 Task: Research Airbnb accommodation in Maribor, Slovenia from 8th December, 2023 to 15th December, 2023 for 9 adults. Place can be shared room with 5 bedrooms having 9 beds and 5 bathrooms. Property type can be flat. Amenities needed are: wifi, TV, free parkinig on premises, gym, breakfast. Booking option can be shelf check-in. Look for 5 properties as per requirement.
Action: Mouse moved to (494, 110)
Screenshot: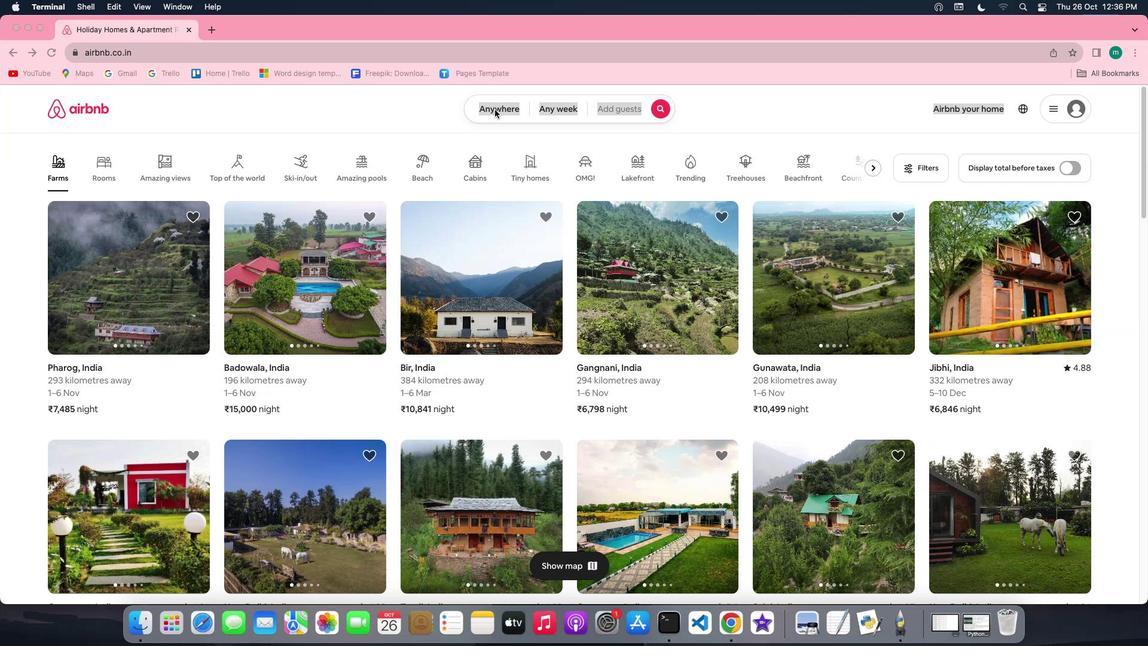 
Action: Mouse pressed left at (494, 110)
Screenshot: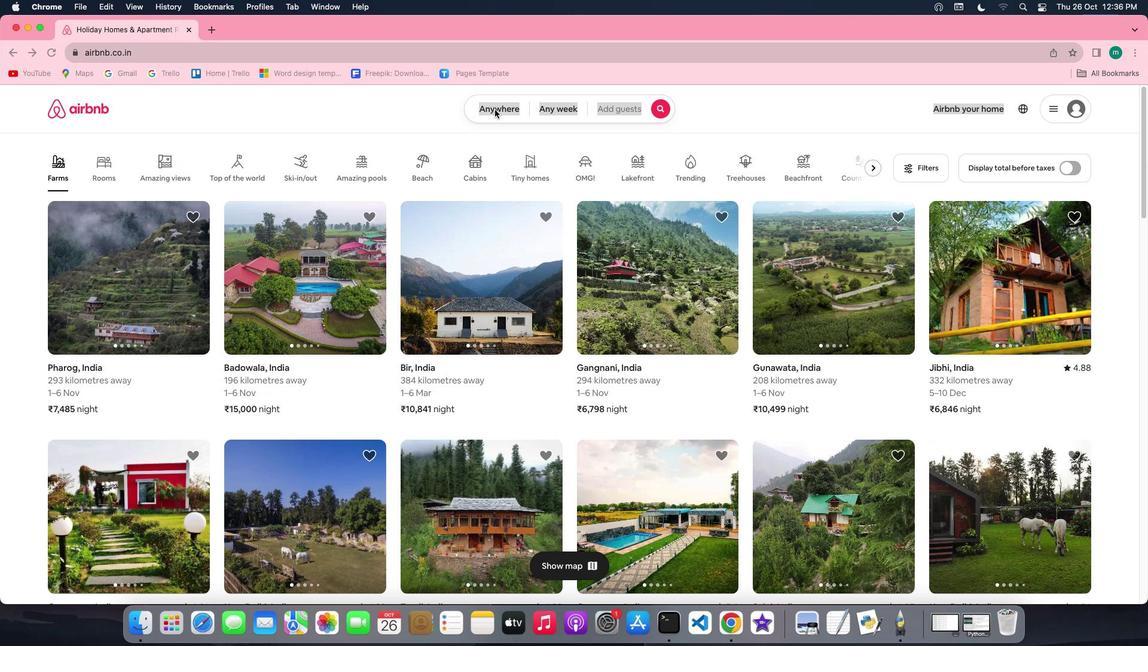
Action: Mouse pressed left at (494, 110)
Screenshot: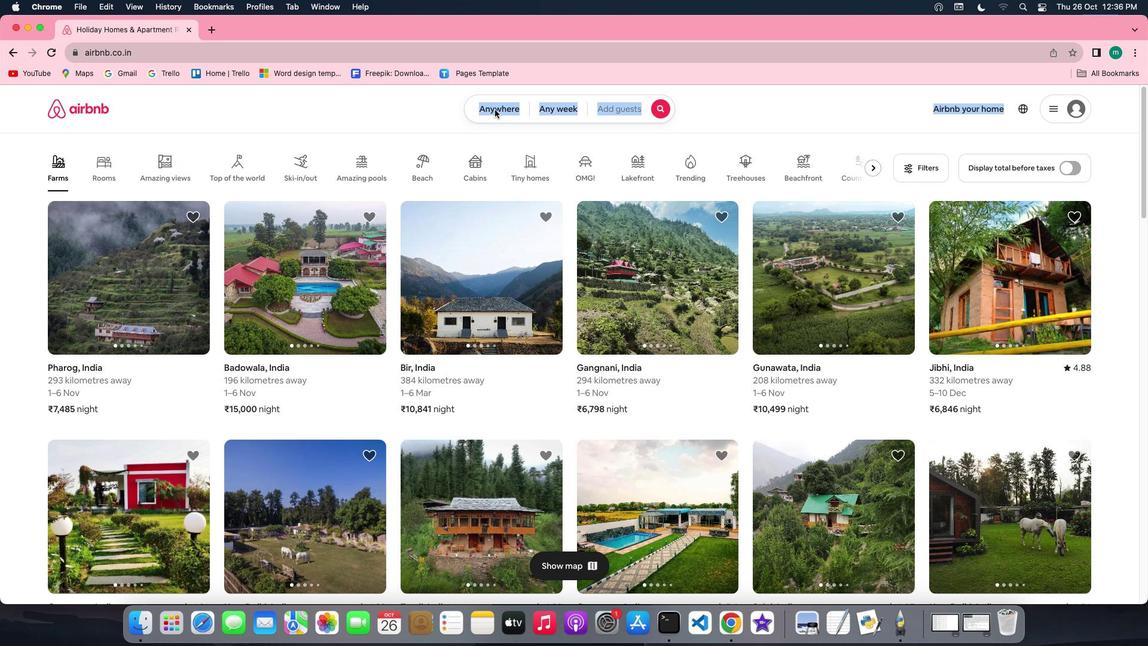
Action: Mouse moved to (448, 148)
Screenshot: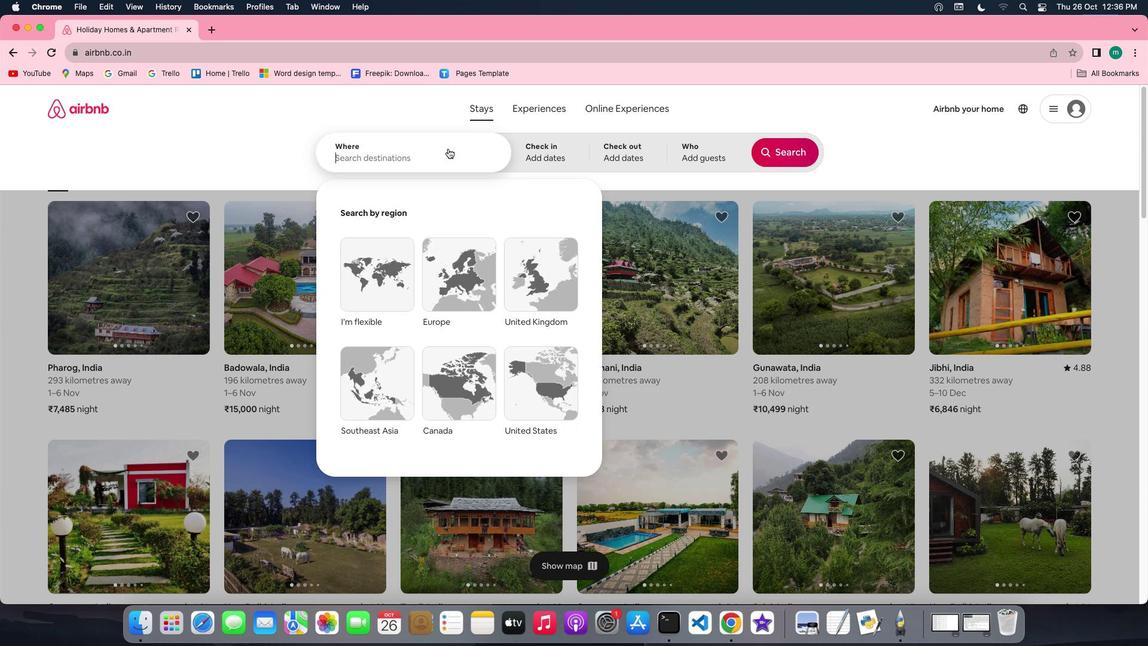 
Action: Mouse pressed left at (448, 148)
Screenshot: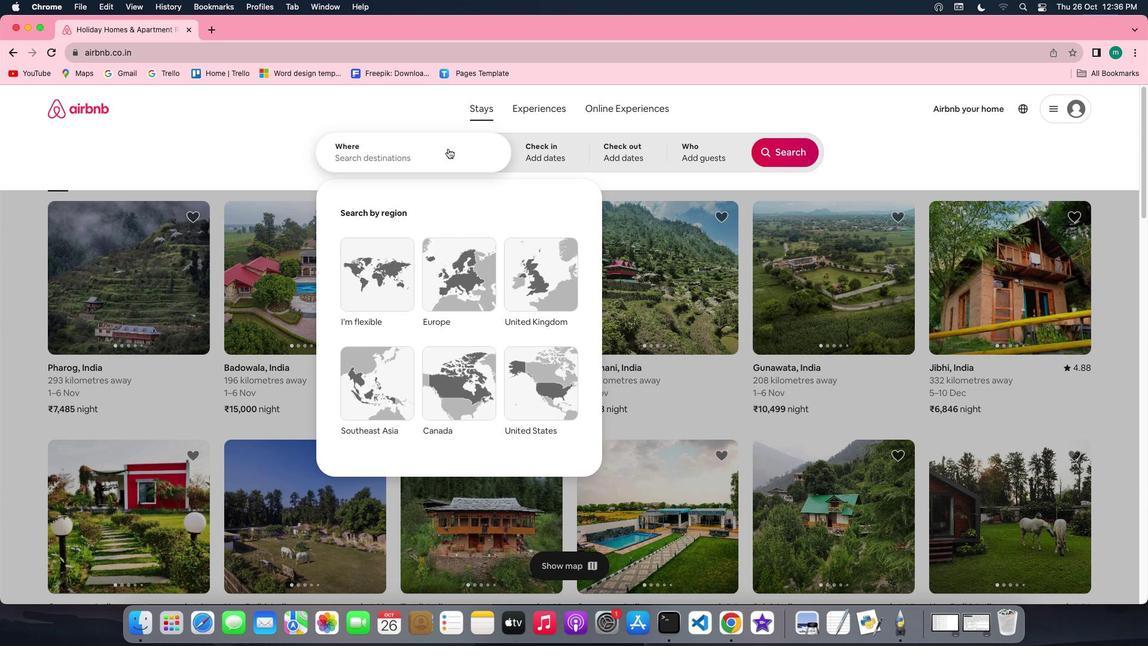 
Action: Key pressed Key.shift'M''a''r''i''b''o''r'','Key.spaceKey.shift'S''l''o''v''e''n''i''a'
Screenshot: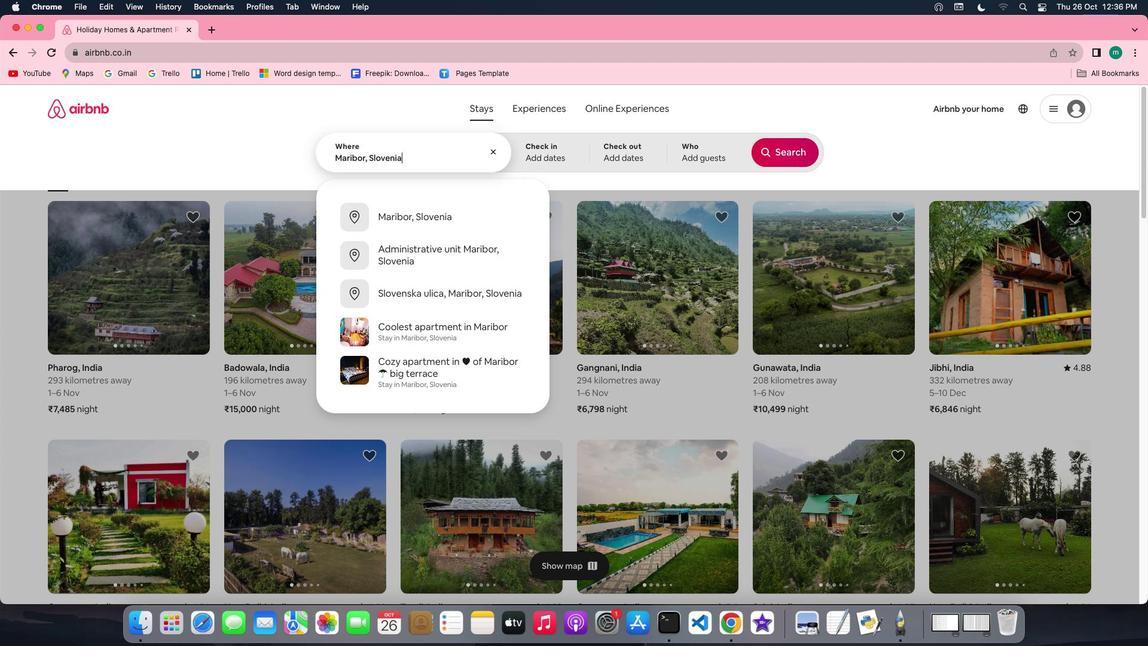 
Action: Mouse moved to (544, 151)
Screenshot: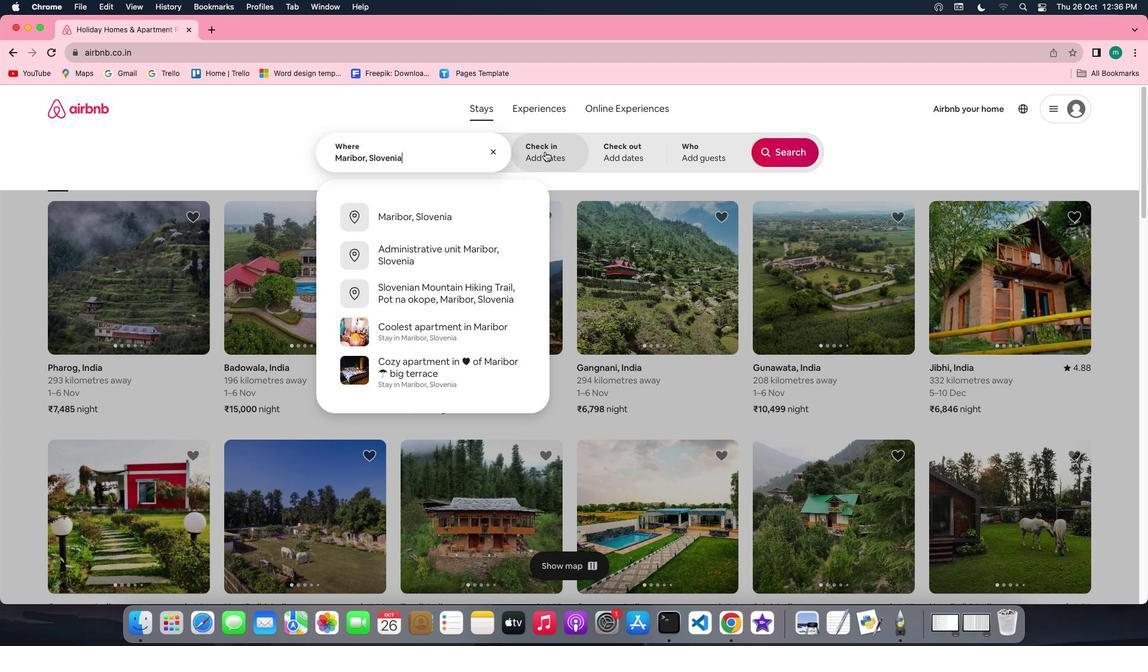 
Action: Mouse pressed left at (544, 151)
Screenshot: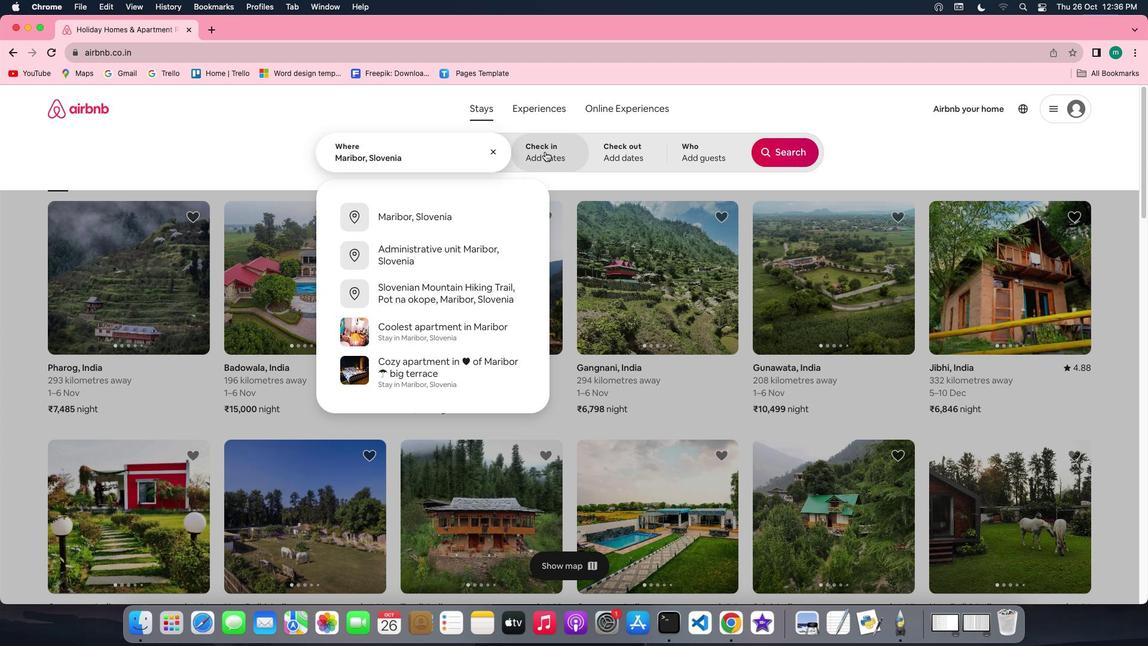 
Action: Mouse moved to (781, 247)
Screenshot: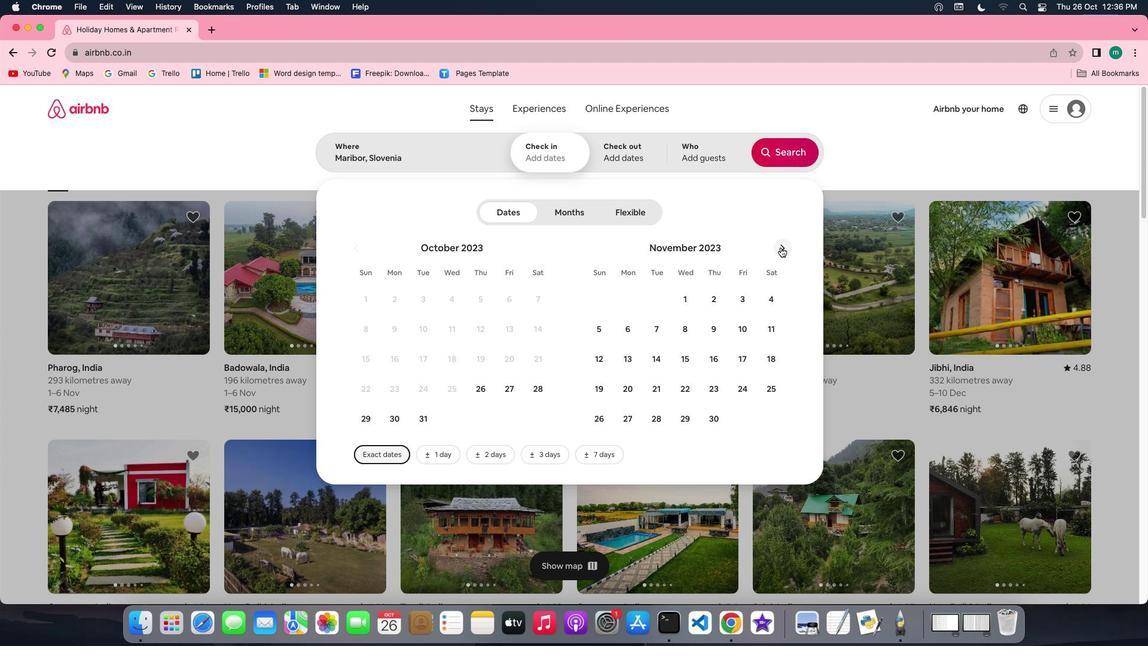 
Action: Mouse pressed left at (781, 247)
Screenshot: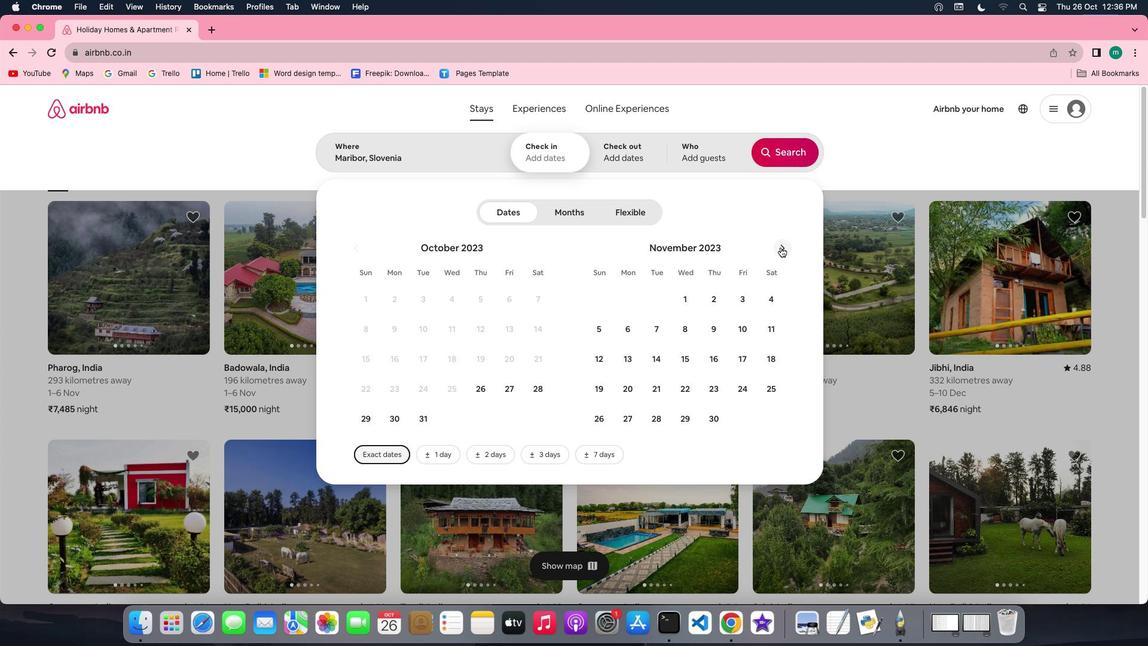 
Action: Mouse moved to (748, 323)
Screenshot: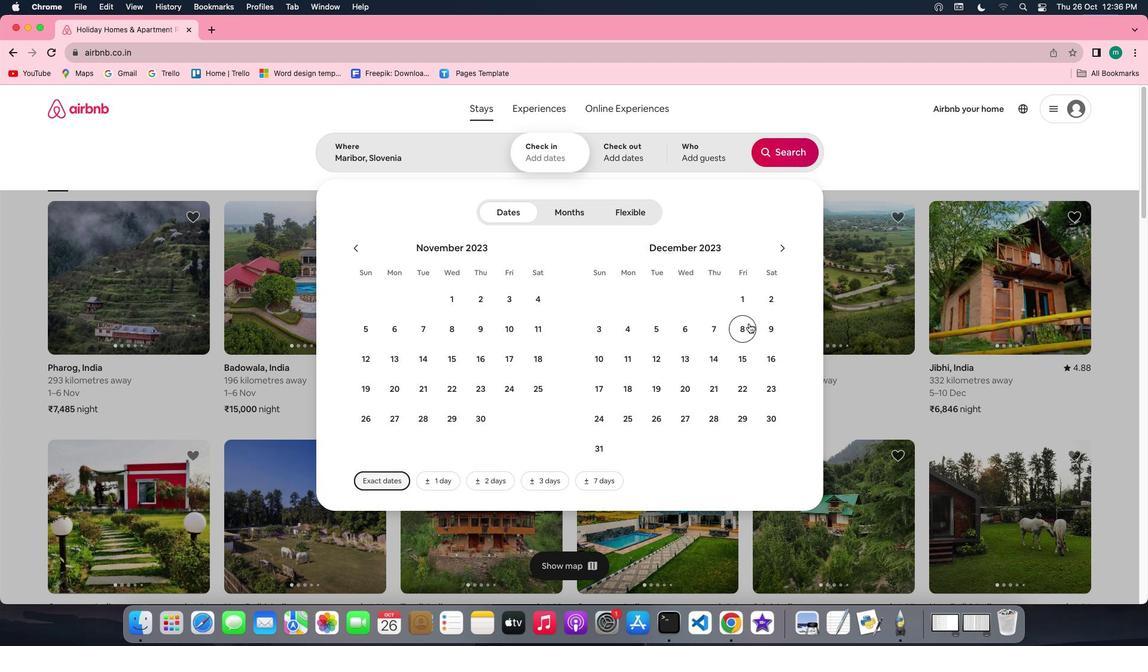
Action: Mouse pressed left at (748, 323)
Screenshot: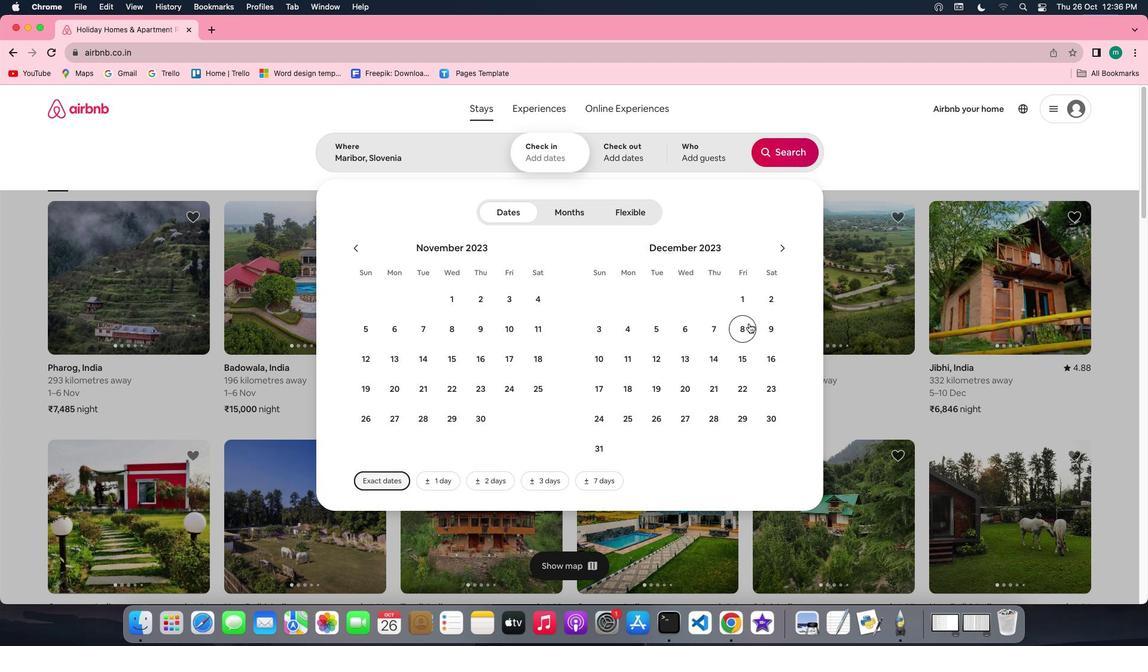 
Action: Mouse moved to (738, 351)
Screenshot: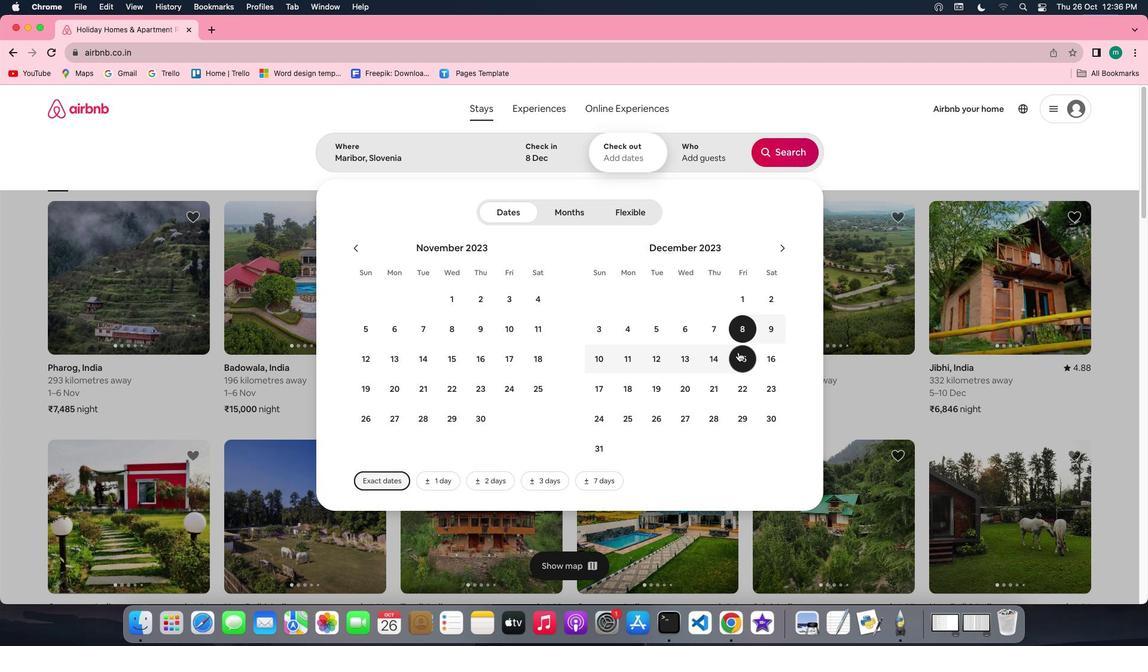 
Action: Mouse pressed left at (738, 351)
Screenshot: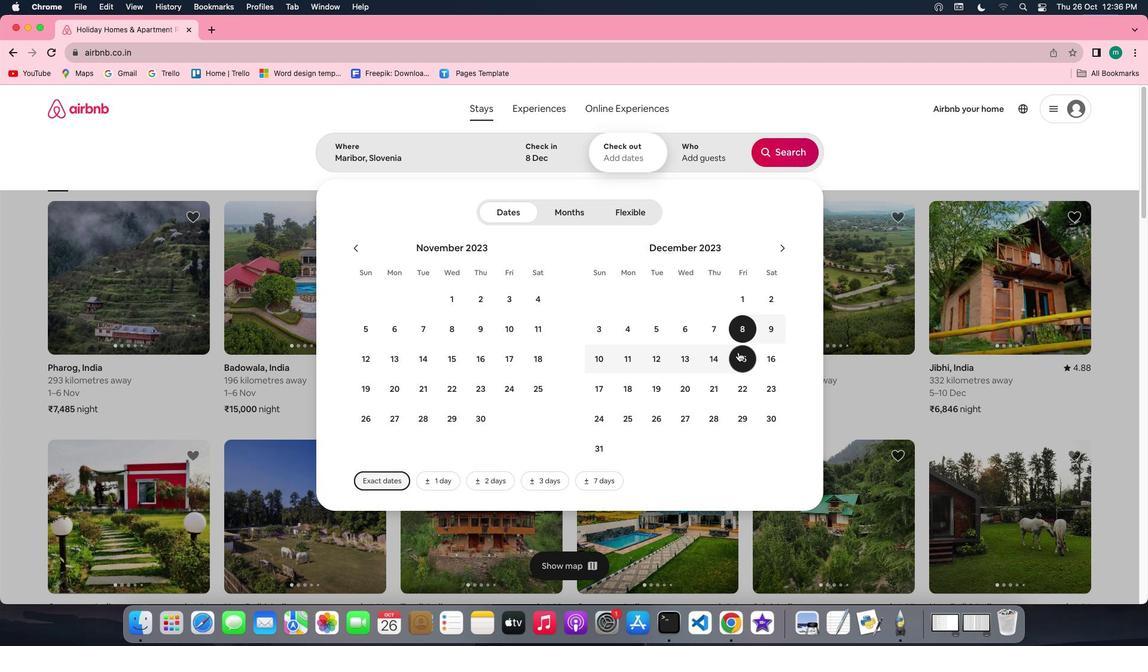 
Action: Mouse moved to (696, 147)
Screenshot: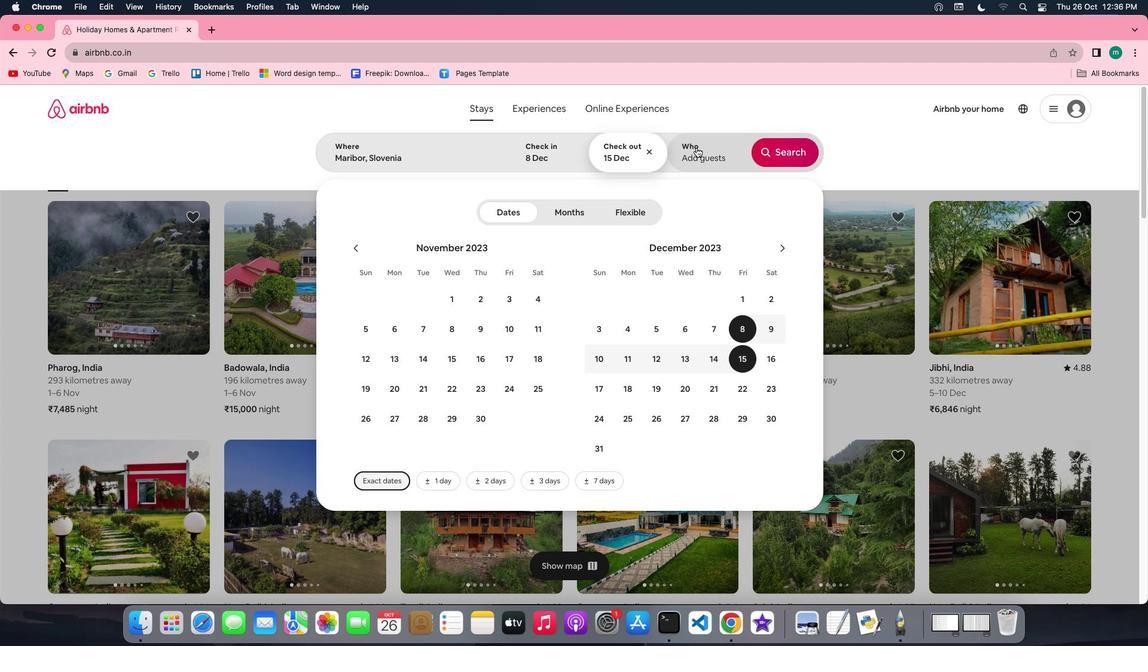 
Action: Mouse pressed left at (696, 147)
Screenshot: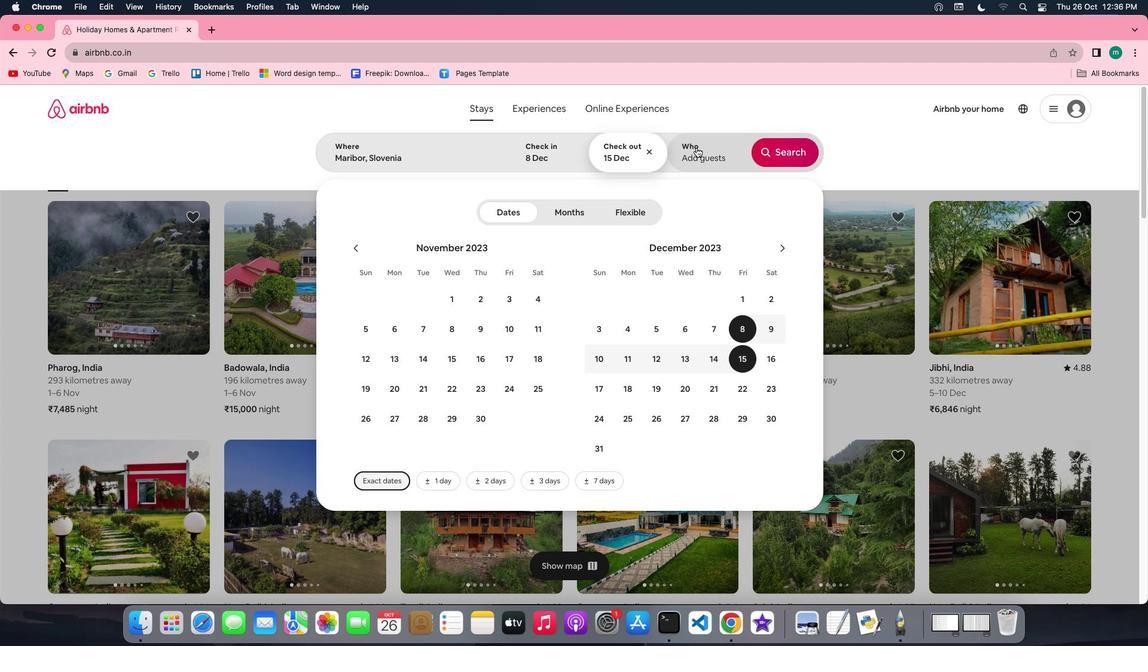 
Action: Mouse moved to (785, 211)
Screenshot: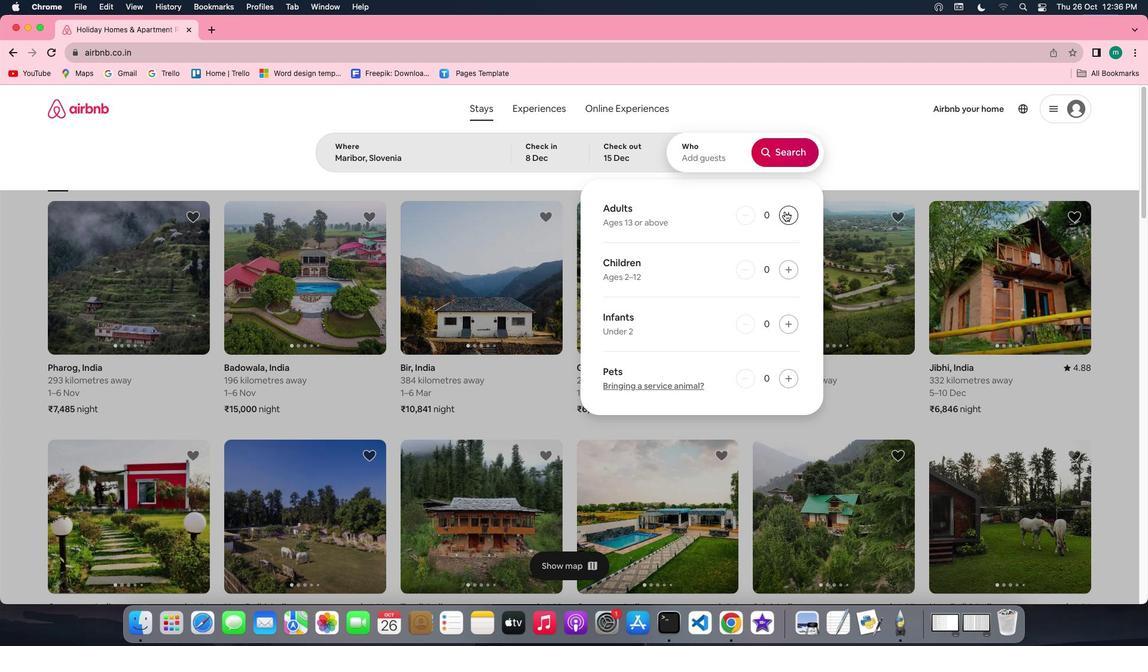 
Action: Mouse pressed left at (785, 211)
Screenshot: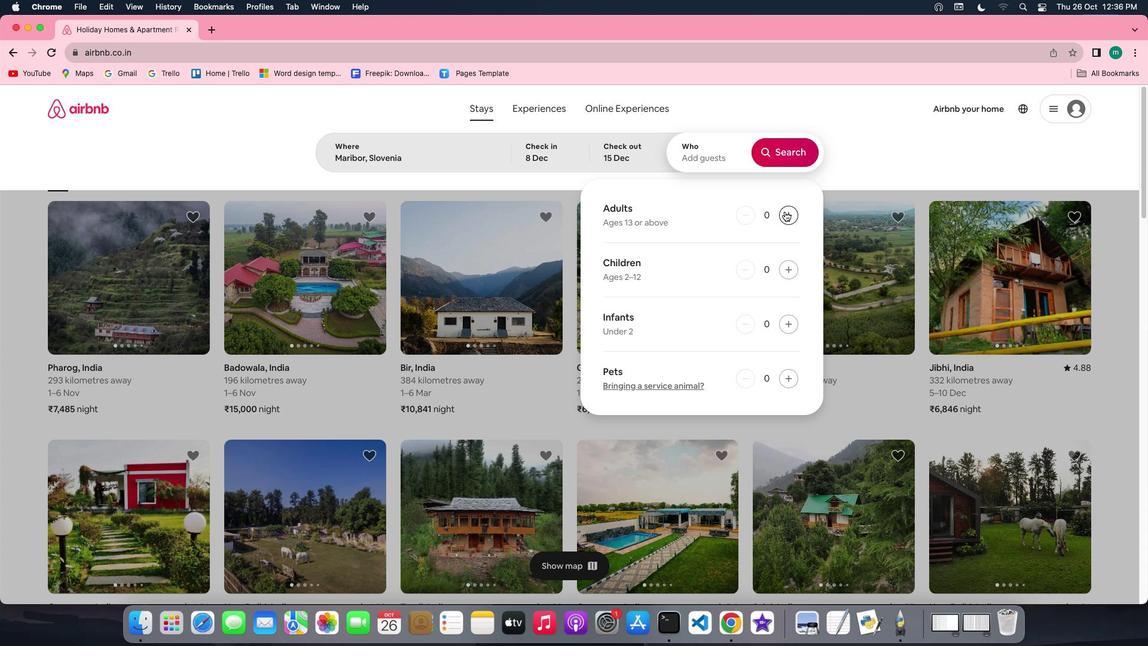 
Action: Mouse pressed left at (785, 211)
Screenshot: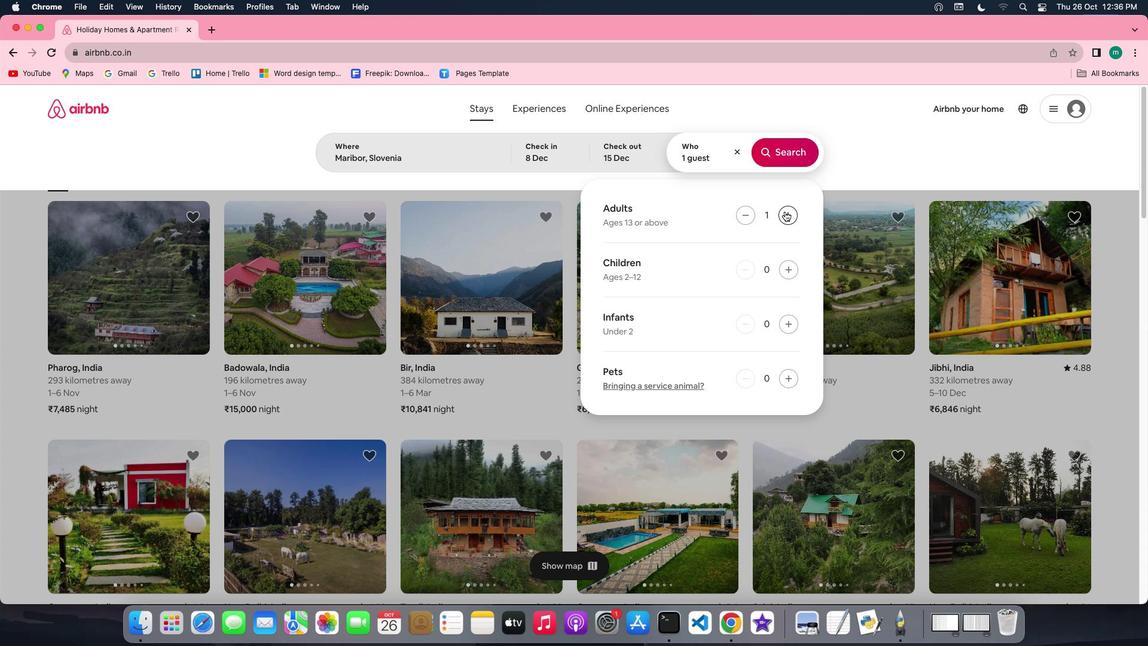
Action: Mouse pressed left at (785, 211)
Screenshot: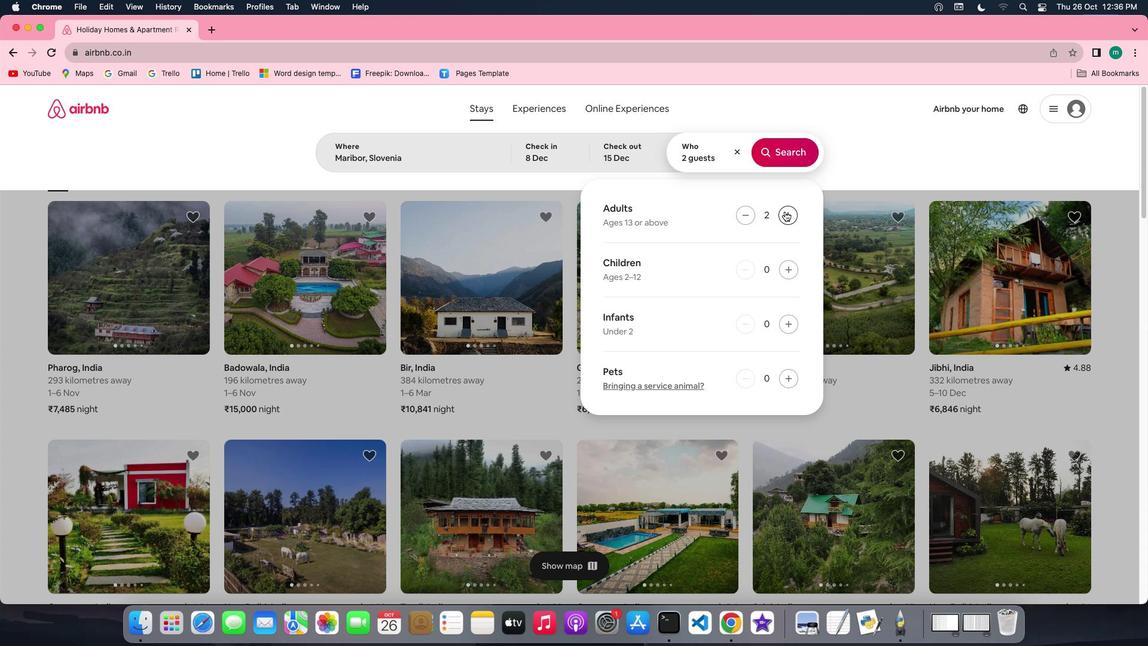 
Action: Mouse pressed left at (785, 211)
Screenshot: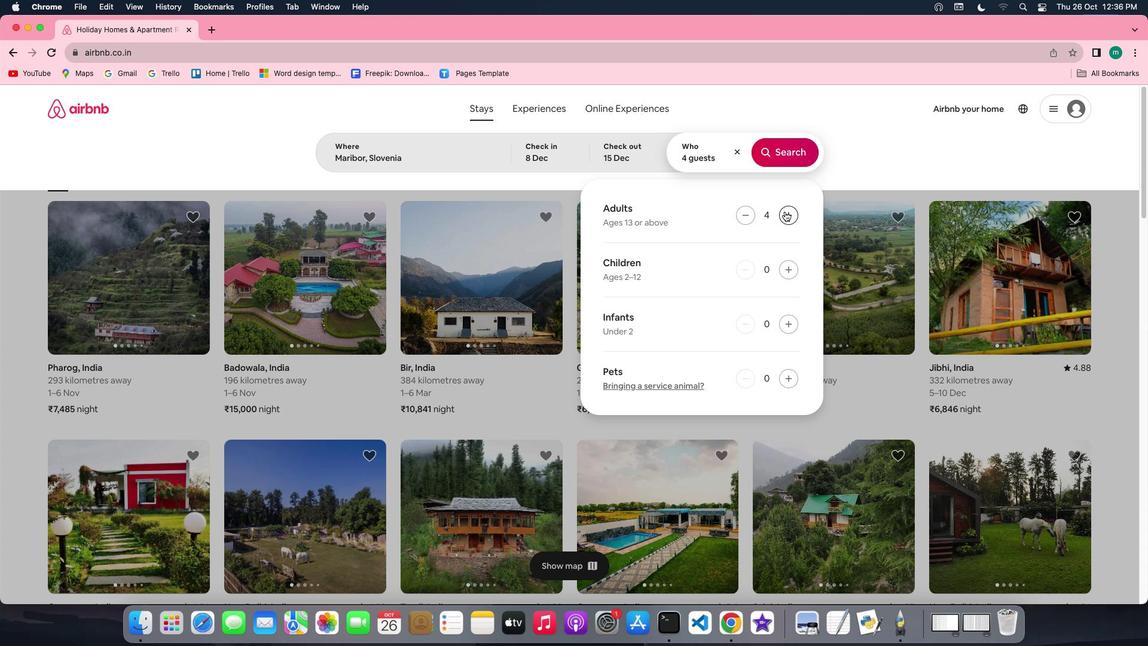 
Action: Mouse pressed left at (785, 211)
Screenshot: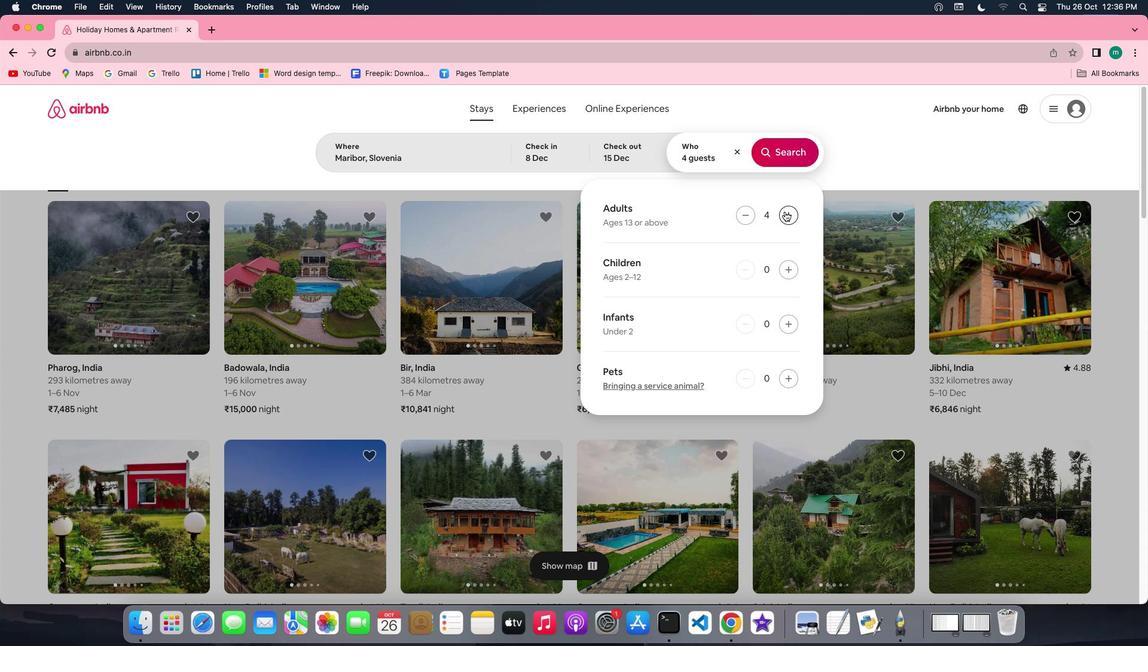 
Action: Mouse pressed left at (785, 211)
Screenshot: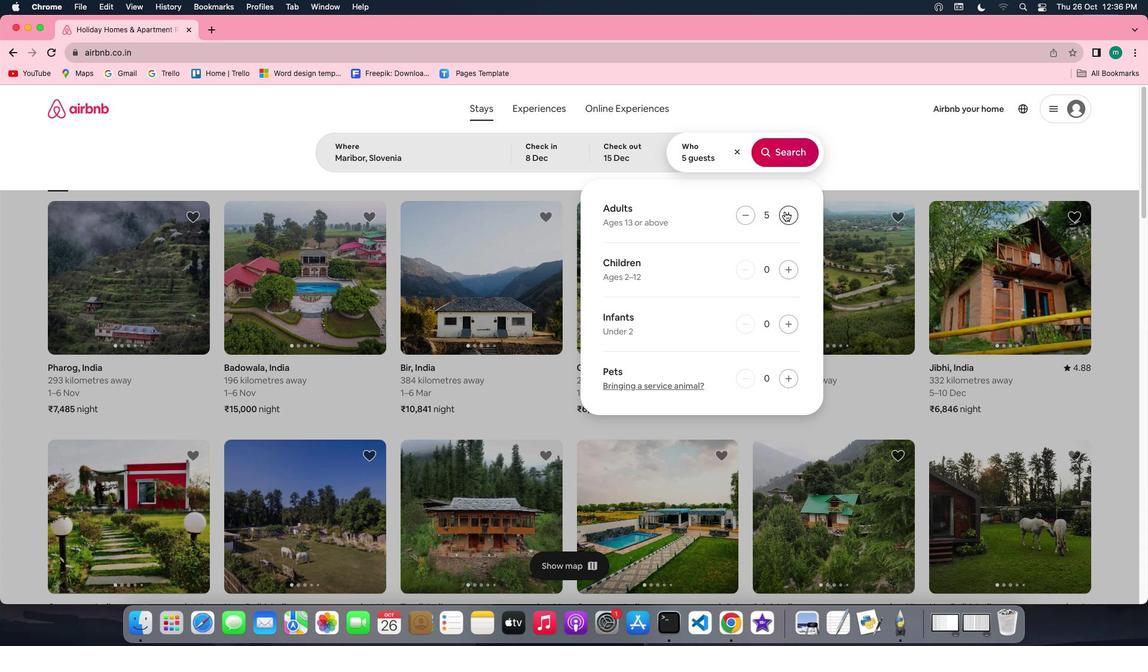 
Action: Mouse pressed left at (785, 211)
Screenshot: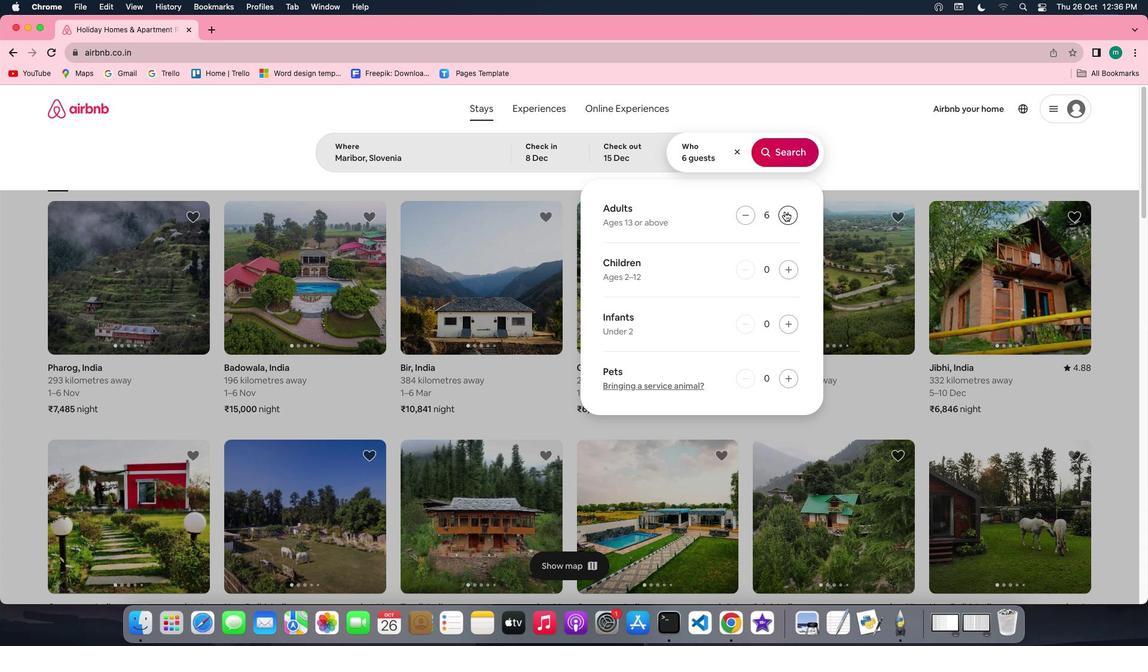 
Action: Mouse pressed left at (785, 211)
Screenshot: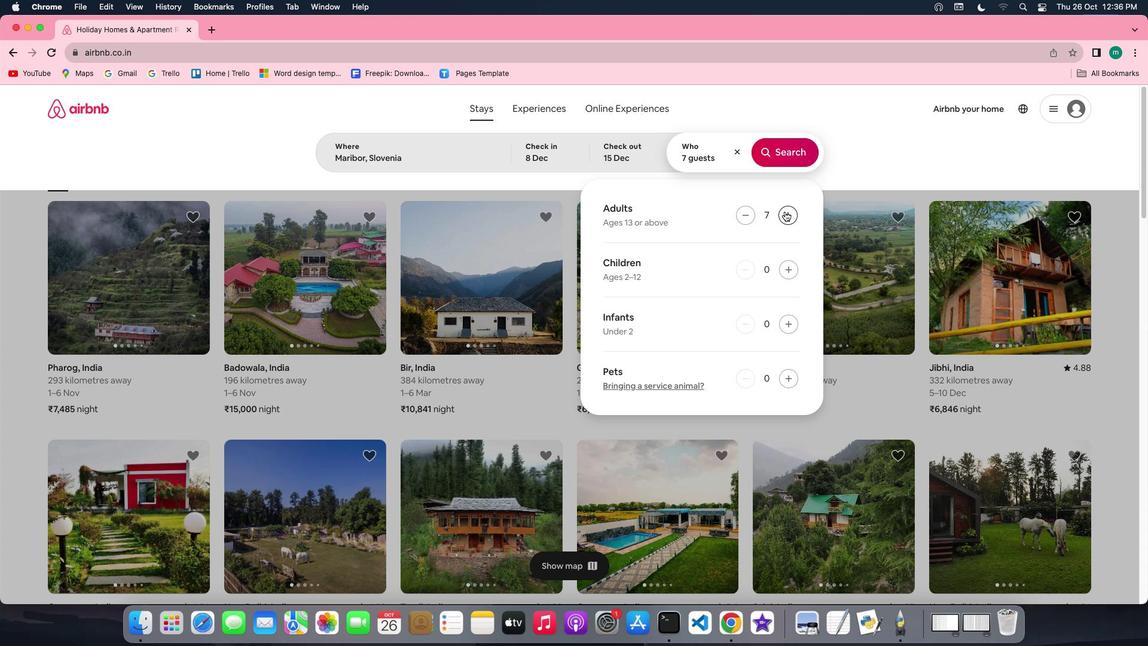 
Action: Mouse pressed left at (785, 211)
Screenshot: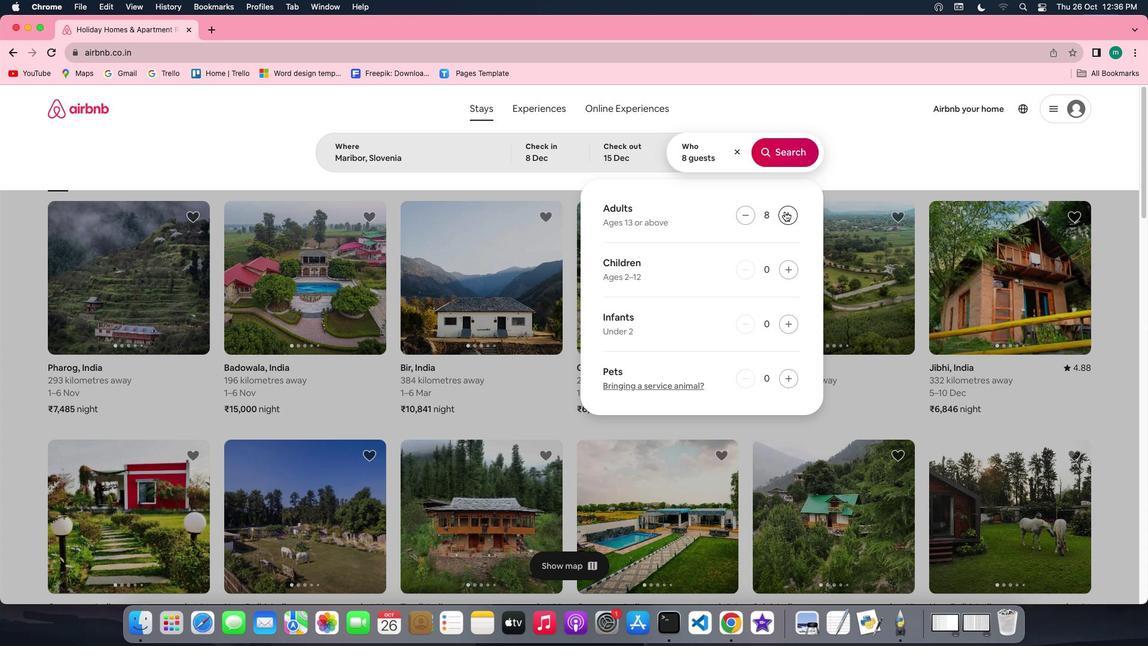 
Action: Mouse pressed left at (785, 211)
Screenshot: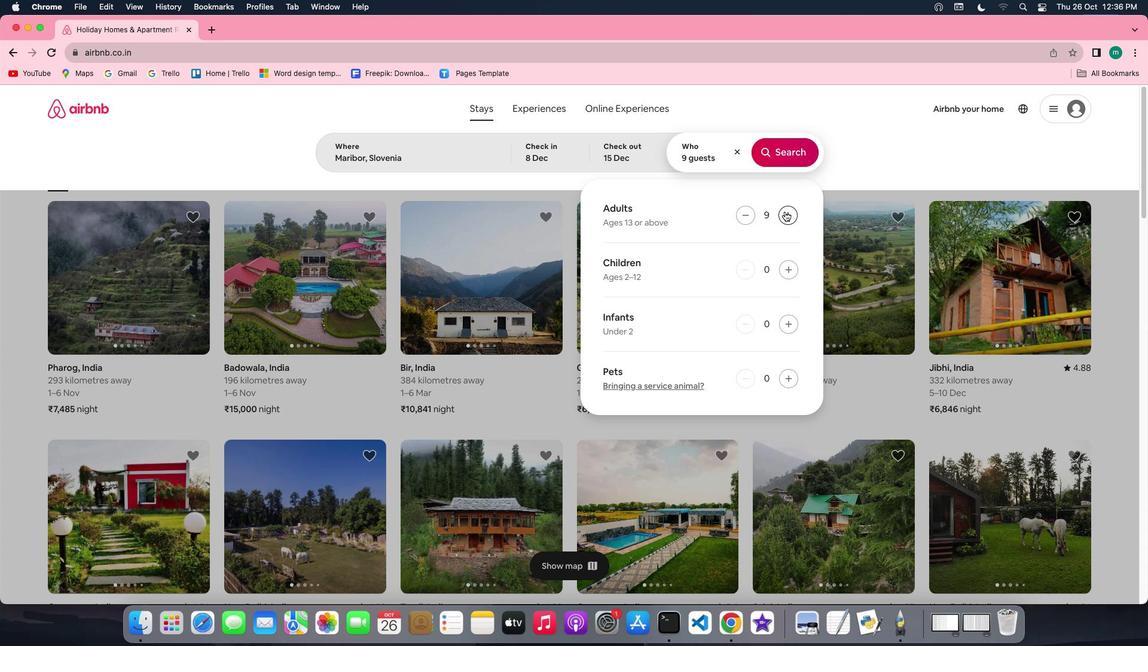 
Action: Mouse moved to (748, 209)
Screenshot: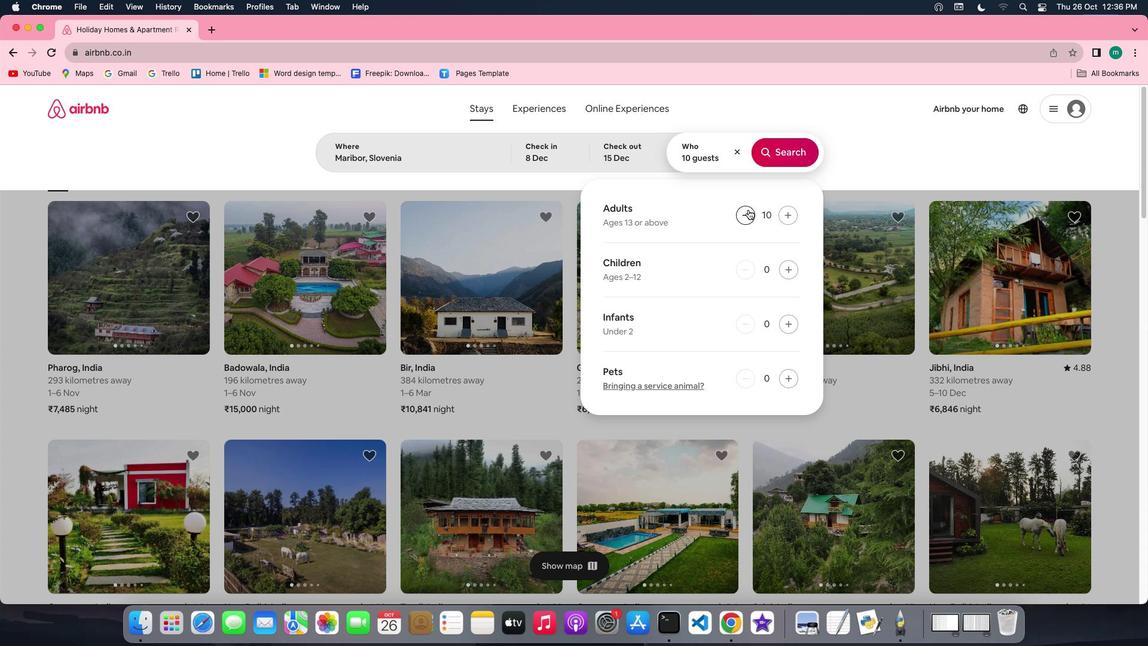 
Action: Mouse pressed left at (748, 209)
Screenshot: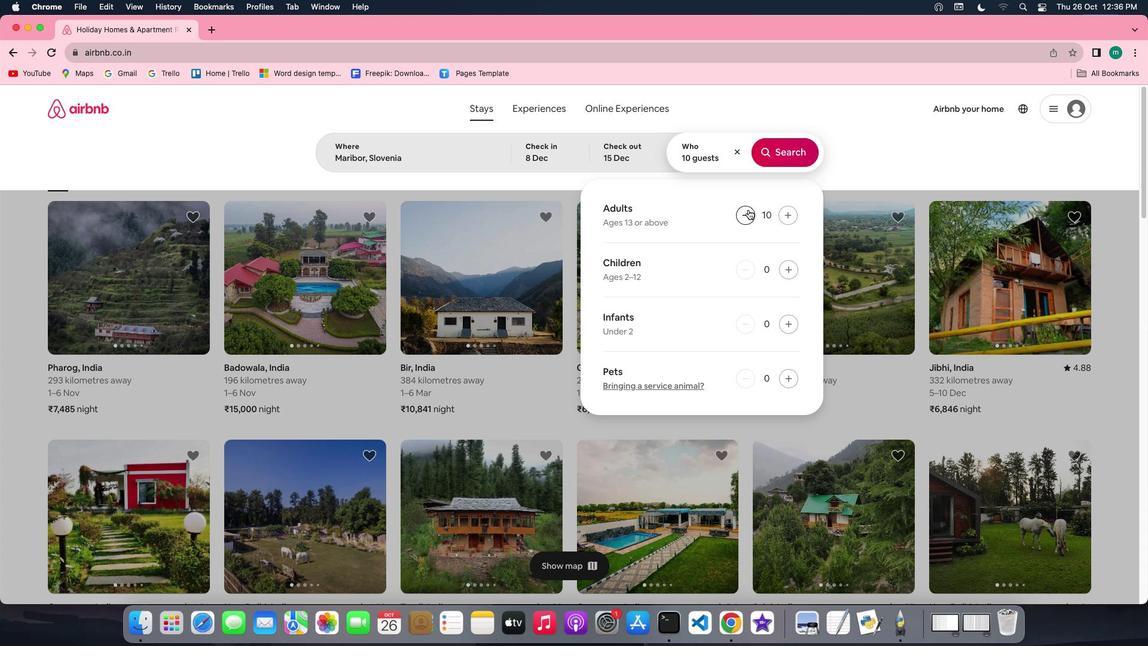 
Action: Mouse moved to (792, 159)
Screenshot: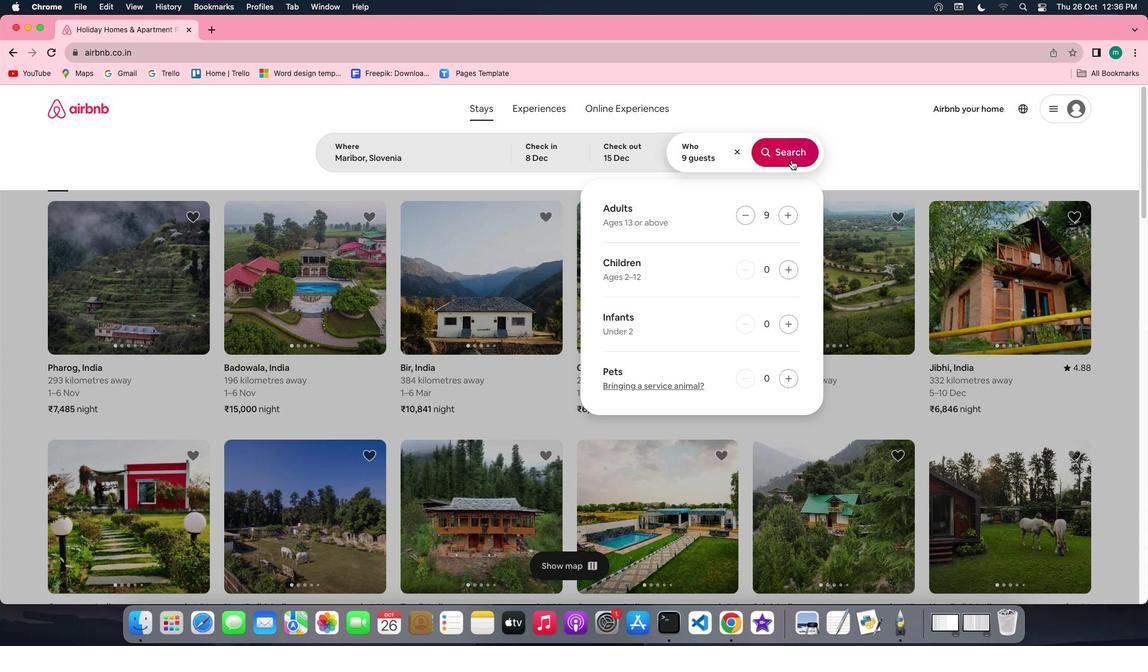 
Action: Mouse pressed left at (792, 159)
Screenshot: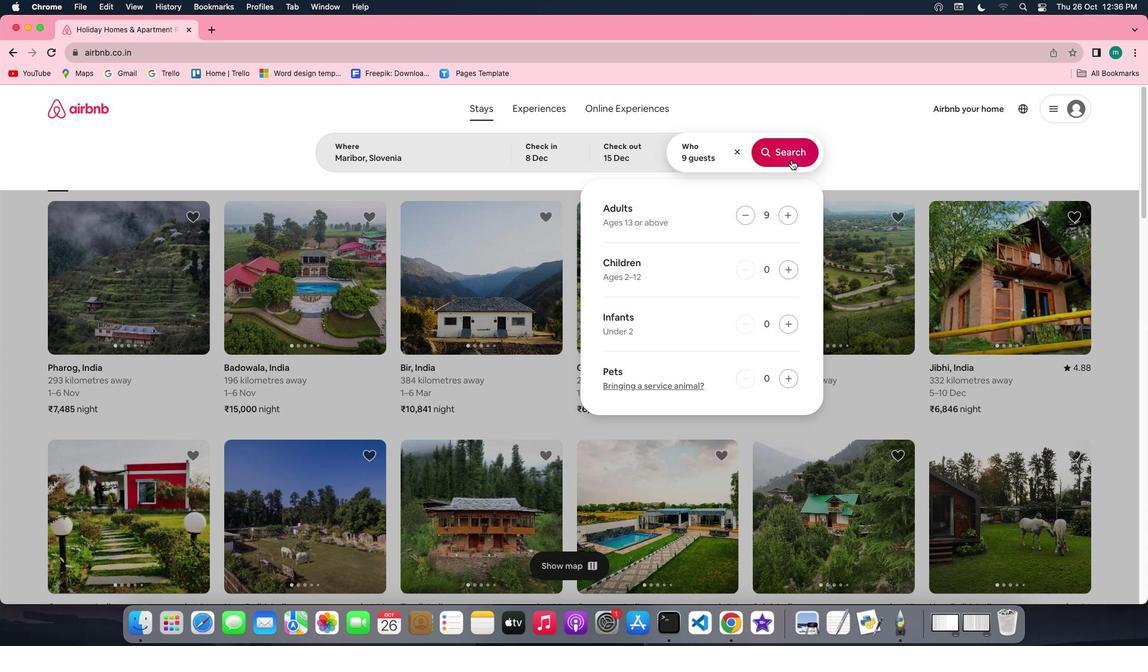 
Action: Mouse moved to (963, 157)
Screenshot: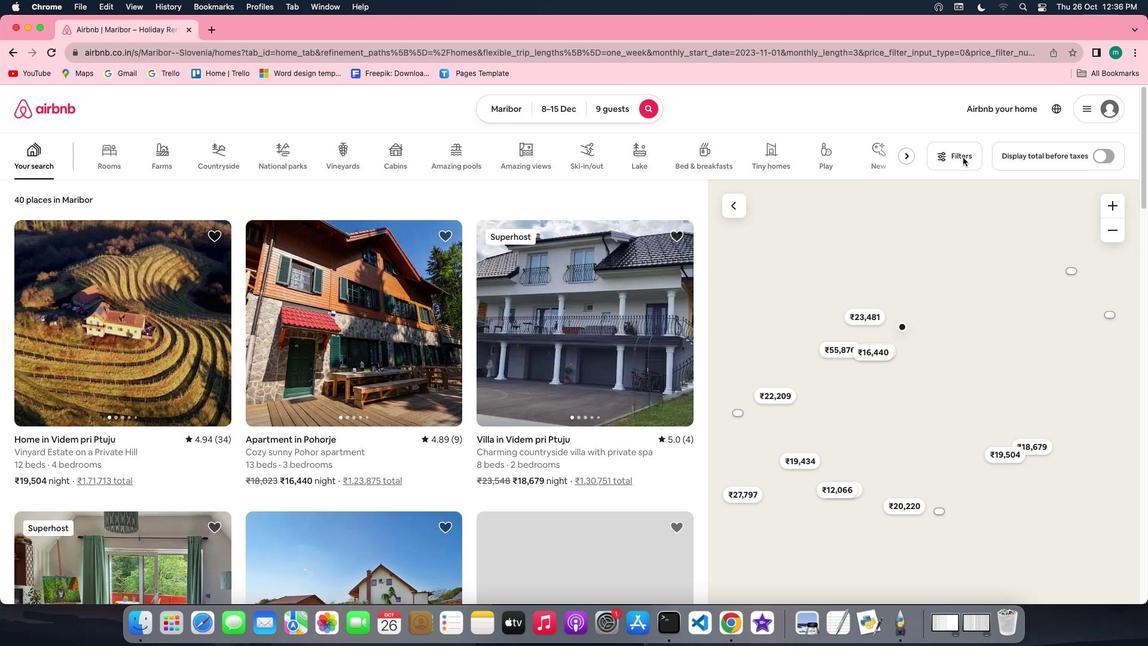 
Action: Mouse pressed left at (963, 157)
Screenshot: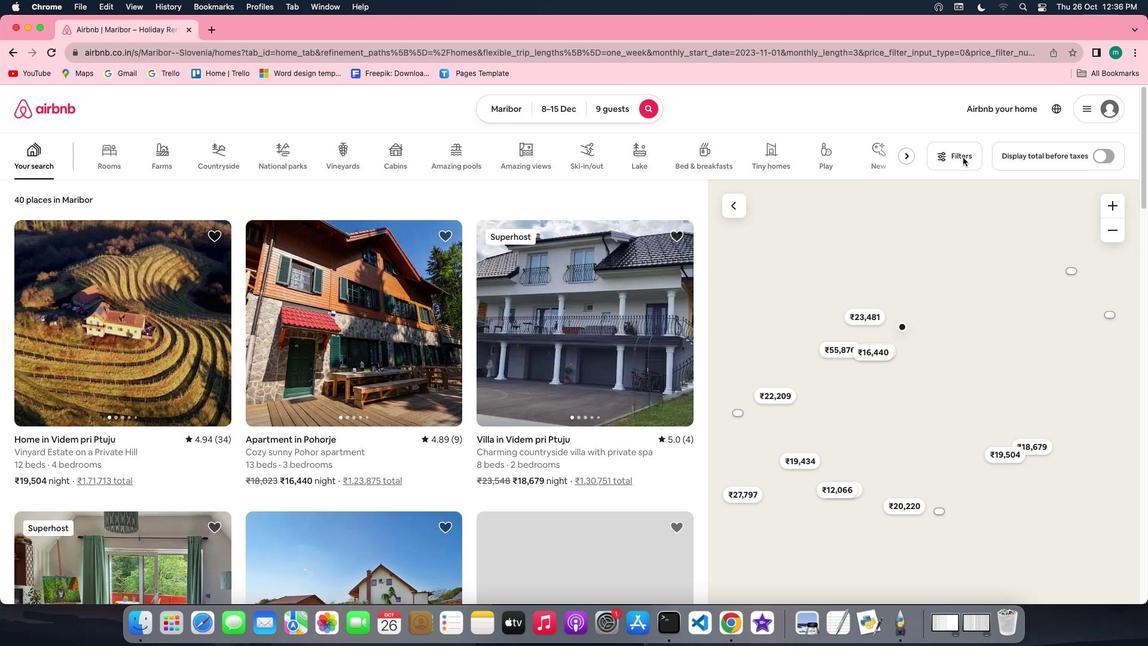 
Action: Mouse moved to (677, 265)
Screenshot: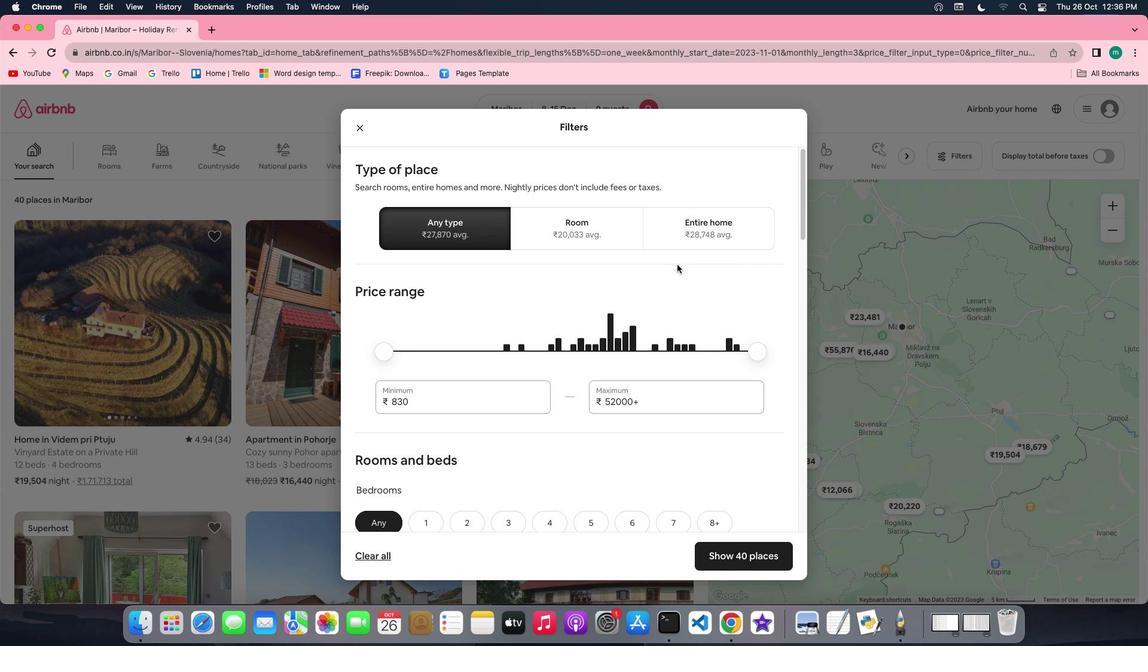 
Action: Mouse scrolled (677, 265) with delta (0, 0)
Screenshot: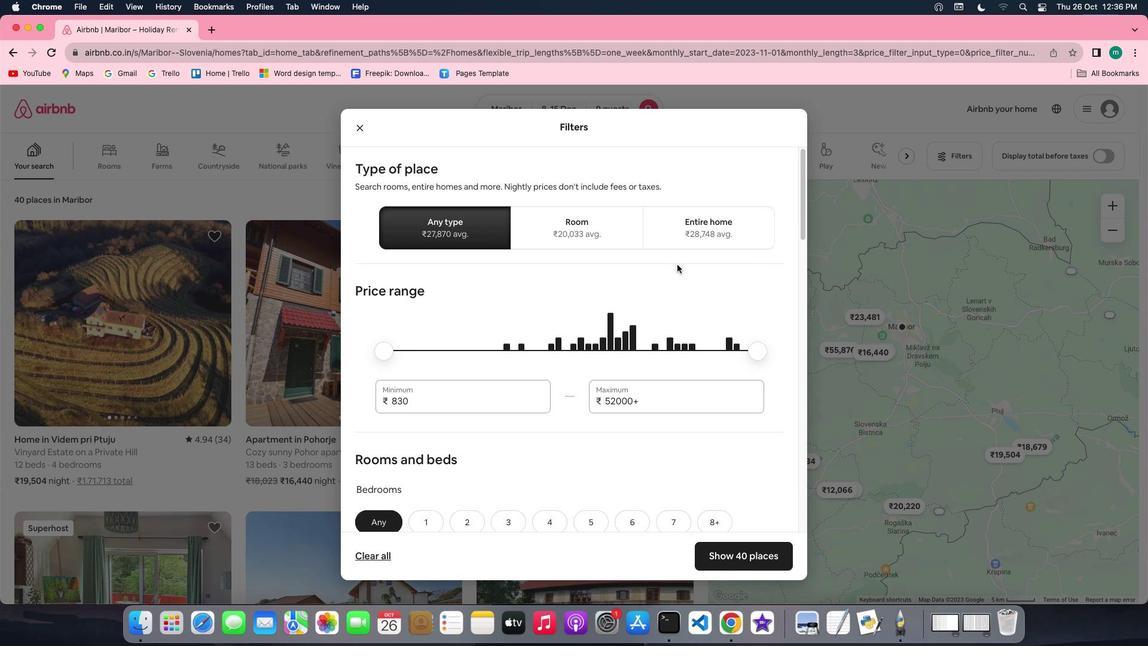 
Action: Mouse scrolled (677, 265) with delta (0, 0)
Screenshot: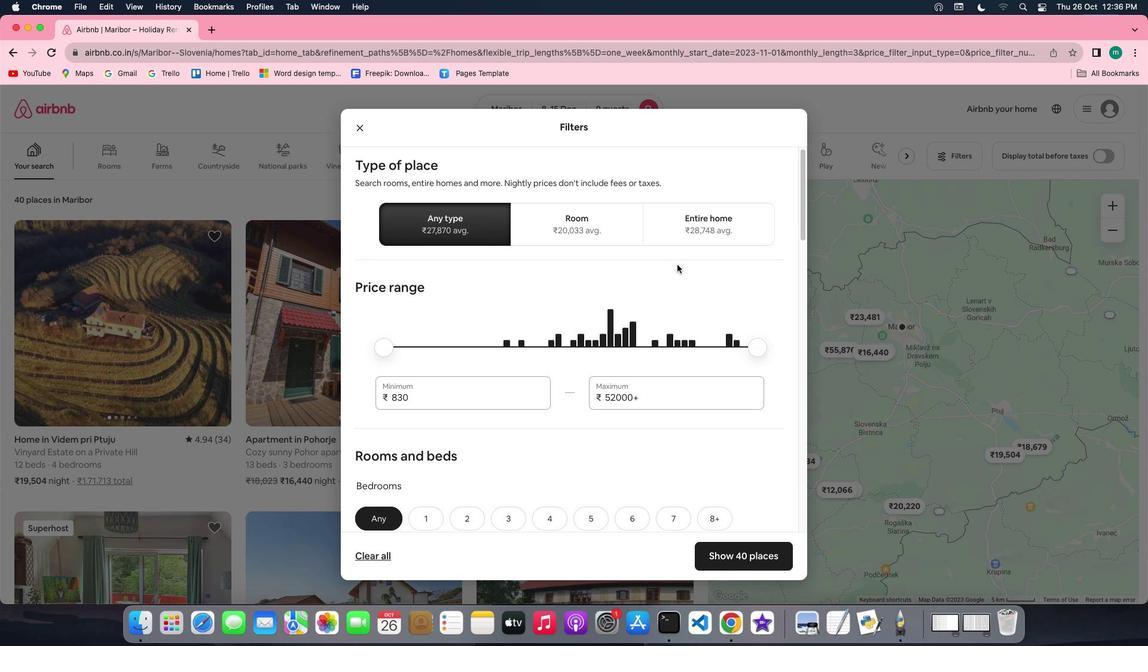 
Action: Mouse scrolled (677, 265) with delta (0, 0)
Screenshot: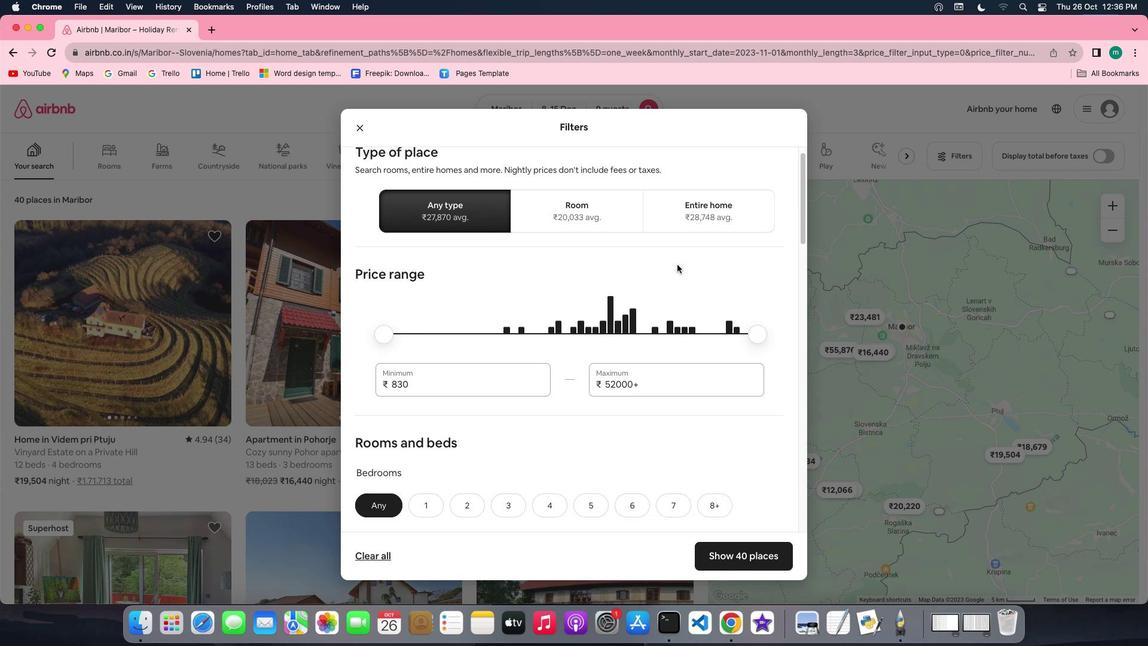 
Action: Mouse scrolled (677, 265) with delta (0, 0)
Screenshot: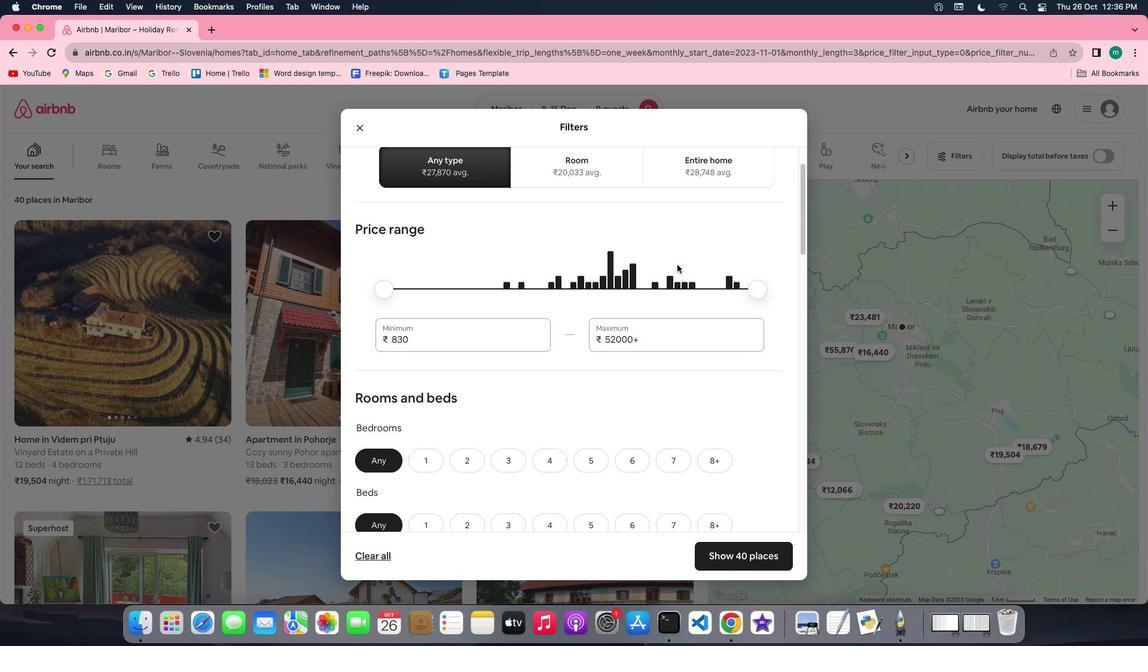 
Action: Mouse scrolled (677, 265) with delta (0, 0)
Screenshot: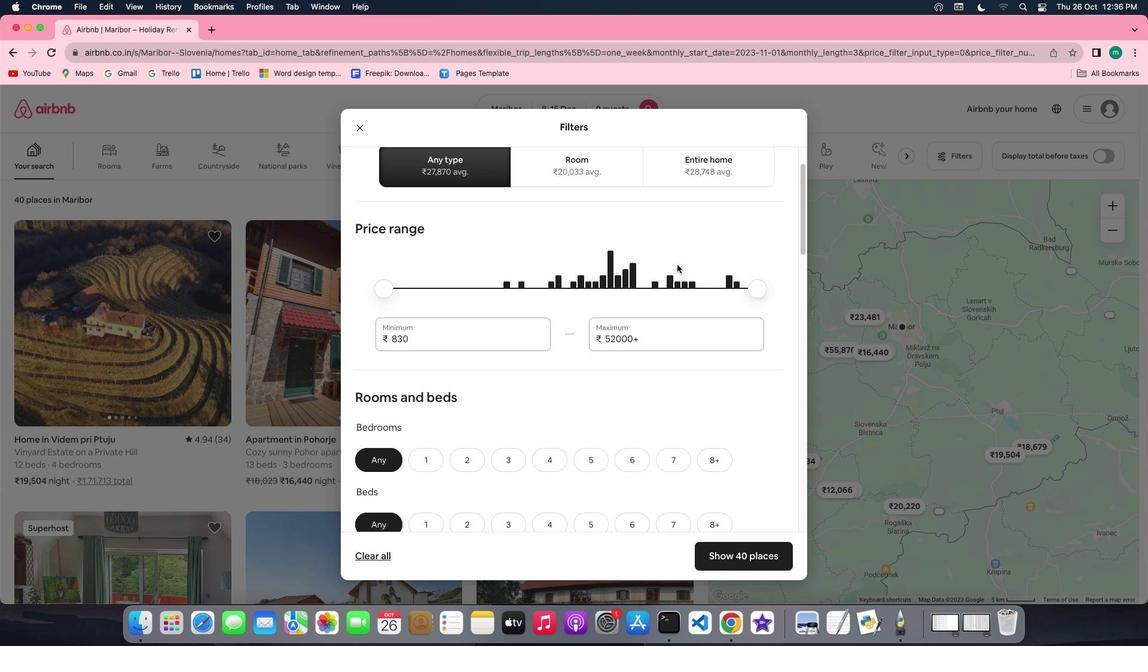 
Action: Mouse scrolled (677, 265) with delta (0, 0)
Screenshot: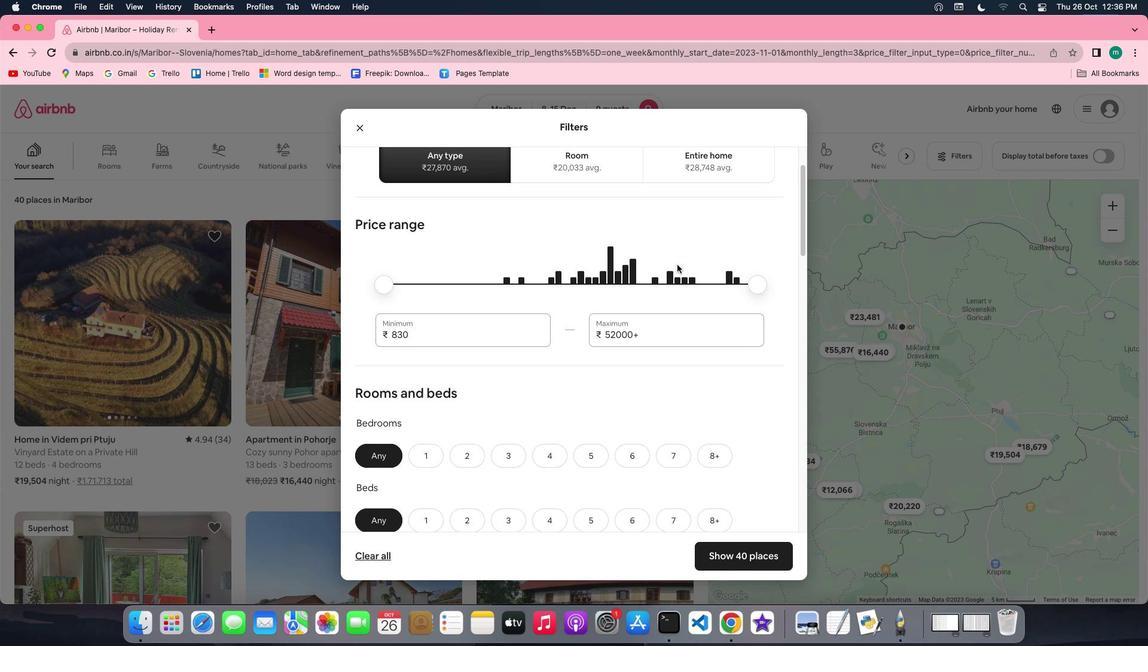 
Action: Mouse scrolled (677, 265) with delta (0, -1)
Screenshot: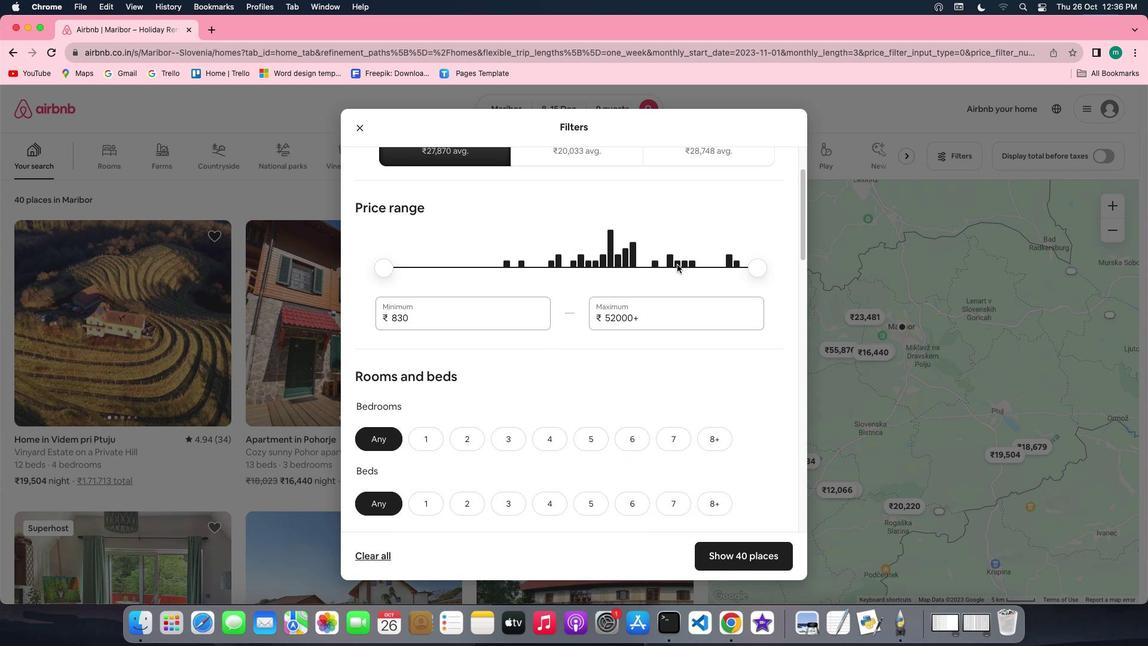 
Action: Mouse scrolled (677, 265) with delta (0, 0)
Screenshot: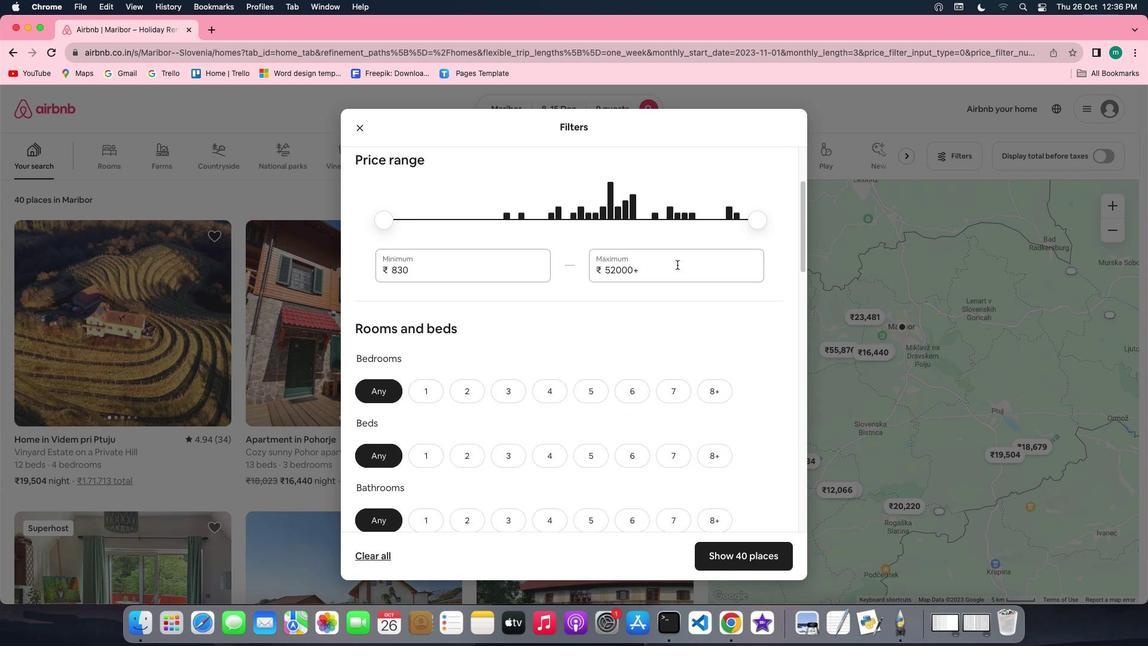 
Action: Mouse scrolled (677, 265) with delta (0, 0)
Screenshot: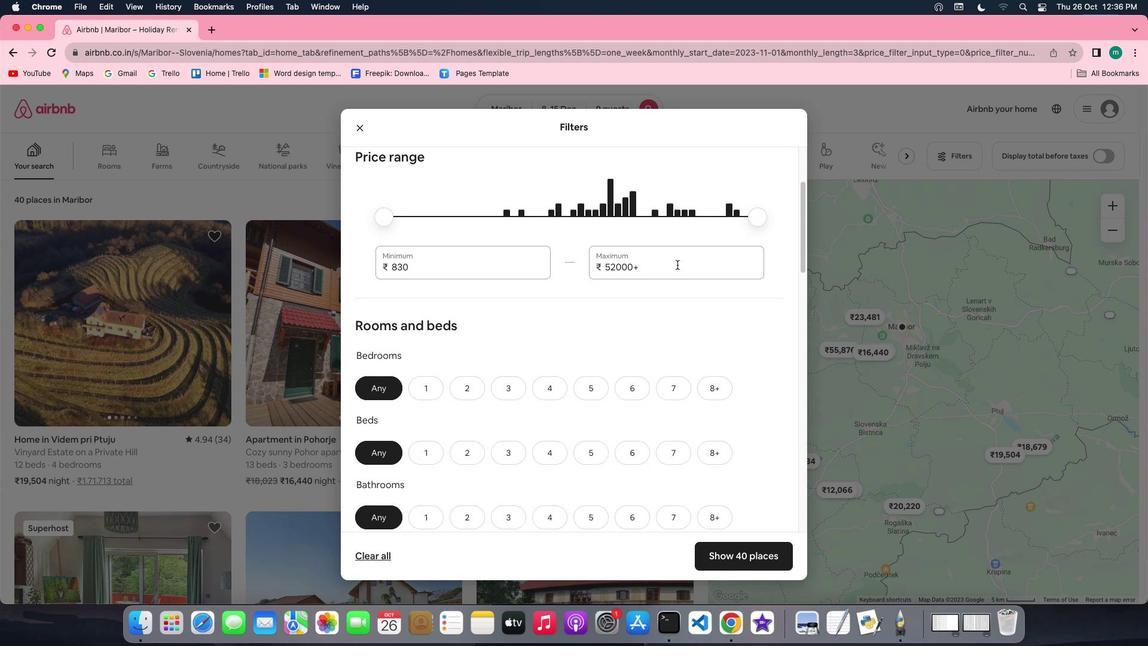 
Action: Mouse scrolled (677, 265) with delta (0, 0)
Screenshot: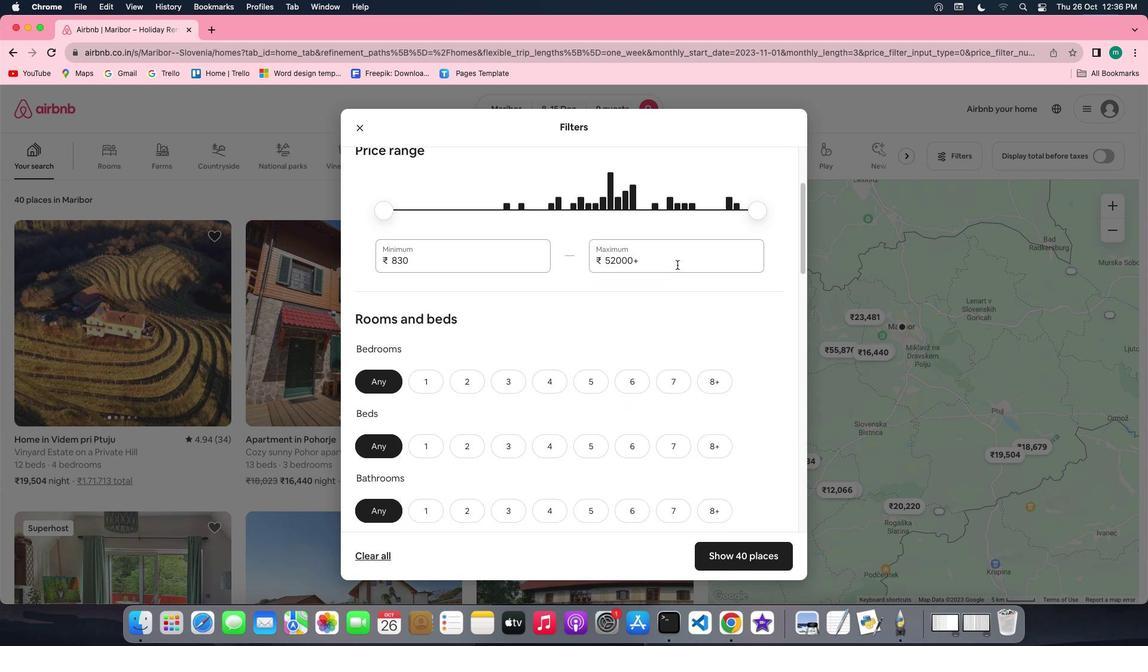
Action: Mouse scrolled (677, 265) with delta (0, 0)
Screenshot: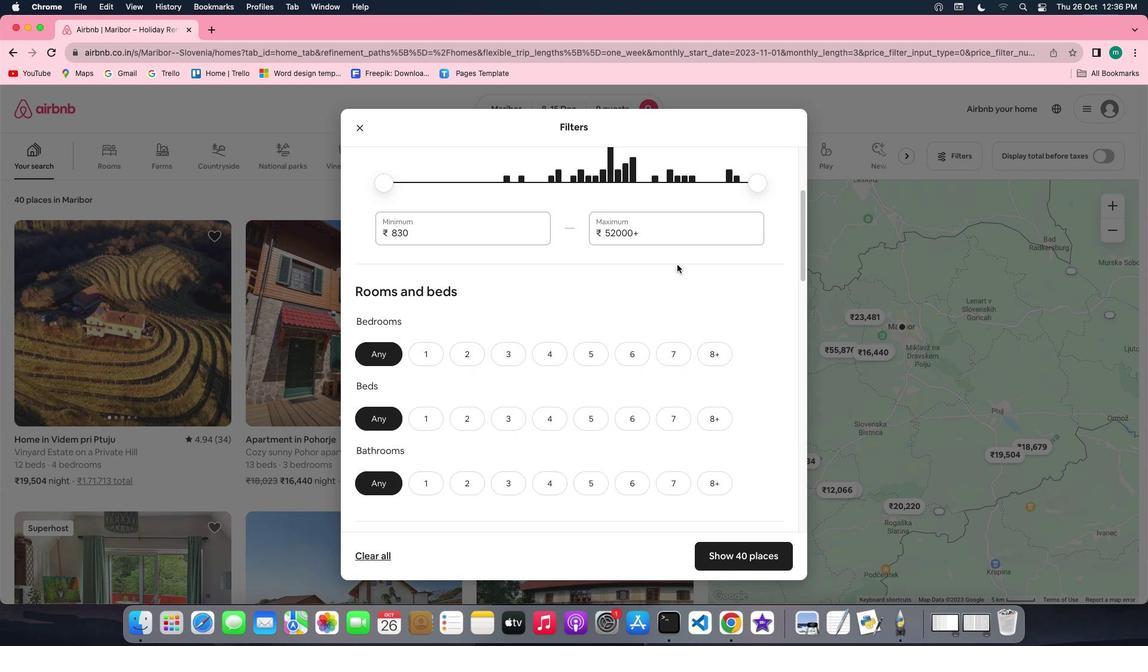 
Action: Mouse scrolled (677, 265) with delta (0, 0)
Screenshot: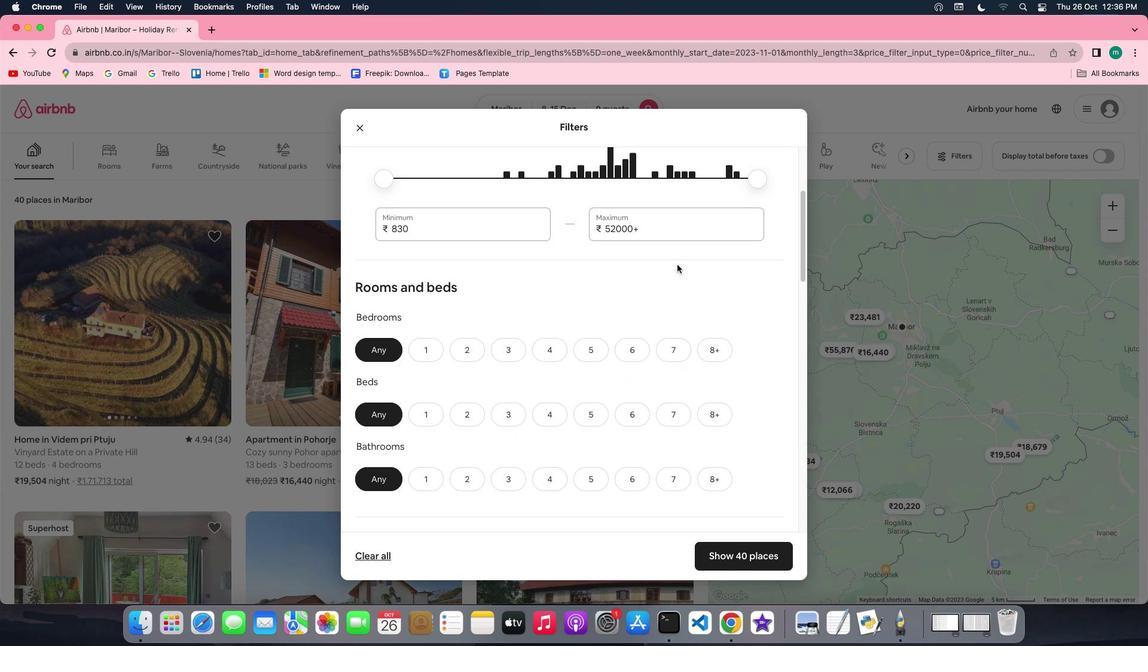 
Action: Mouse scrolled (677, 265) with delta (0, 0)
Screenshot: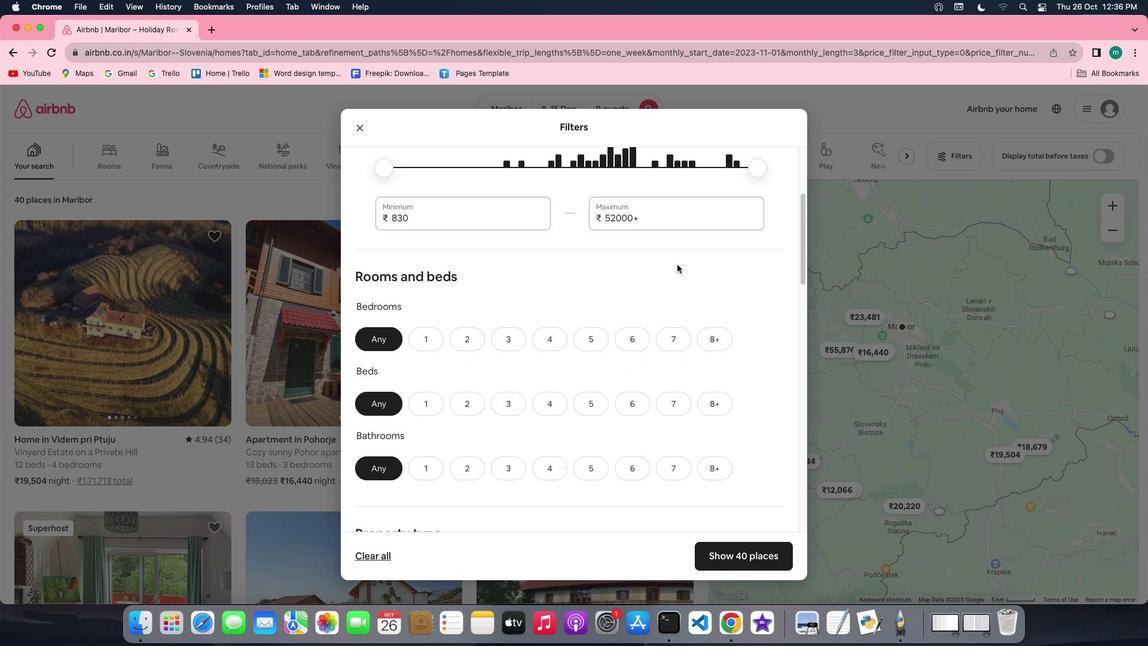 
Action: Mouse scrolled (677, 265) with delta (0, 0)
Screenshot: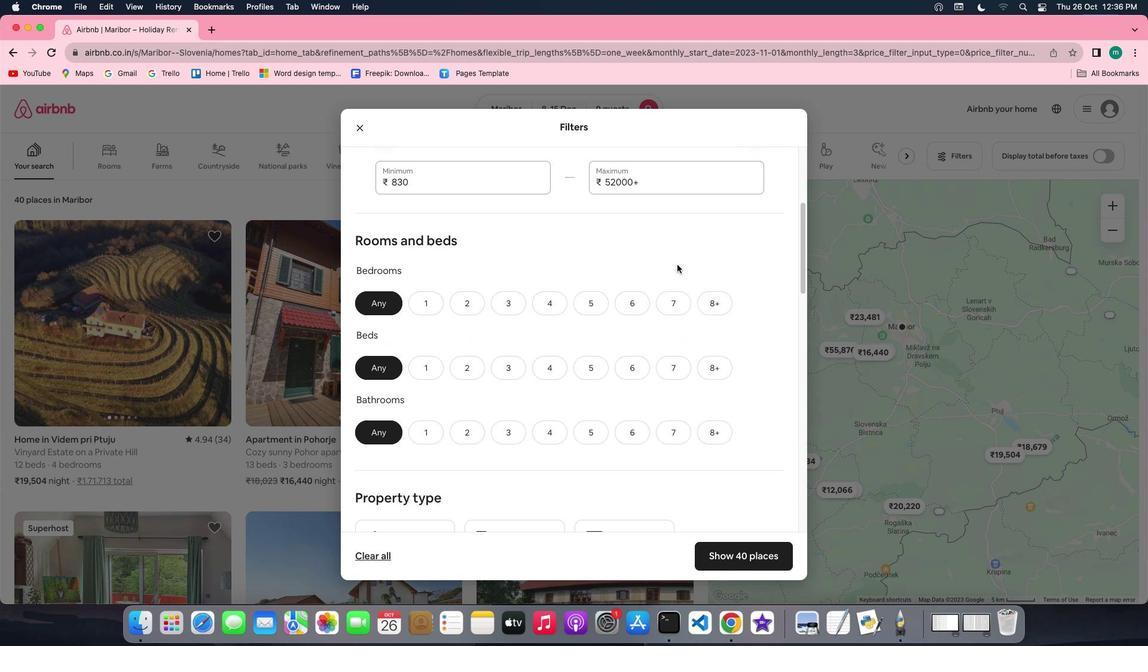 
Action: Mouse scrolled (677, 265) with delta (0, 0)
Screenshot: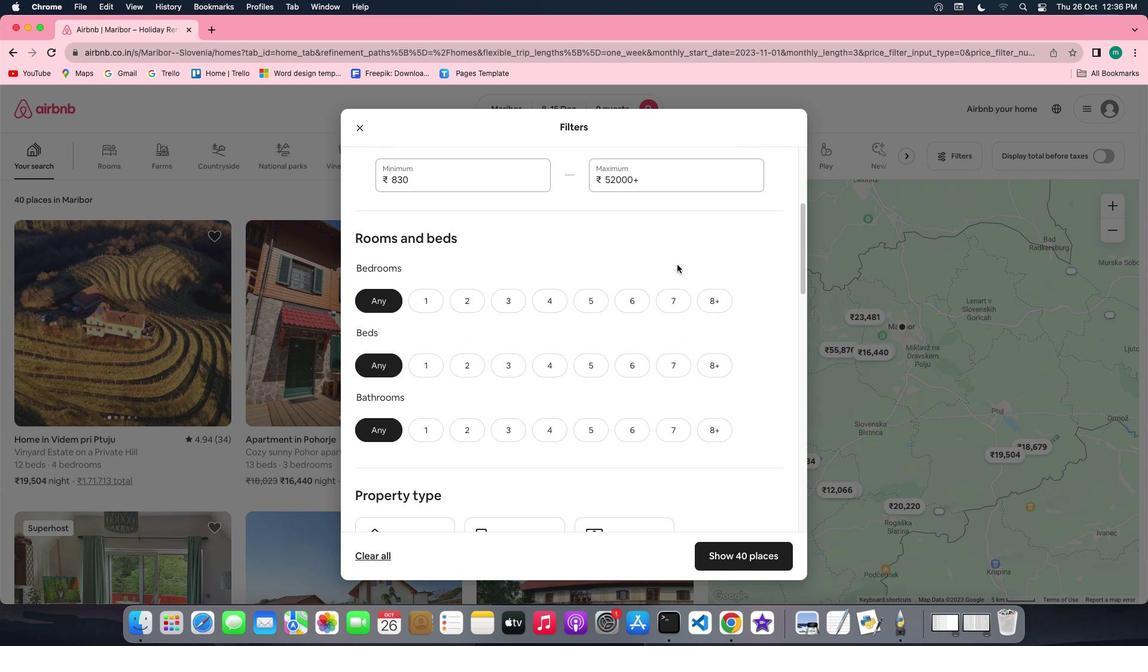
Action: Mouse scrolled (677, 265) with delta (0, 0)
Screenshot: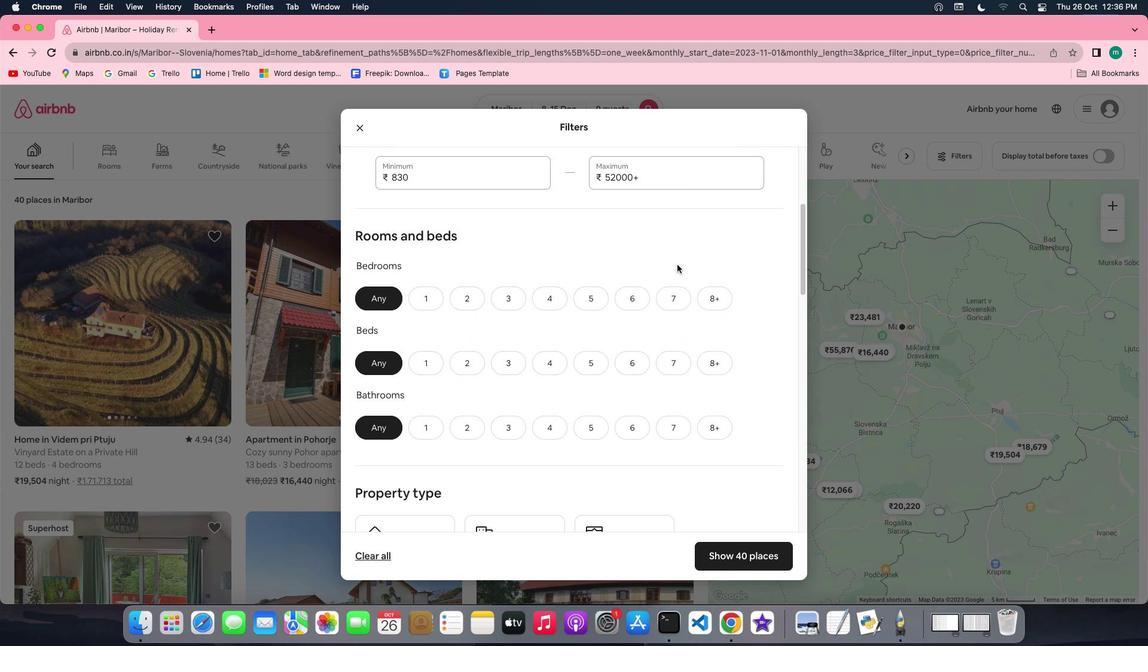 
Action: Mouse moved to (667, 326)
Screenshot: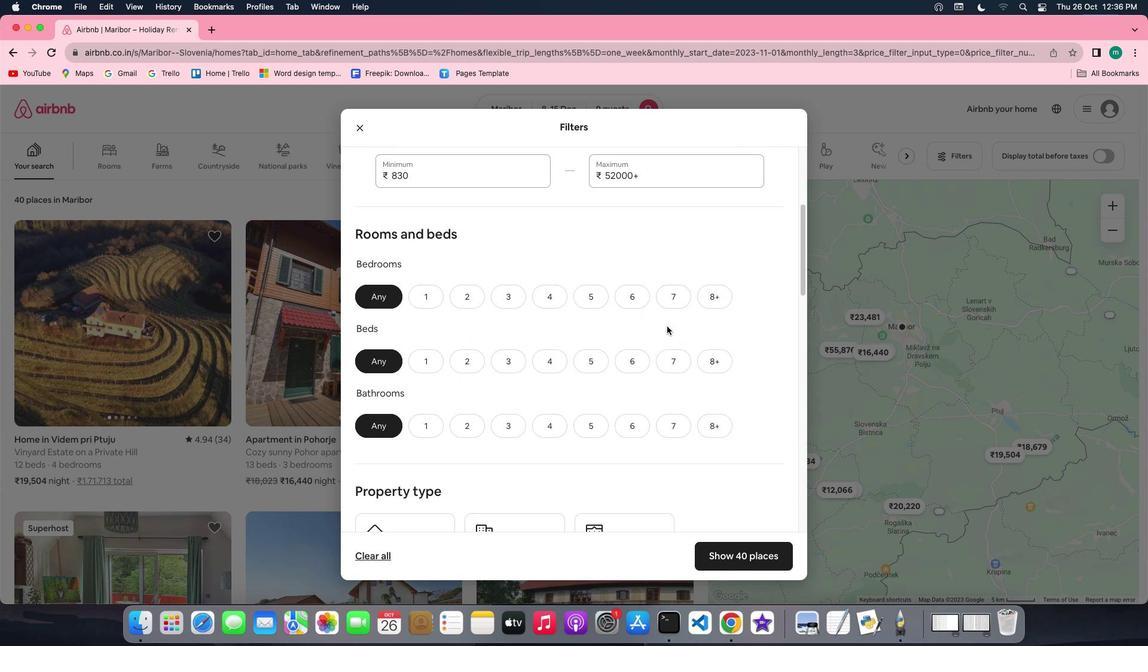 
Action: Mouse scrolled (667, 326) with delta (0, 0)
Screenshot: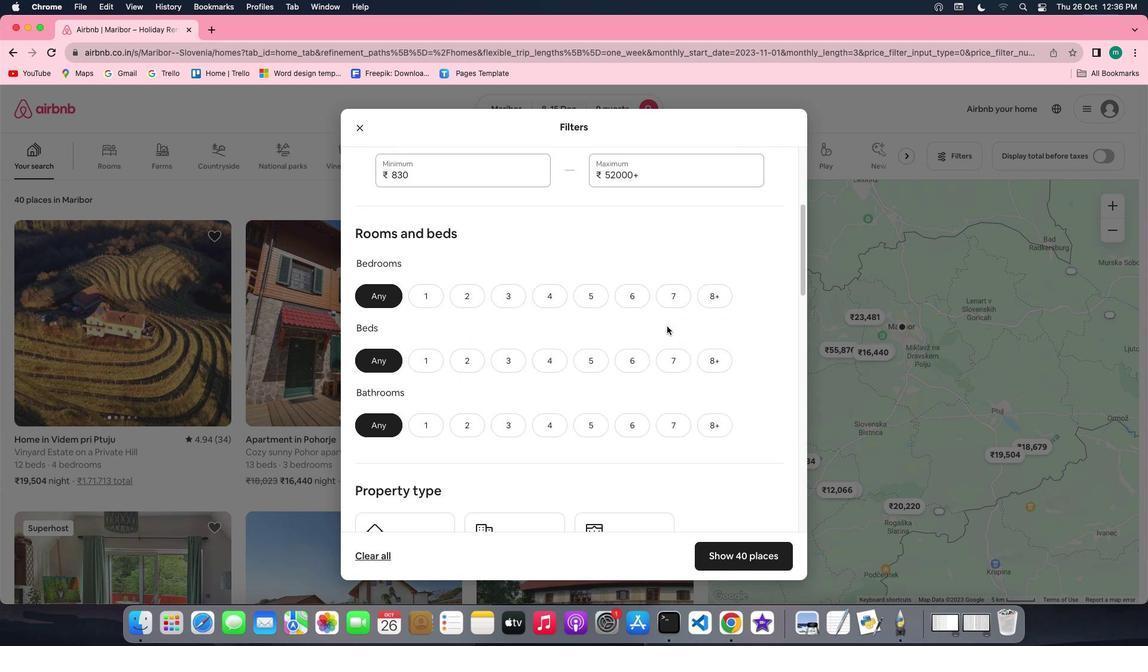 
Action: Mouse scrolled (667, 326) with delta (0, 0)
Screenshot: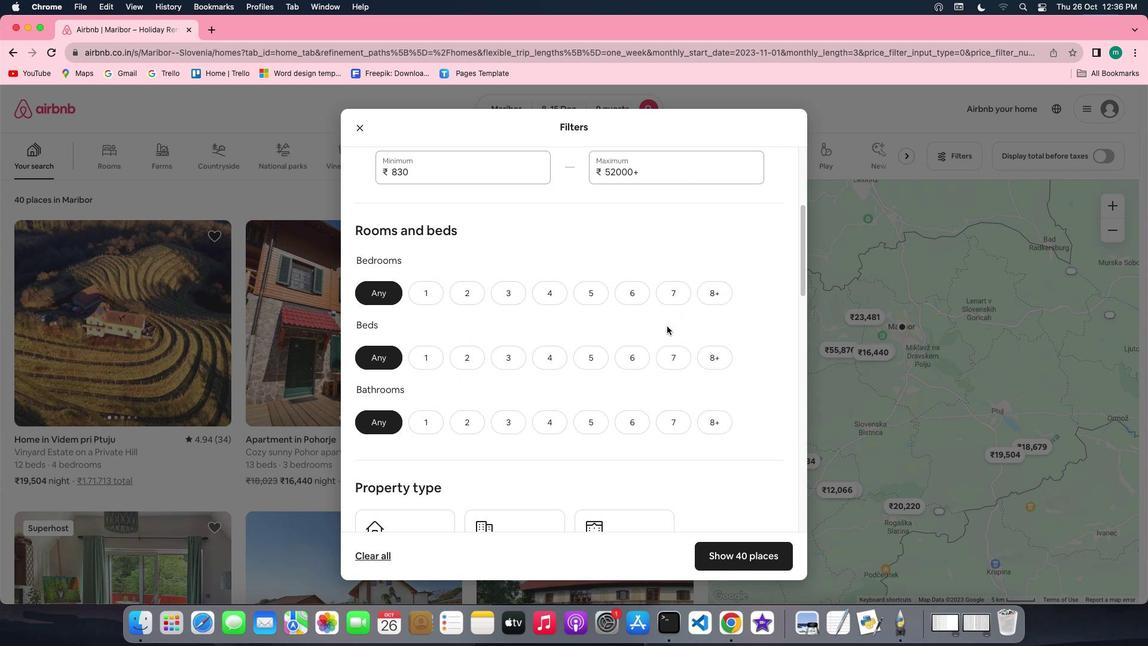 
Action: Mouse moved to (597, 281)
Screenshot: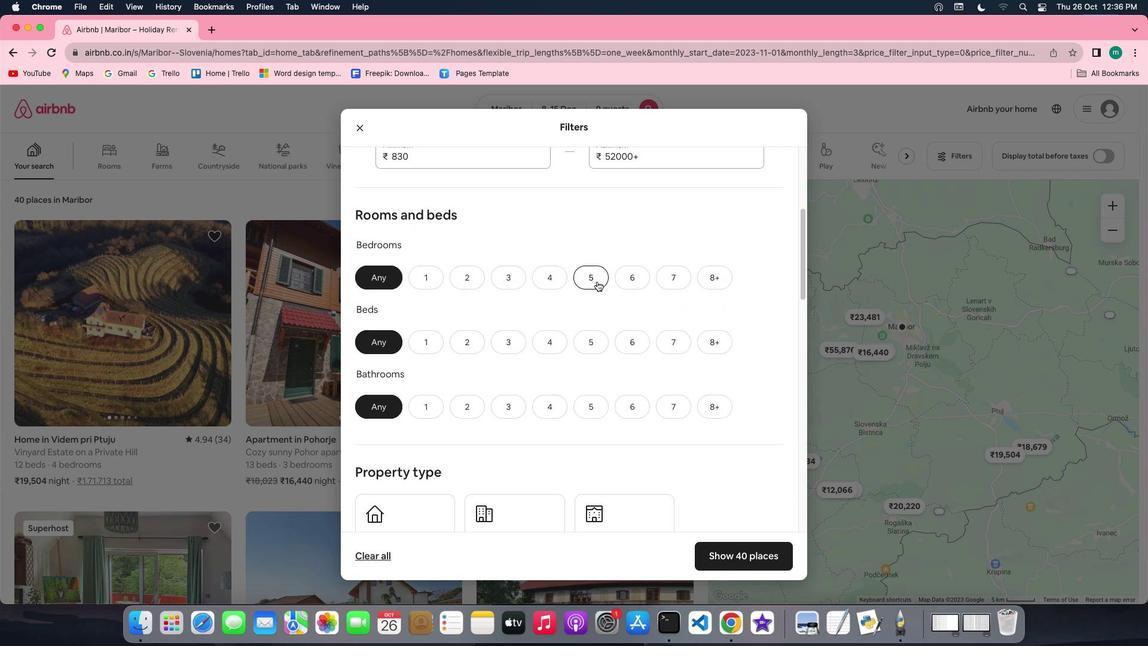 
Action: Mouse pressed left at (597, 281)
Screenshot: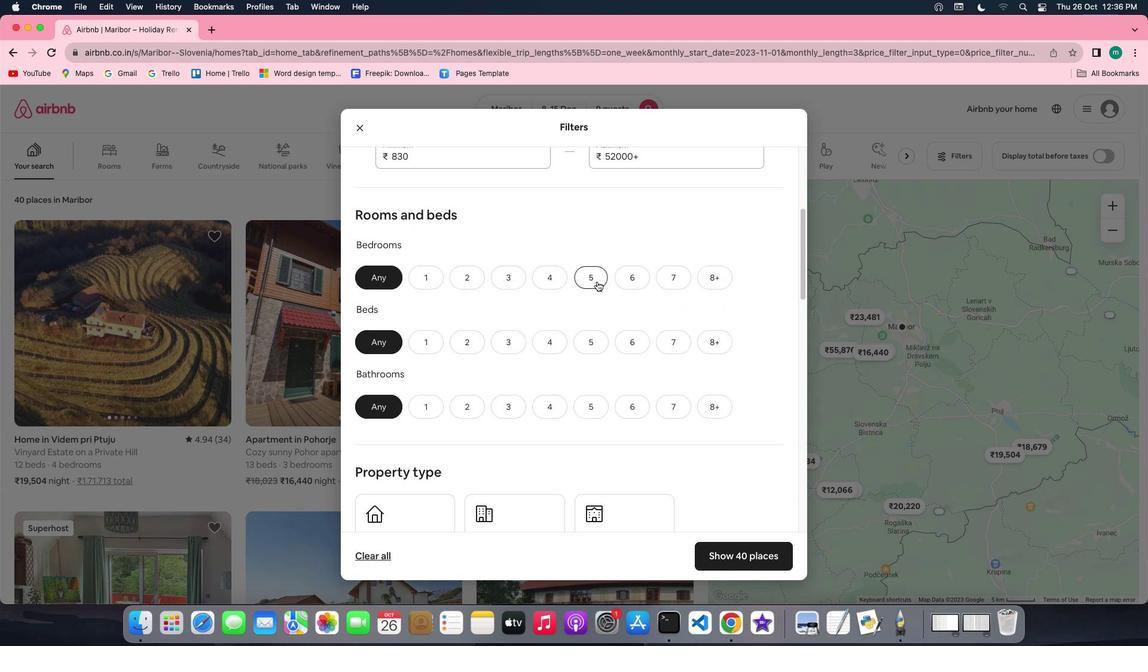 
Action: Mouse moved to (708, 343)
Screenshot: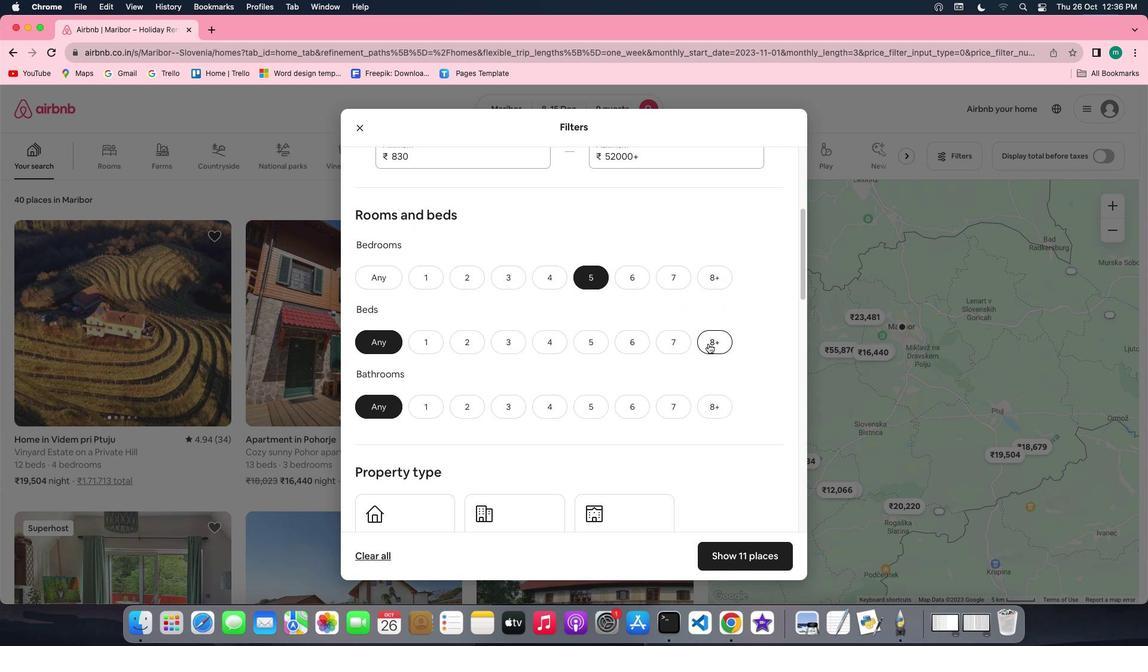
Action: Mouse pressed left at (708, 343)
Screenshot: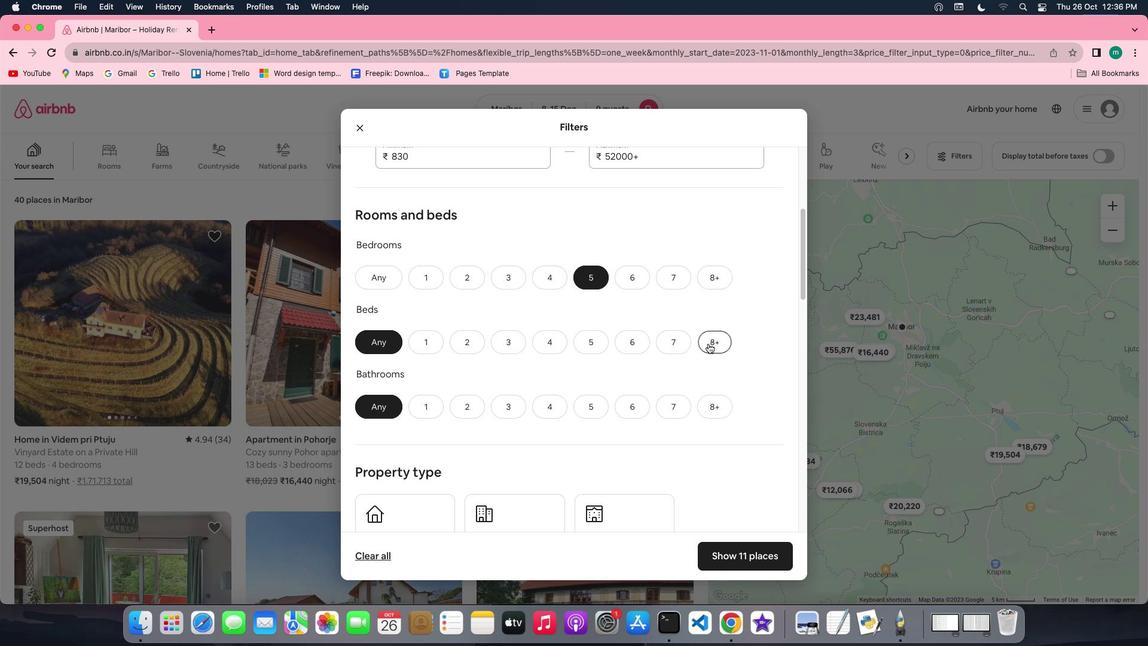 
Action: Mouse moved to (590, 414)
Screenshot: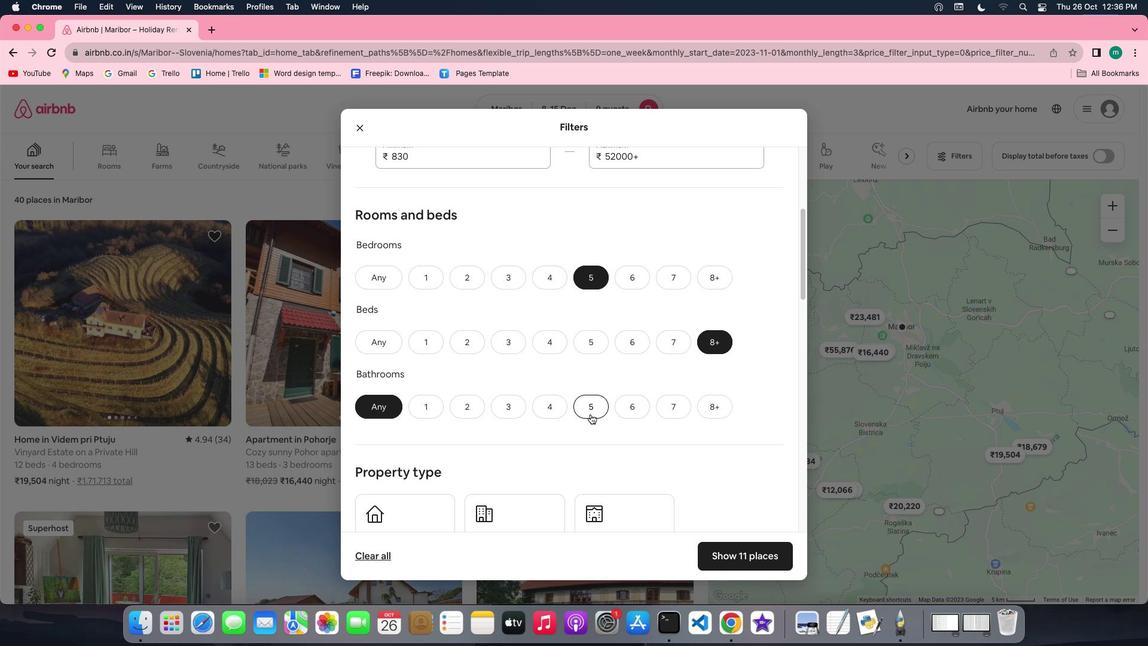 
Action: Mouse pressed left at (590, 414)
Screenshot: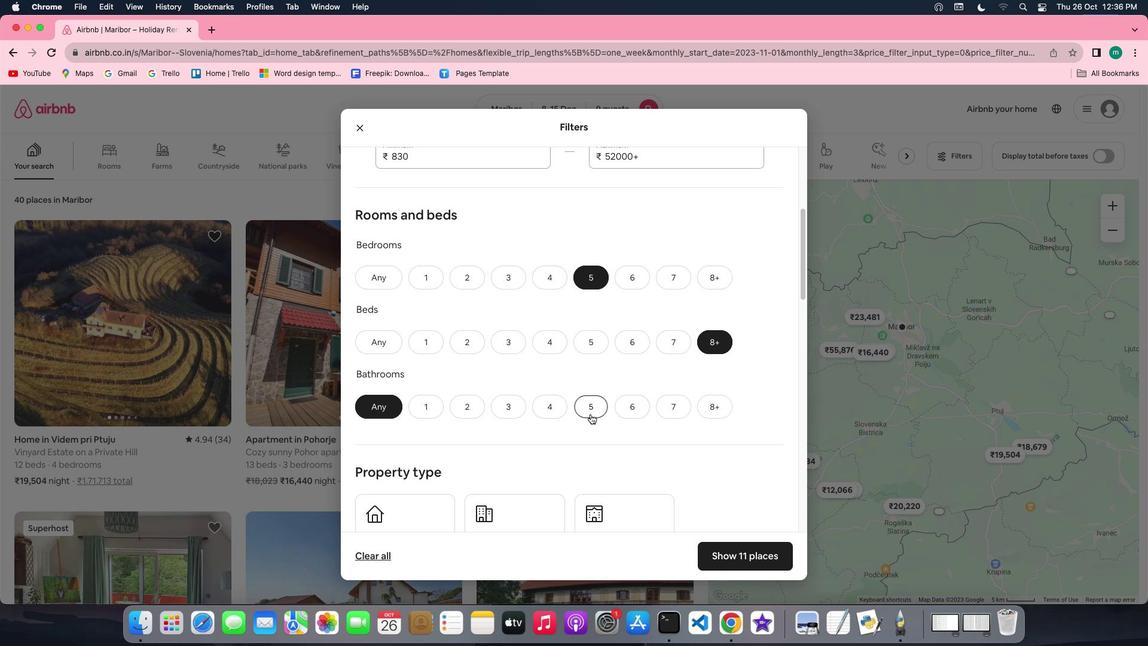 
Action: Mouse moved to (670, 412)
Screenshot: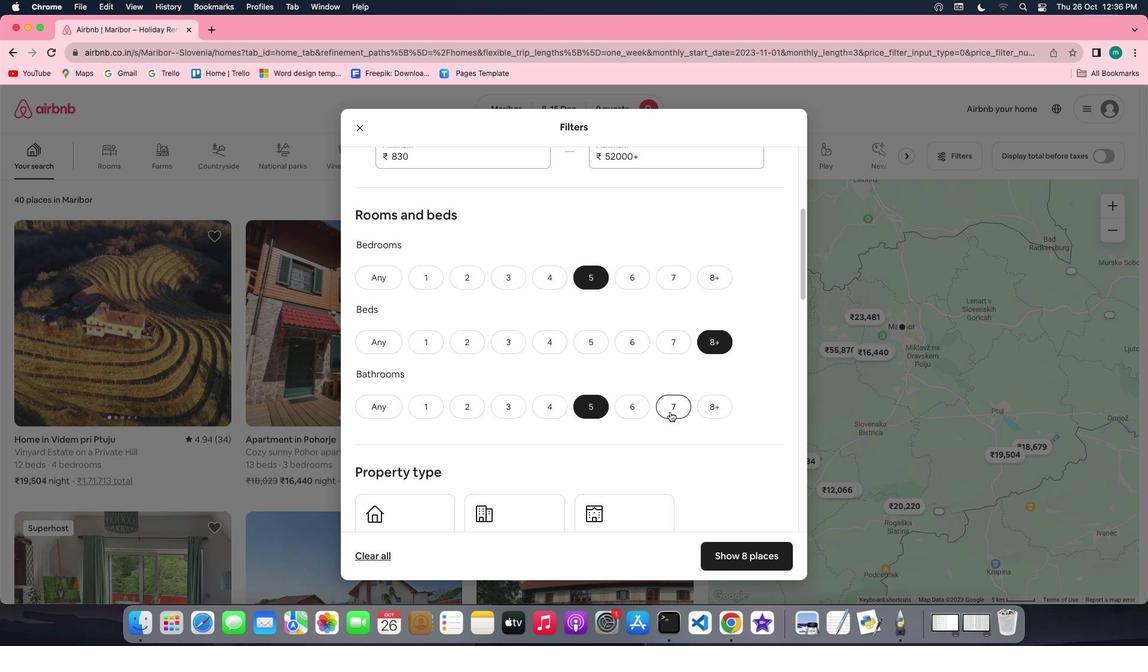 
Action: Mouse scrolled (670, 412) with delta (0, 0)
Screenshot: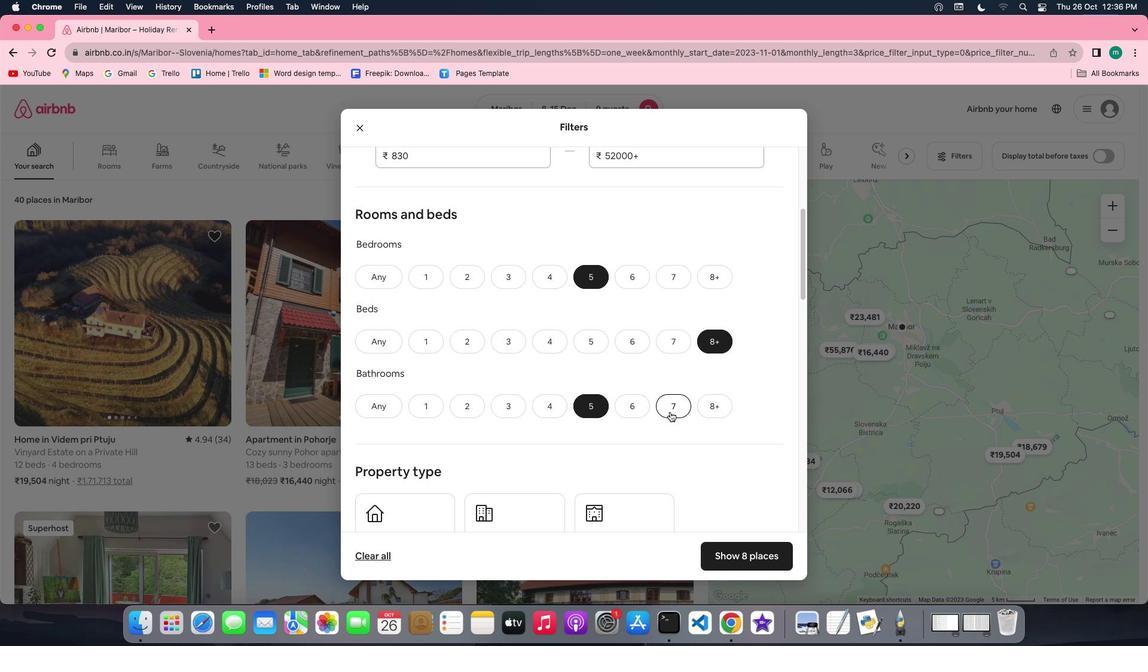 
Action: Mouse scrolled (670, 412) with delta (0, 0)
Screenshot: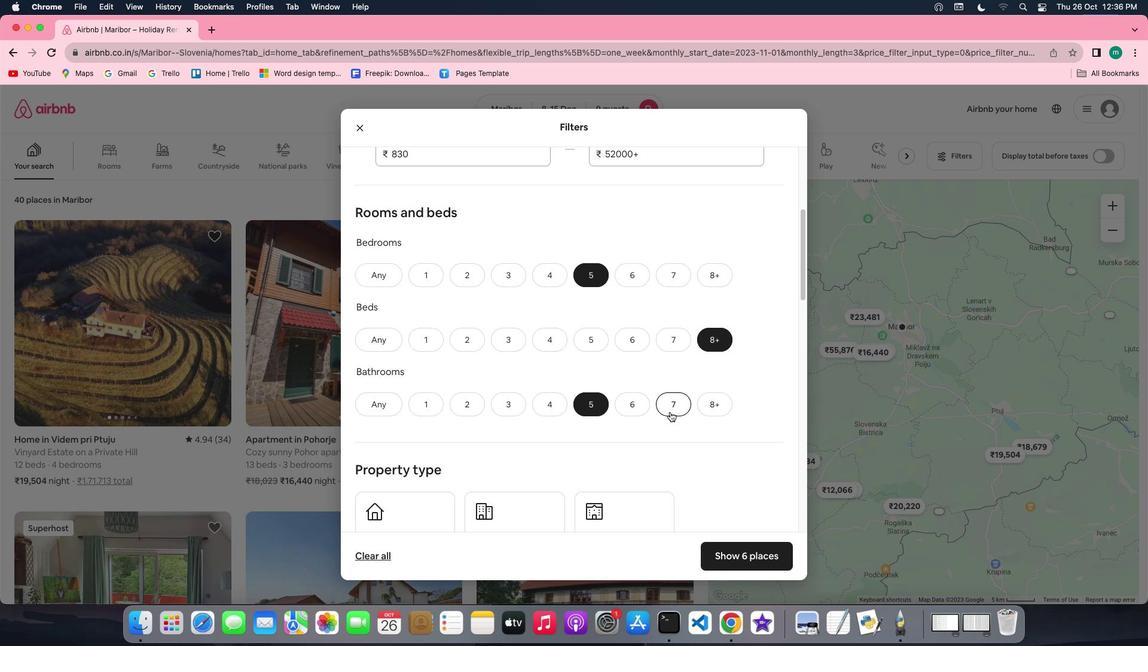 
Action: Mouse scrolled (670, 412) with delta (0, 0)
Screenshot: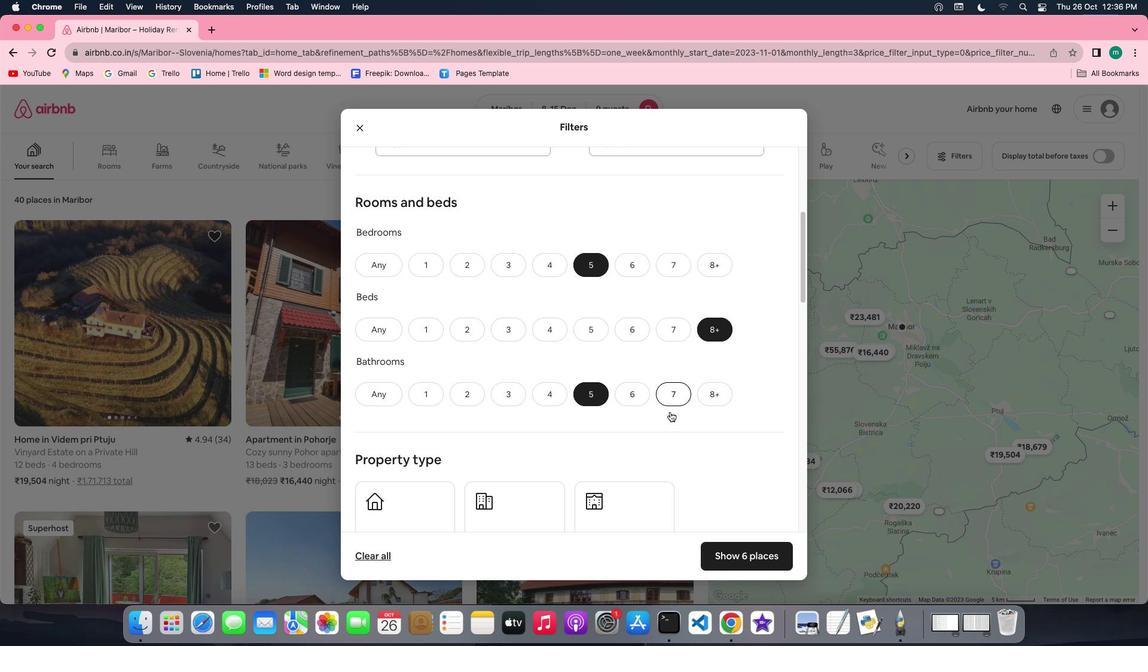 
Action: Mouse scrolled (670, 412) with delta (0, 0)
Screenshot: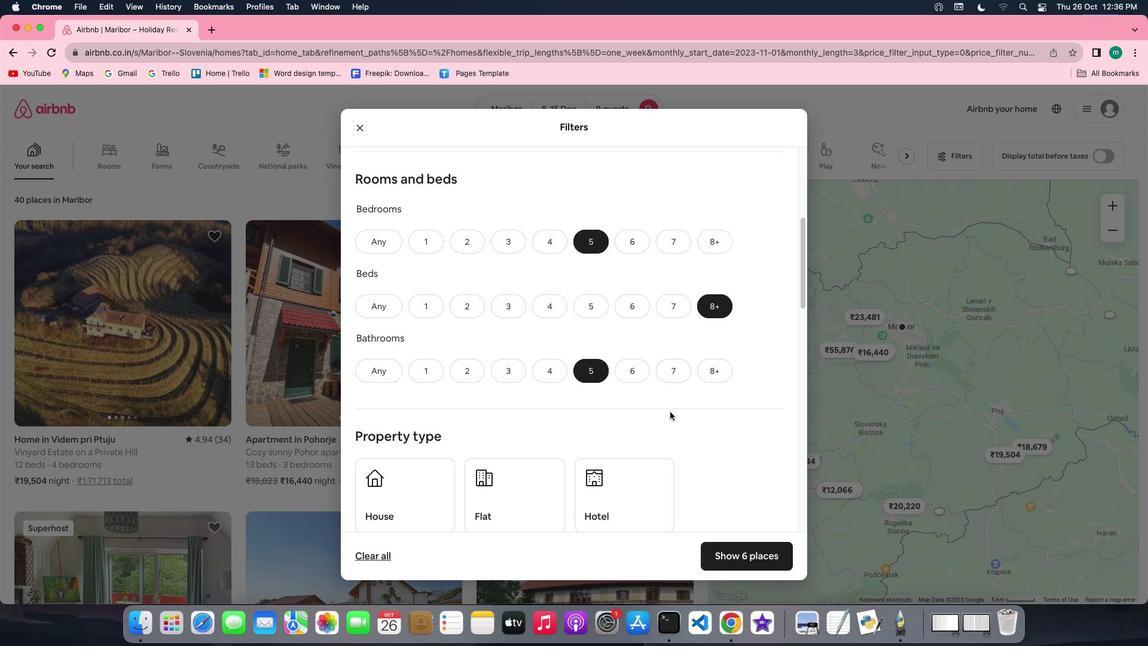 
Action: Mouse scrolled (670, 412) with delta (0, 0)
Screenshot: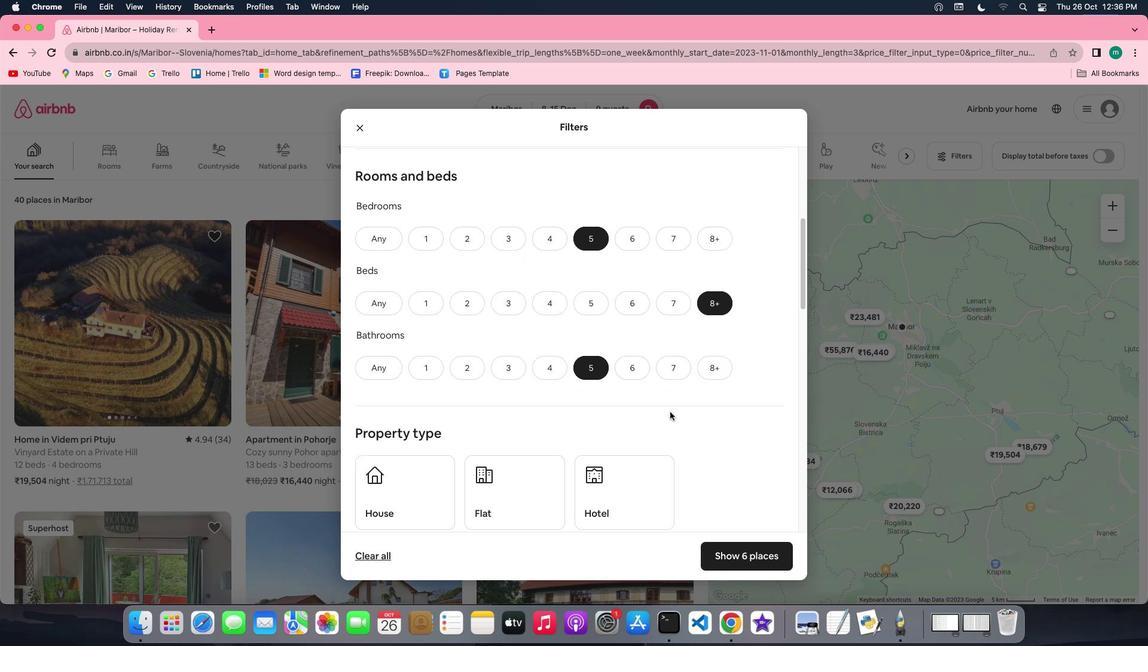 
Action: Mouse scrolled (670, 412) with delta (0, 0)
Screenshot: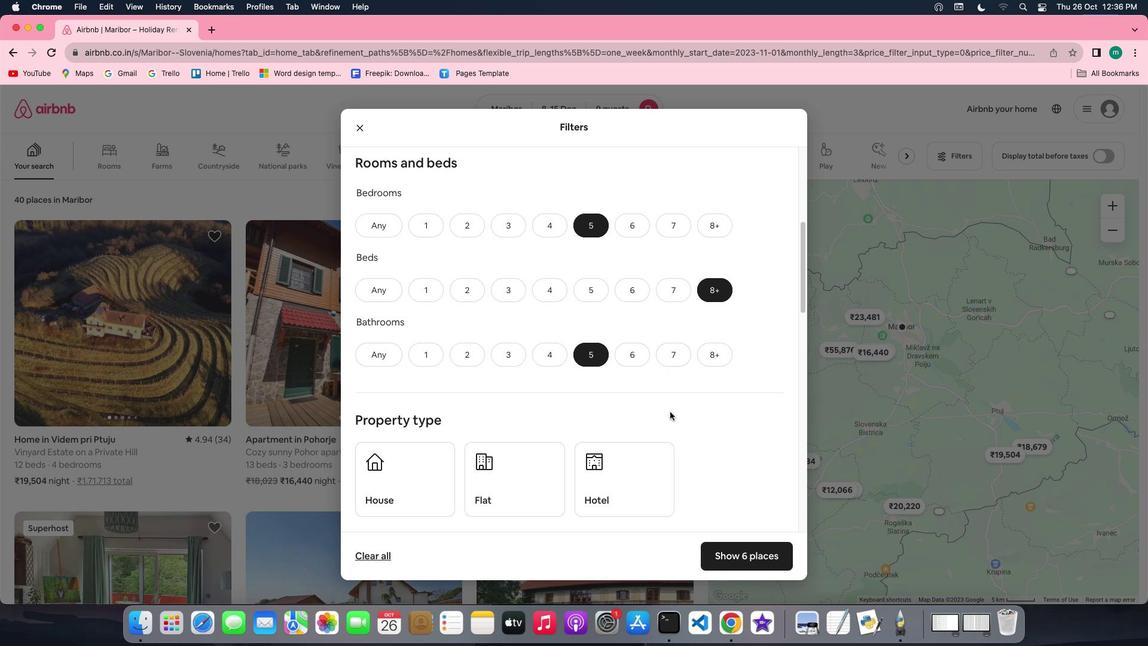 
Action: Mouse scrolled (670, 412) with delta (0, 0)
Screenshot: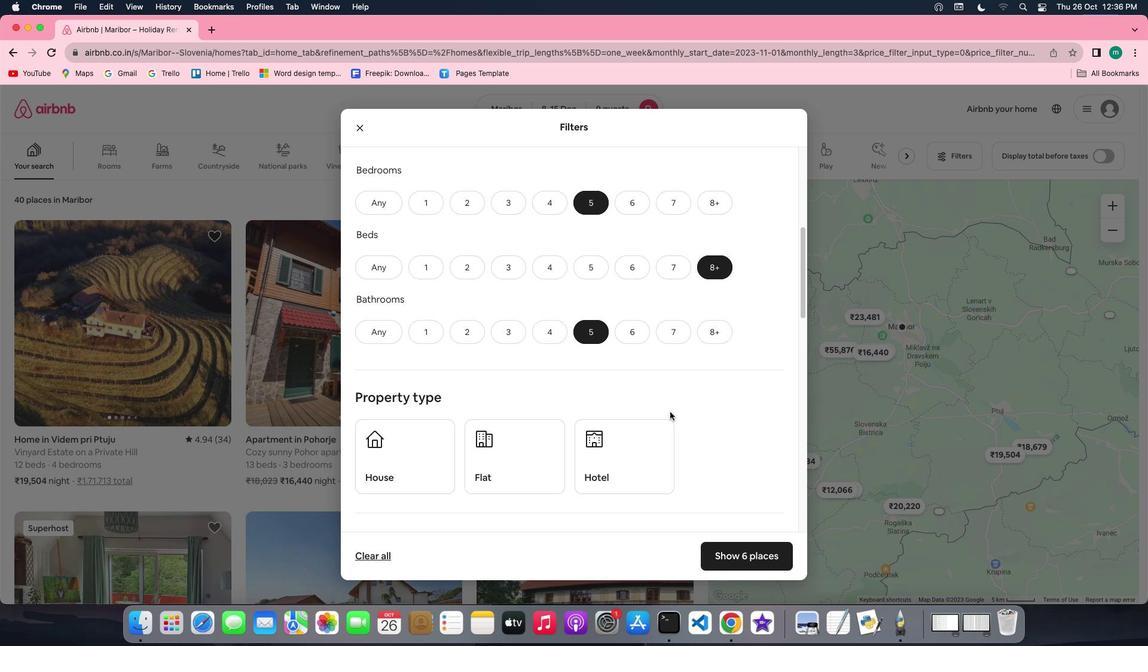 
Action: Mouse scrolled (670, 412) with delta (0, 0)
Screenshot: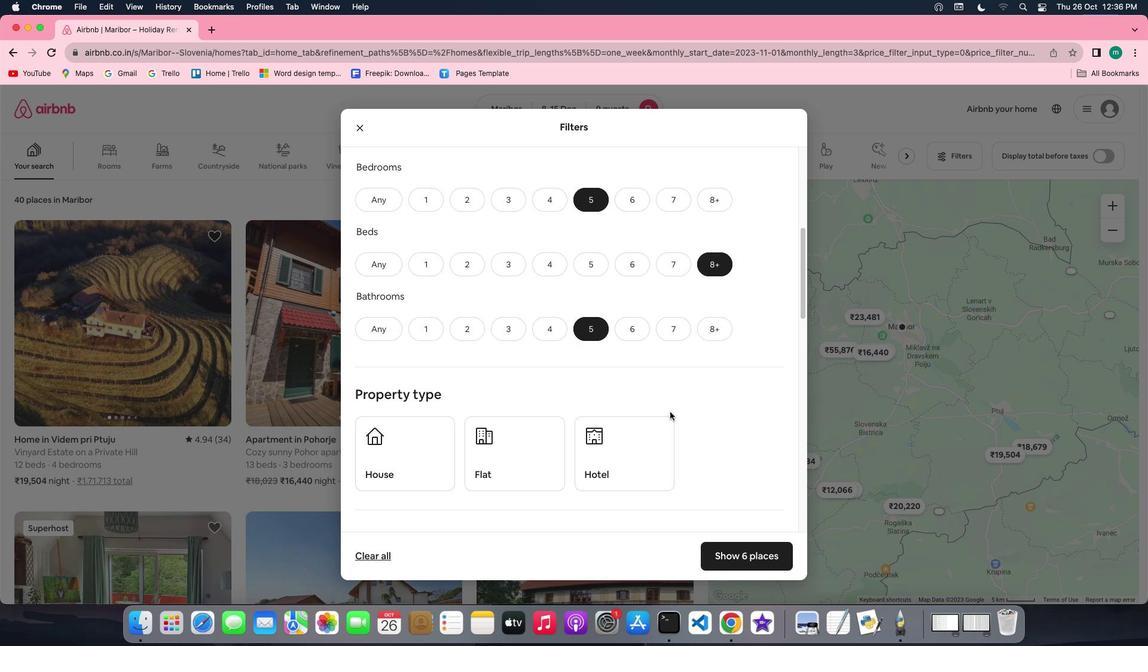 
Action: Mouse scrolled (670, 412) with delta (0, 0)
Screenshot: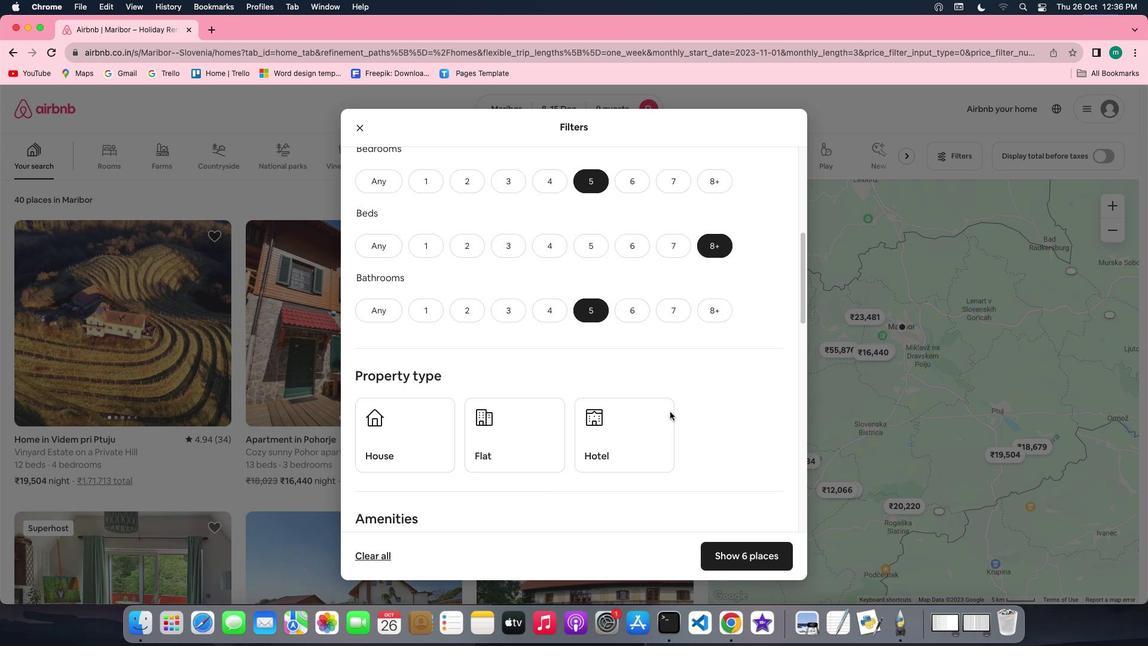 
Action: Mouse scrolled (670, 412) with delta (0, 0)
Screenshot: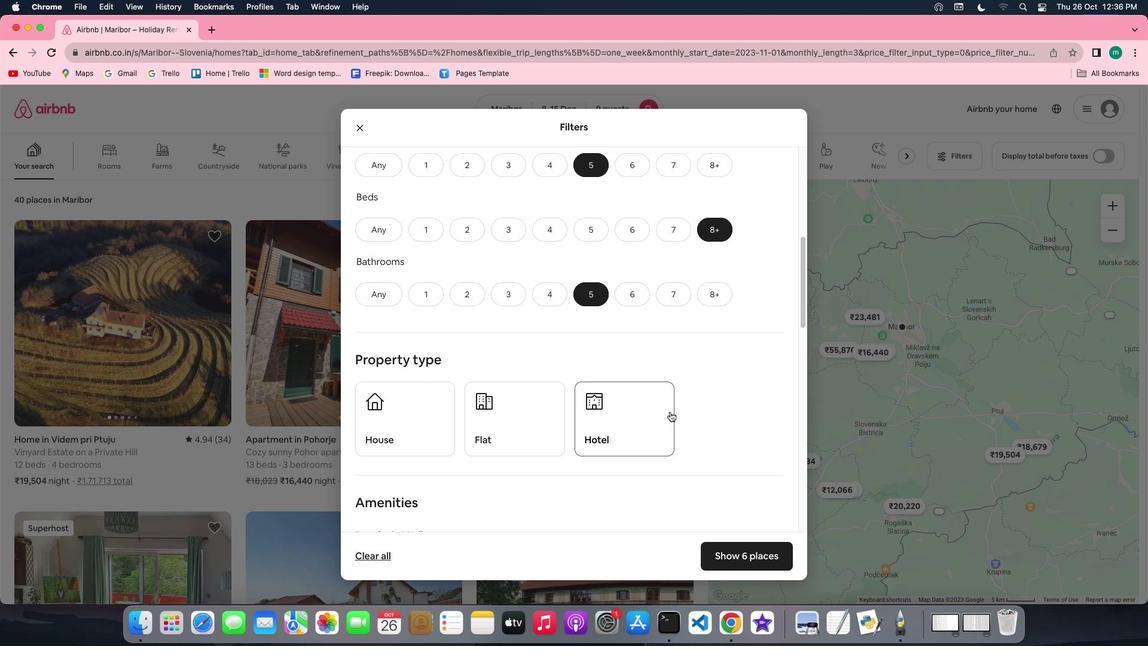 
Action: Mouse scrolled (670, 412) with delta (0, 0)
Screenshot: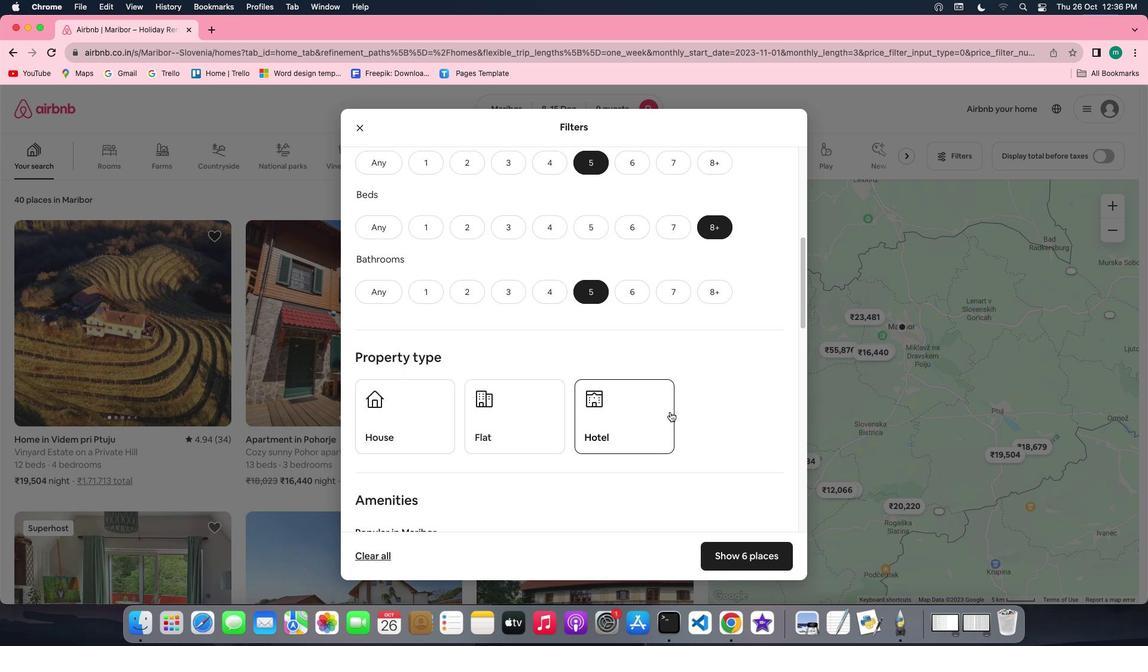 
Action: Mouse scrolled (670, 412) with delta (0, 0)
Screenshot: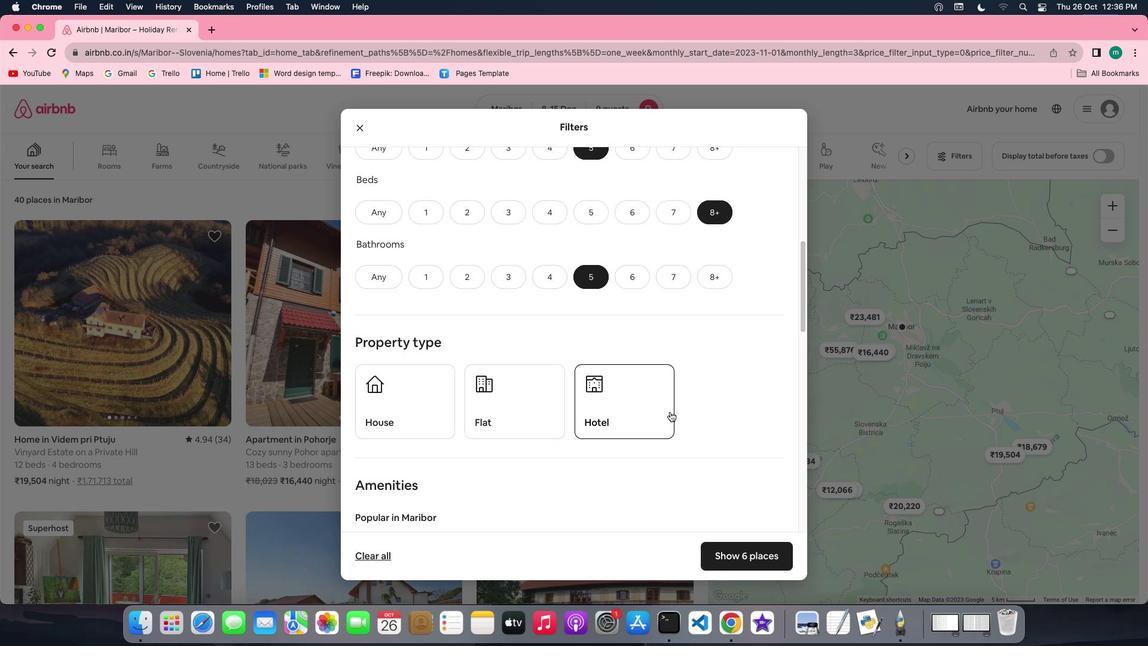 
Action: Mouse moved to (537, 379)
Screenshot: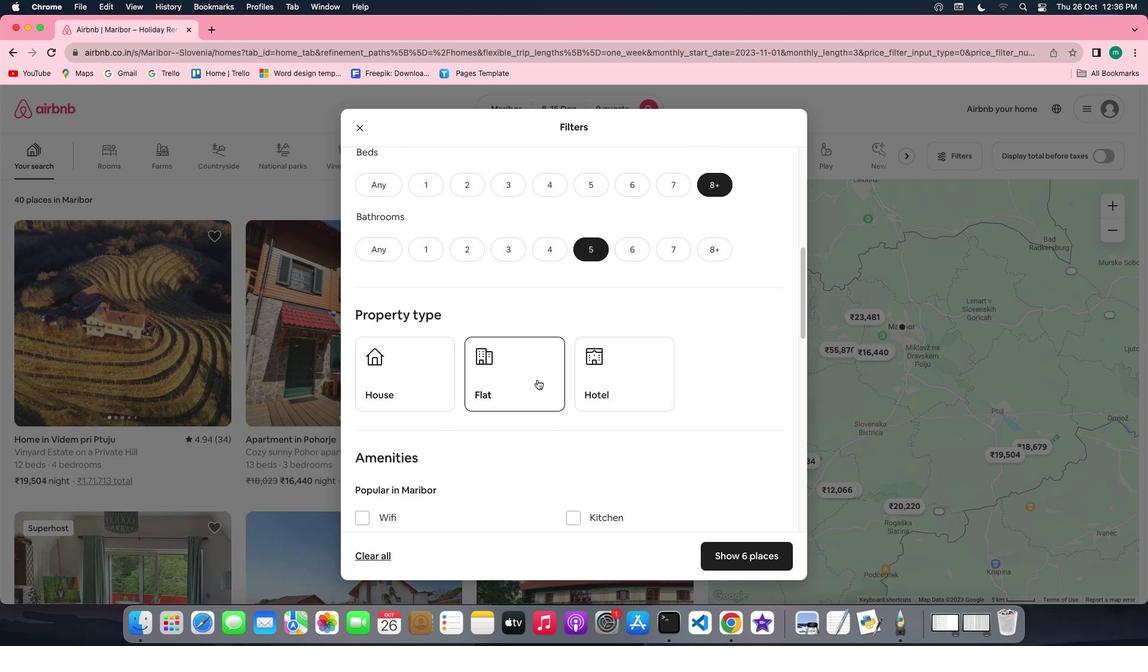 
Action: Mouse pressed left at (537, 379)
Screenshot: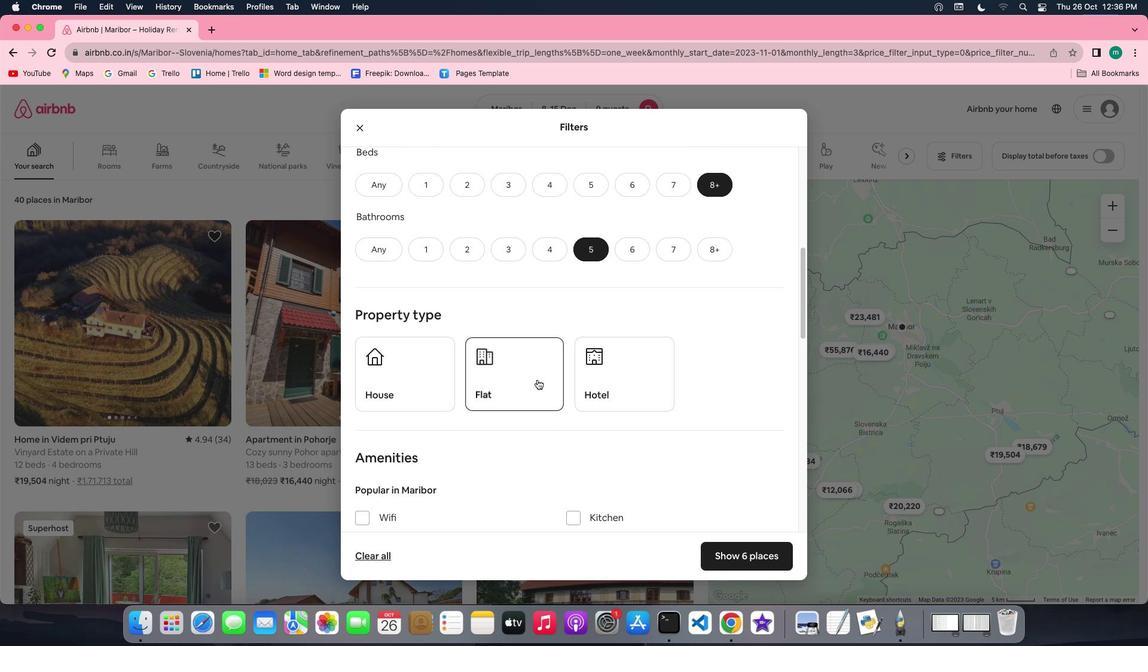 
Action: Mouse moved to (665, 396)
Screenshot: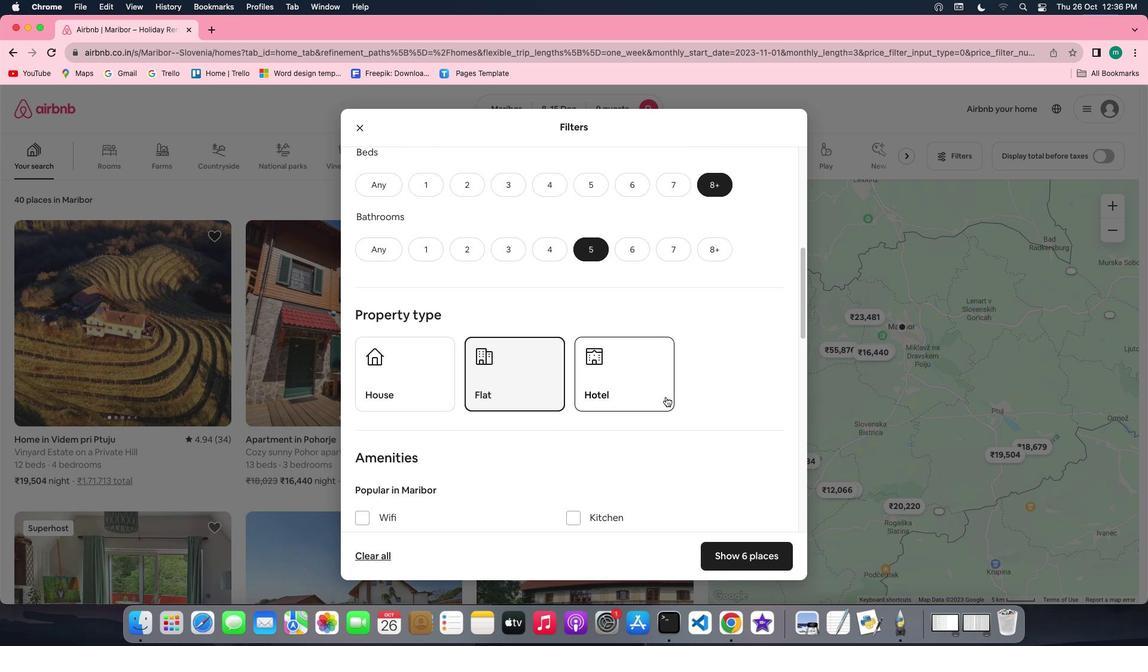 
Action: Mouse scrolled (665, 396) with delta (0, 0)
Screenshot: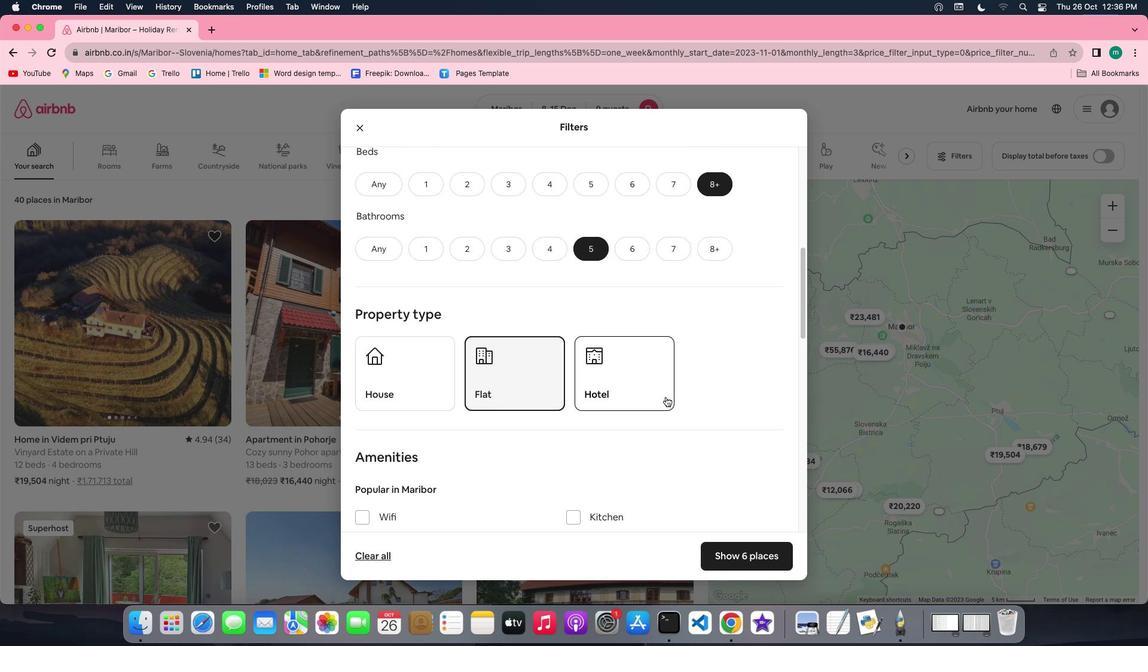 
Action: Mouse scrolled (665, 396) with delta (0, 0)
Screenshot: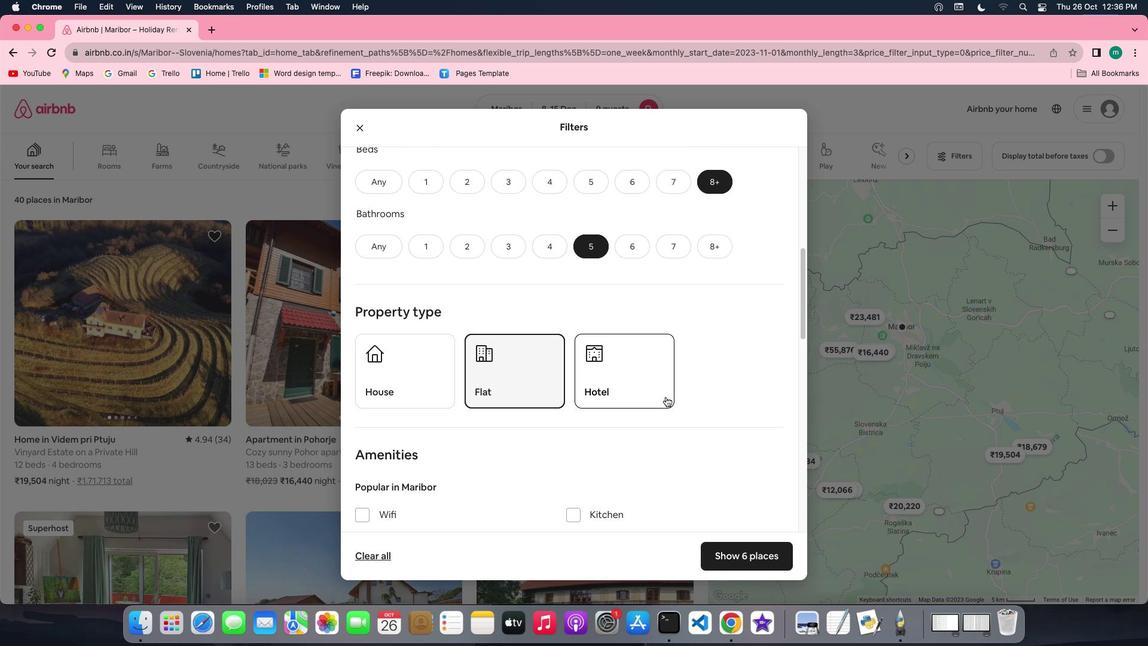 
Action: Mouse scrolled (665, 396) with delta (0, 0)
Screenshot: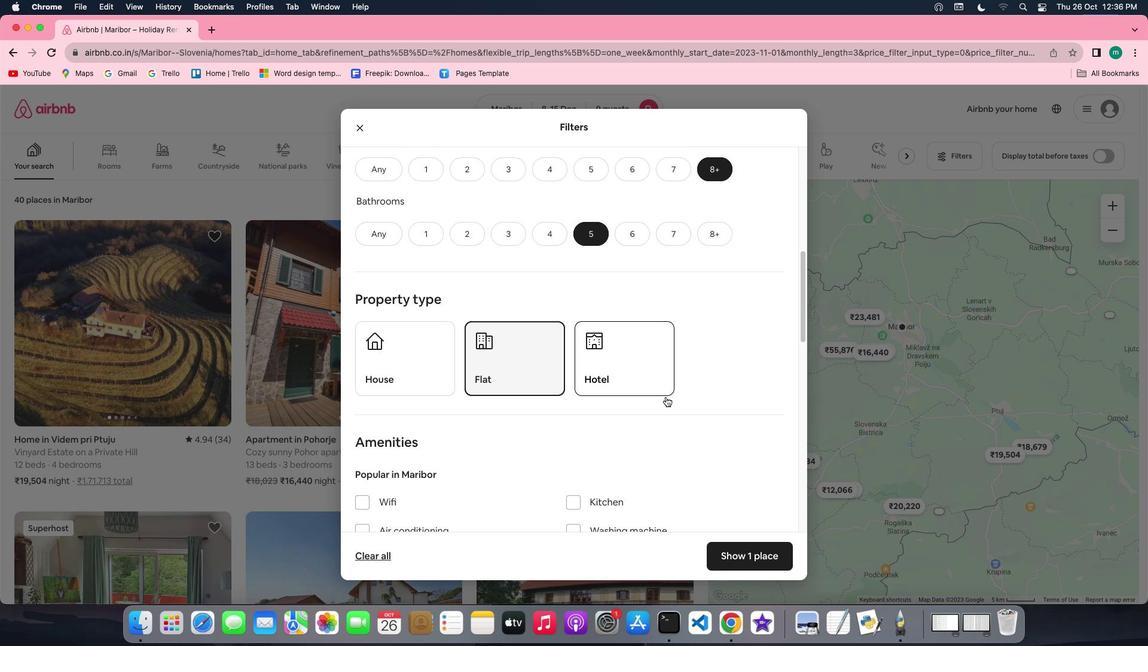 
Action: Mouse scrolled (665, 396) with delta (0, 0)
Screenshot: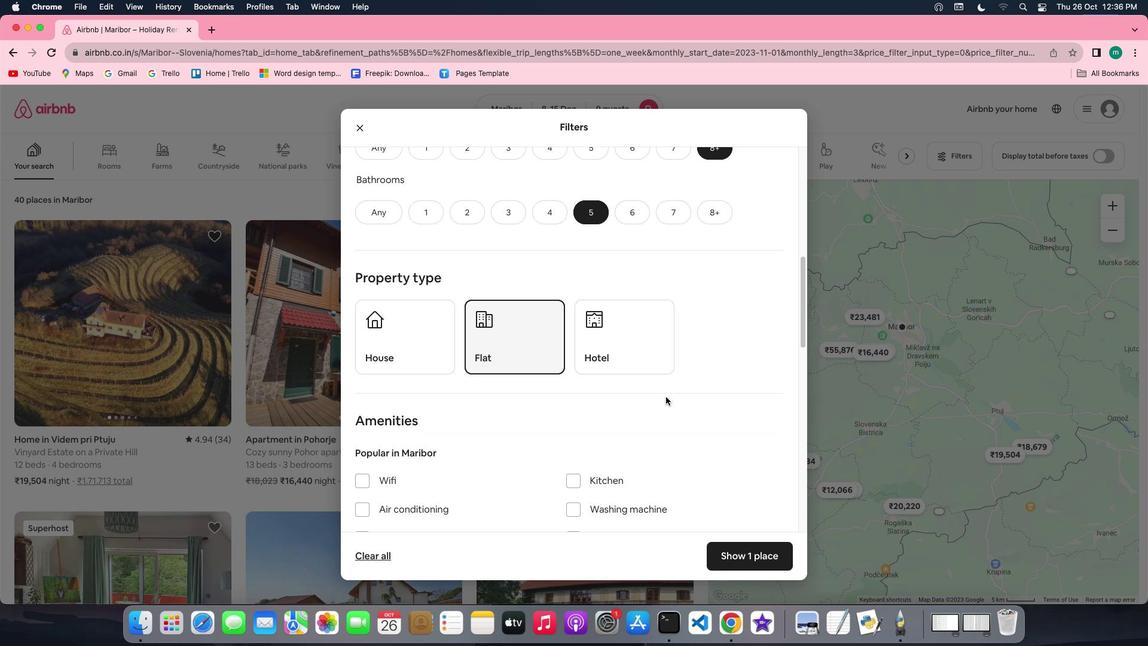 
Action: Mouse scrolled (665, 396) with delta (0, 0)
Screenshot: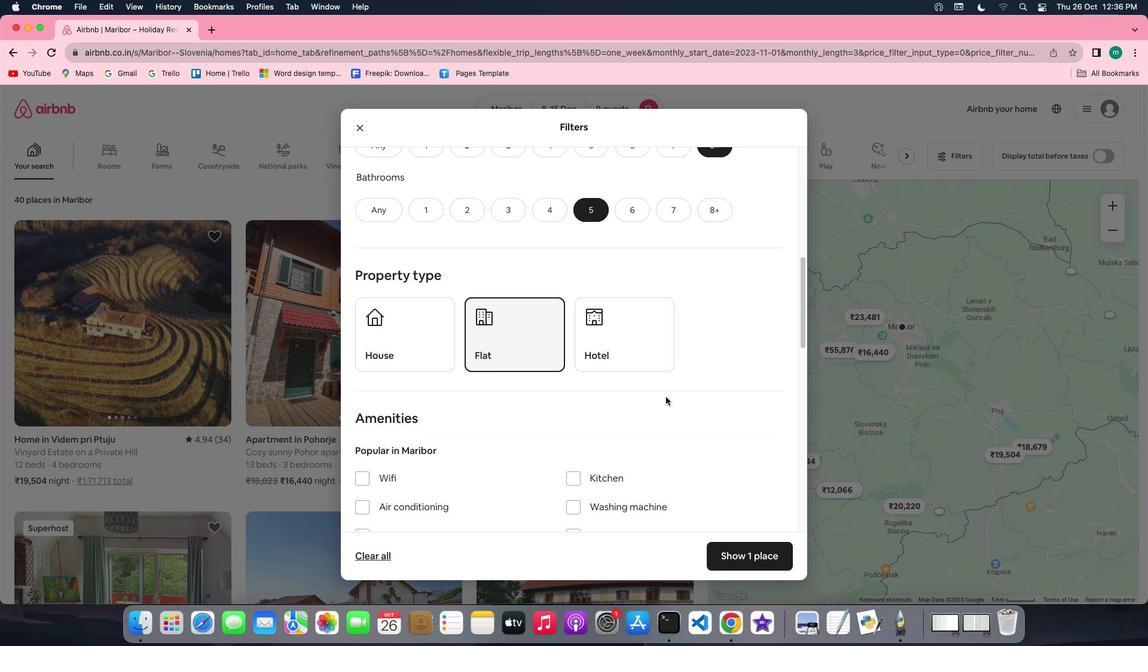 
Action: Mouse scrolled (665, 396) with delta (0, 0)
Screenshot: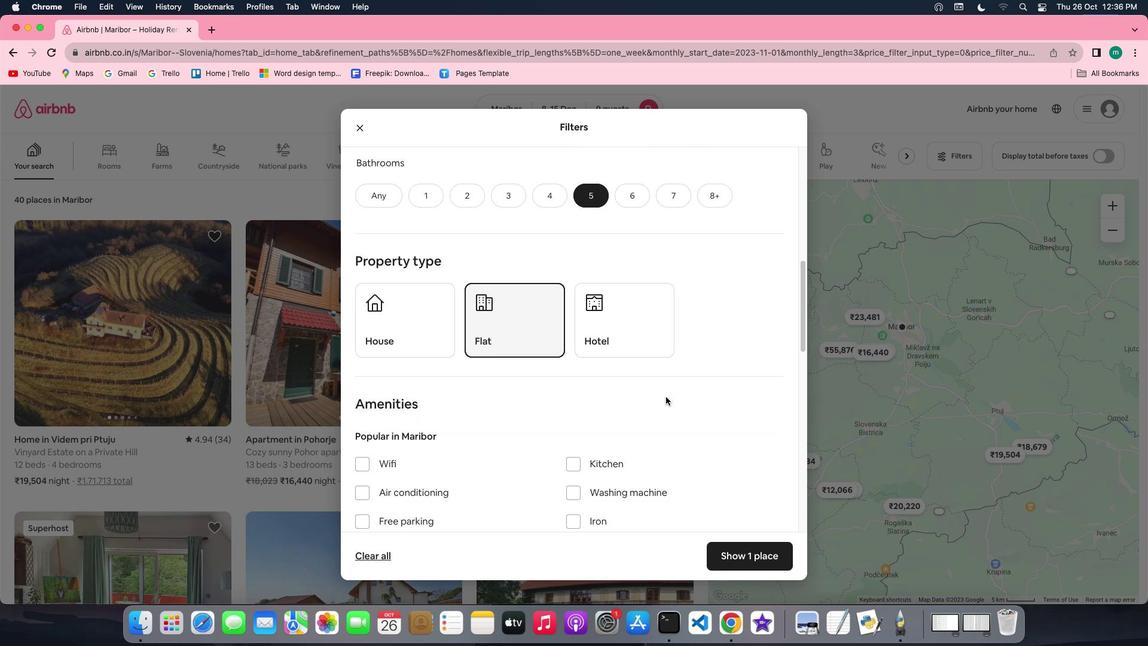 
Action: Mouse scrolled (665, 396) with delta (0, 0)
Screenshot: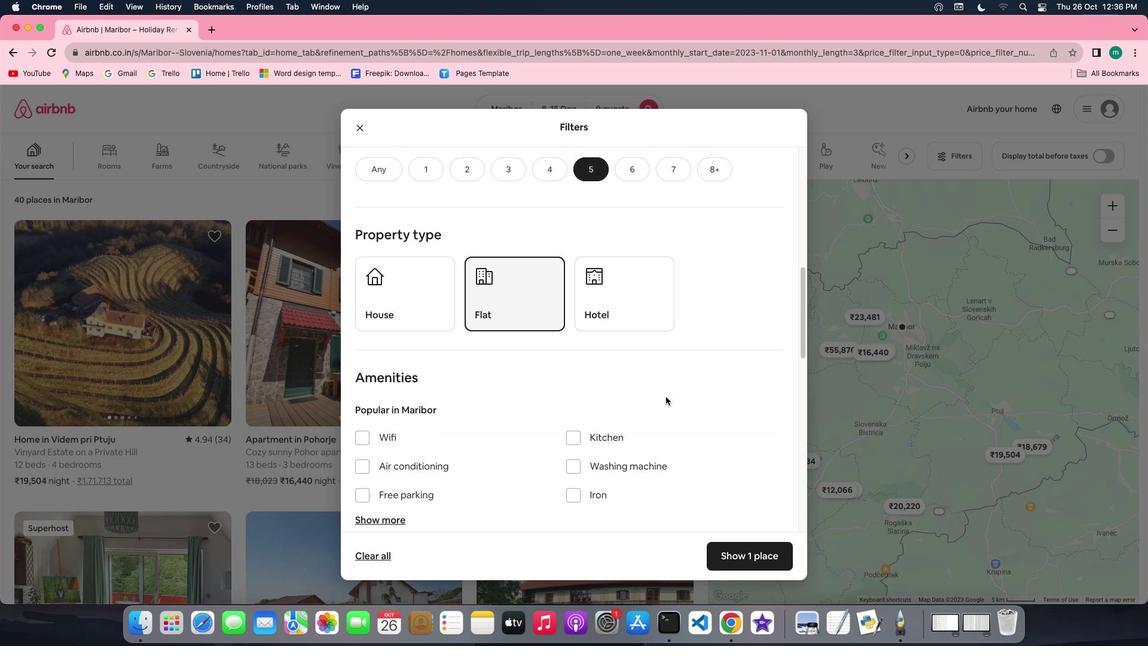
Action: Mouse scrolled (665, 396) with delta (0, 0)
Screenshot: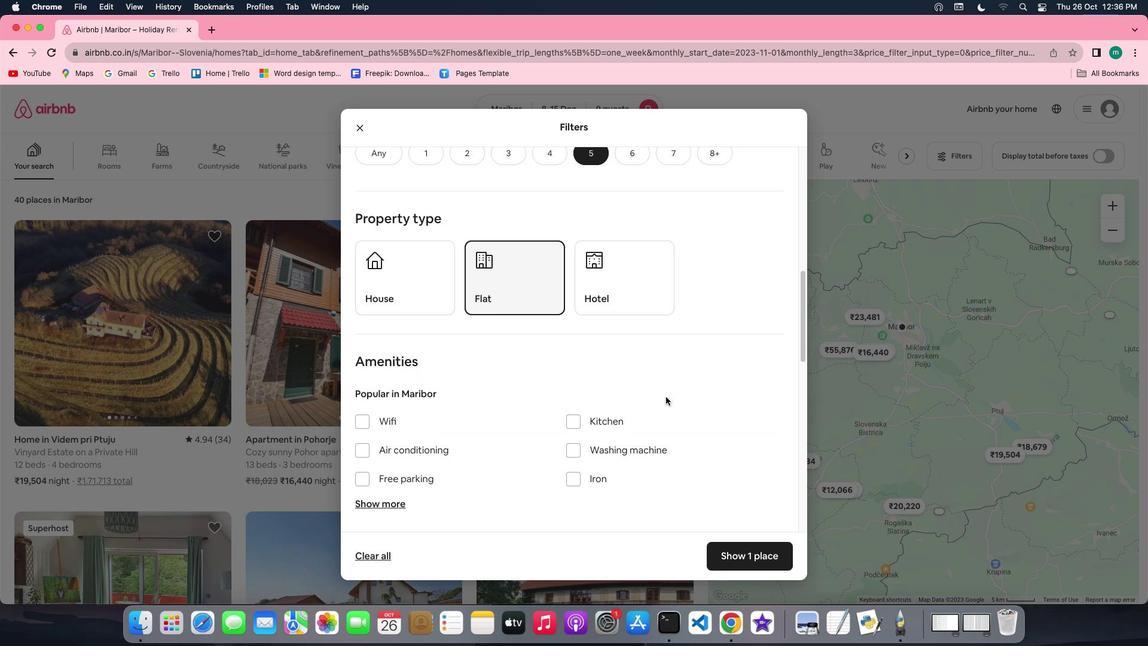 
Action: Mouse scrolled (665, 396) with delta (0, 0)
Screenshot: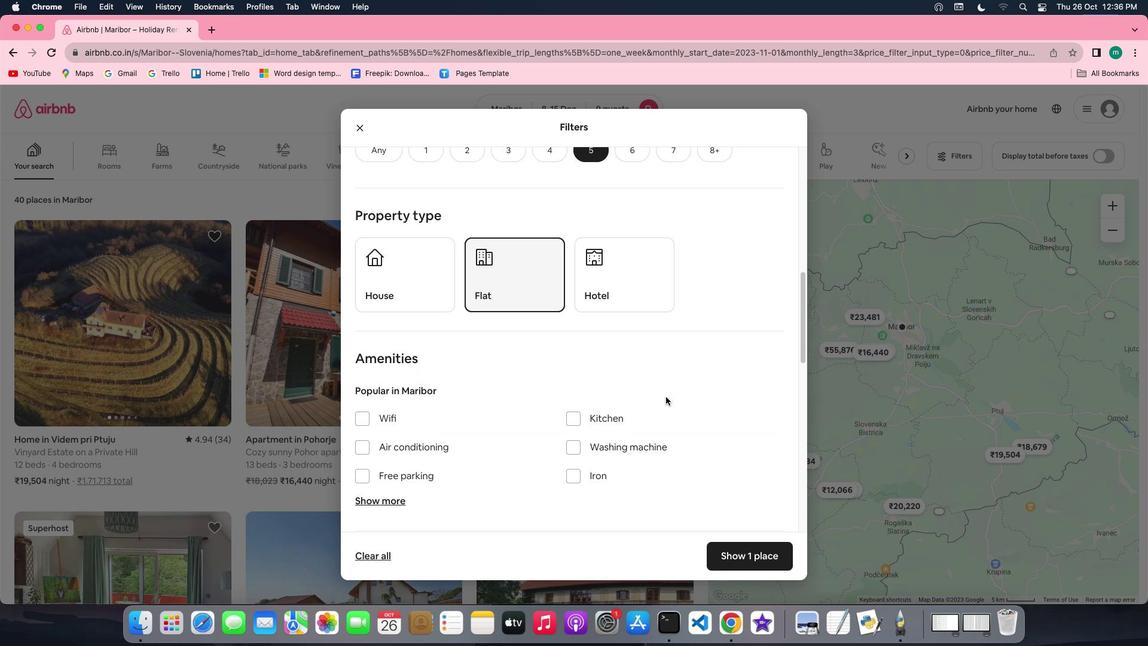 
Action: Mouse scrolled (665, 396) with delta (0, 0)
Screenshot: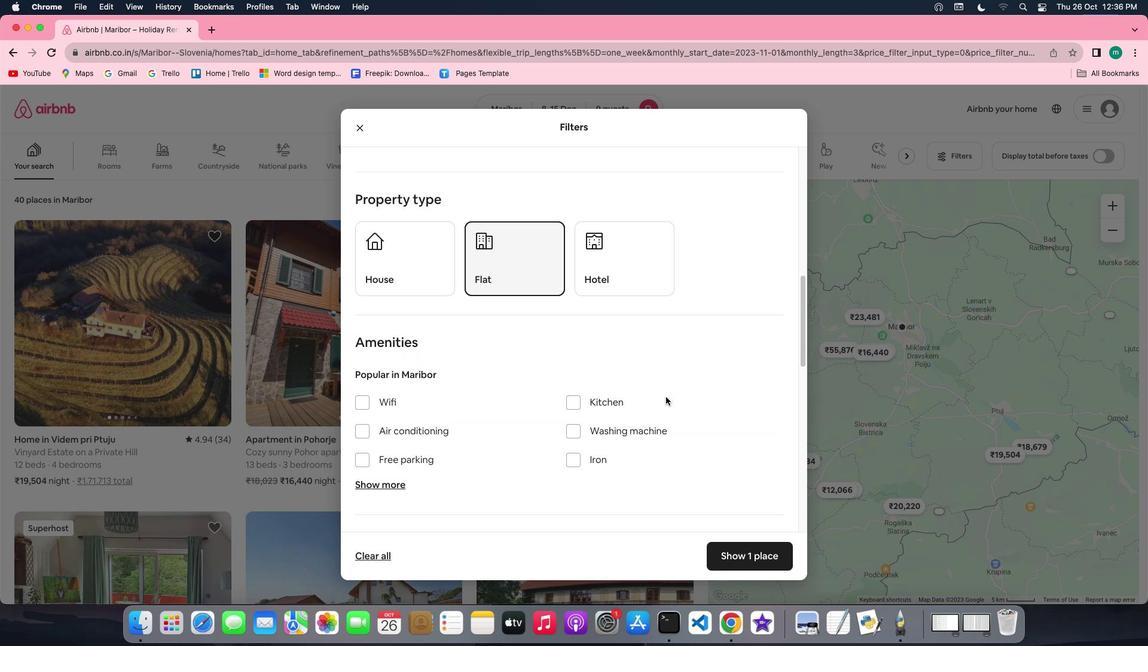 
Action: Mouse scrolled (665, 396) with delta (0, 0)
Screenshot: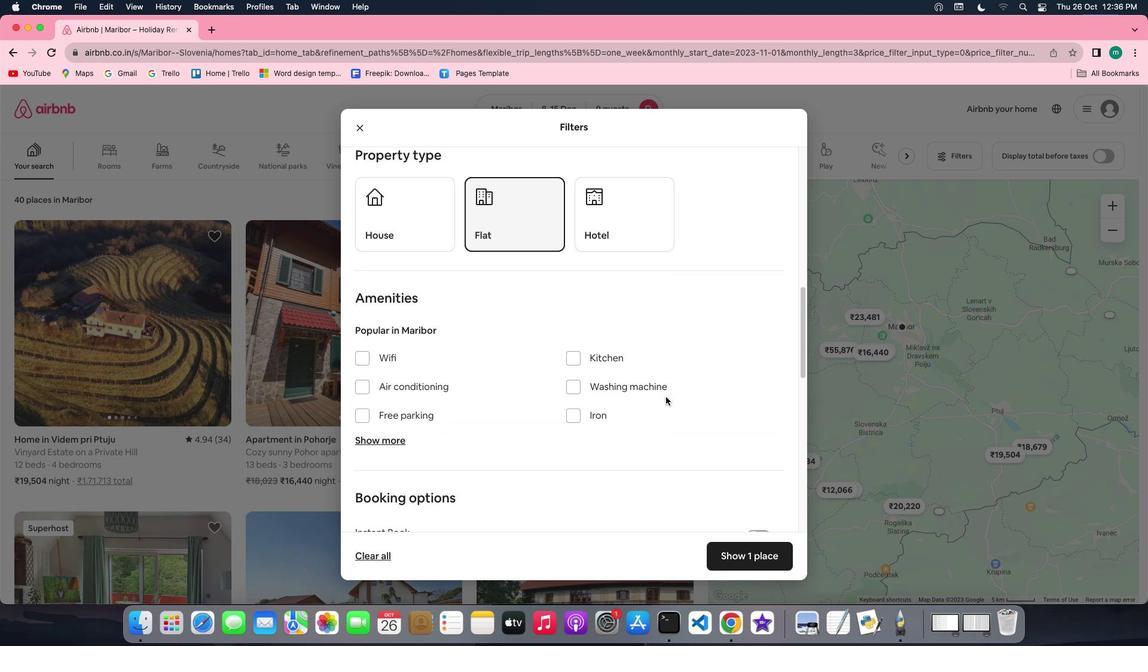 
Action: Mouse moved to (366, 315)
Screenshot: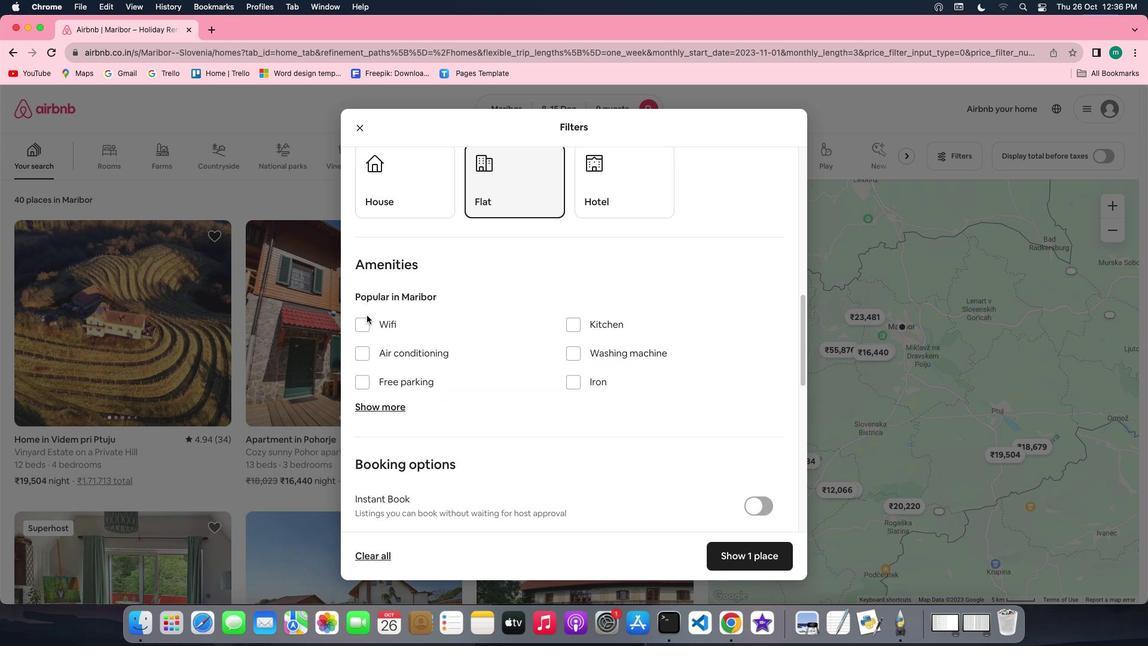 
Action: Mouse pressed left at (366, 315)
Screenshot: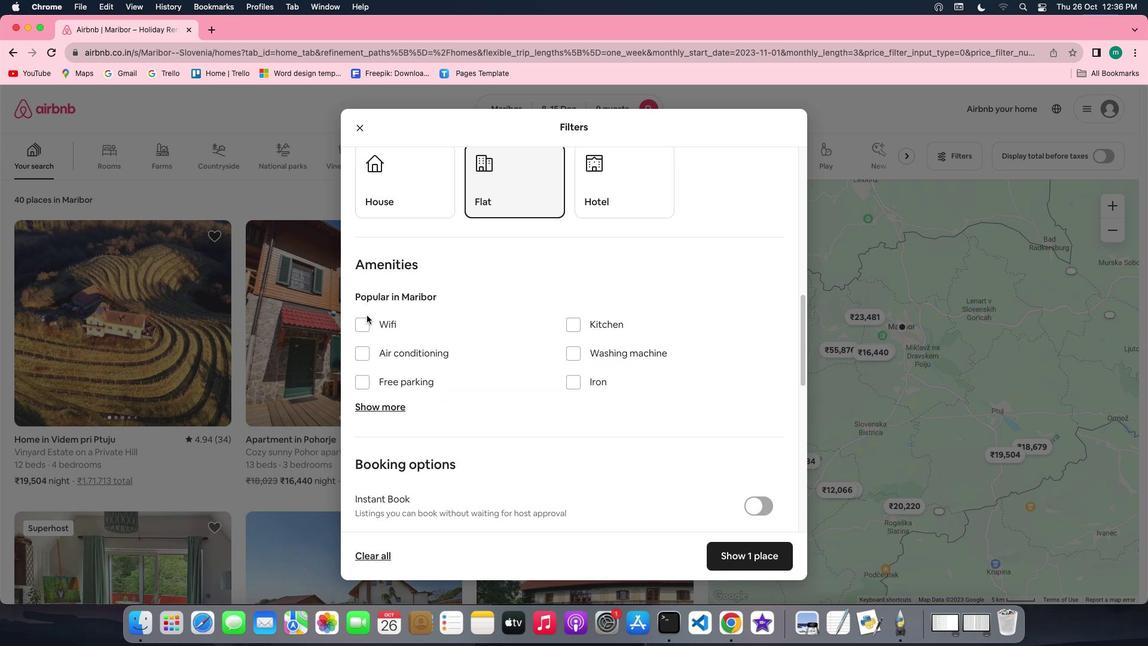 
Action: Mouse moved to (367, 321)
Screenshot: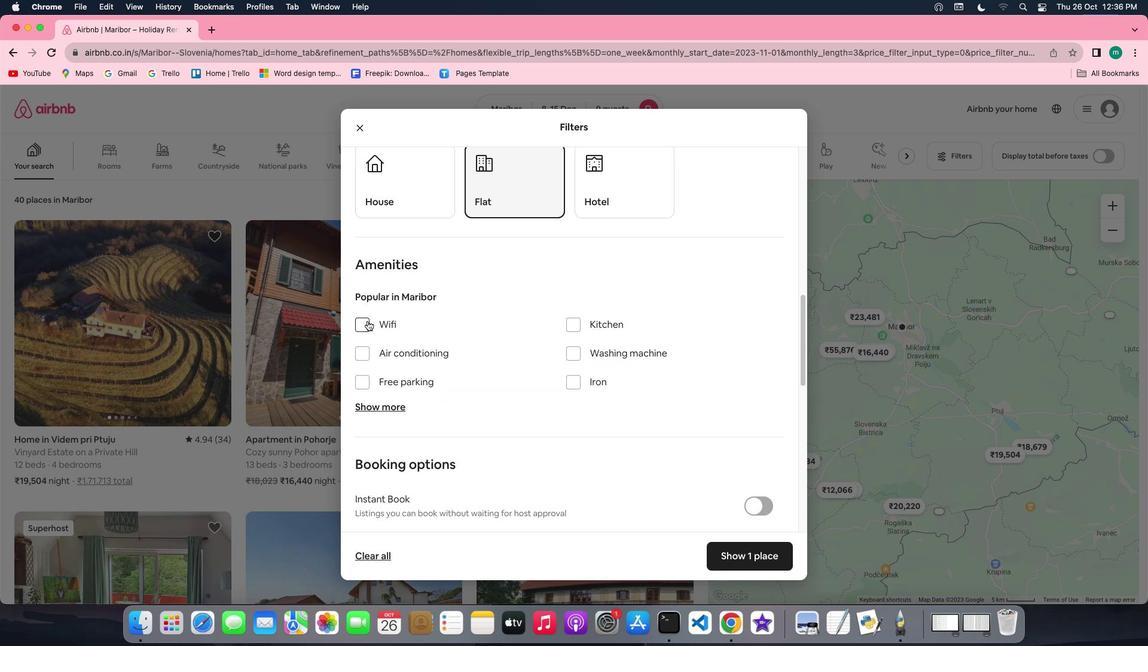 
Action: Mouse pressed left at (367, 321)
Screenshot: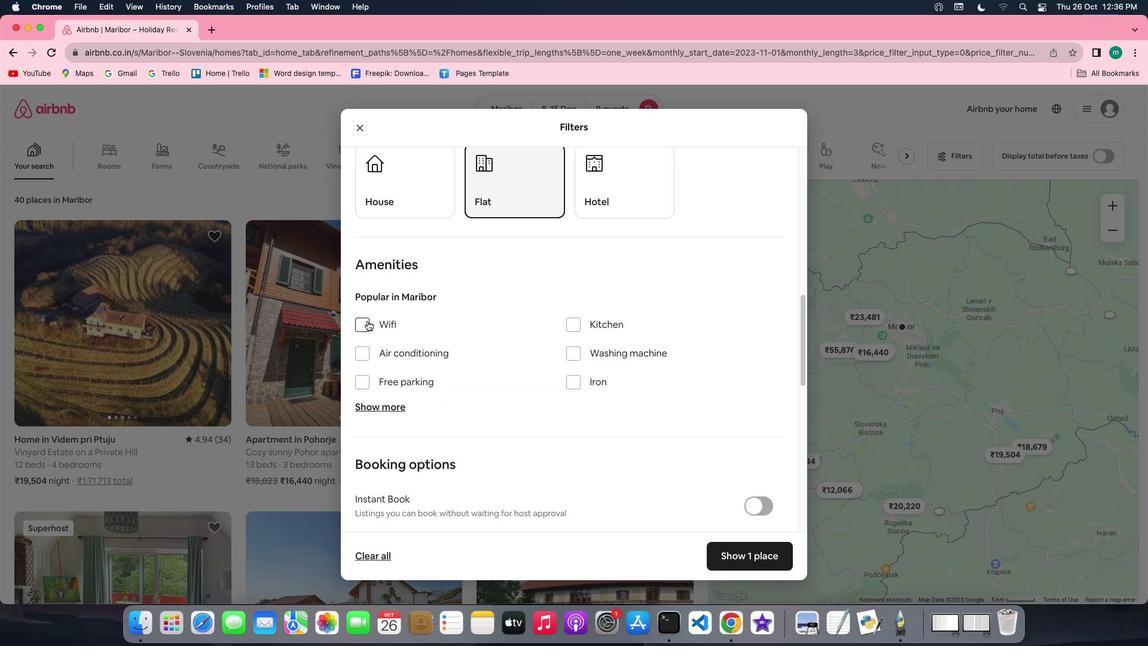 
Action: Mouse moved to (576, 366)
Screenshot: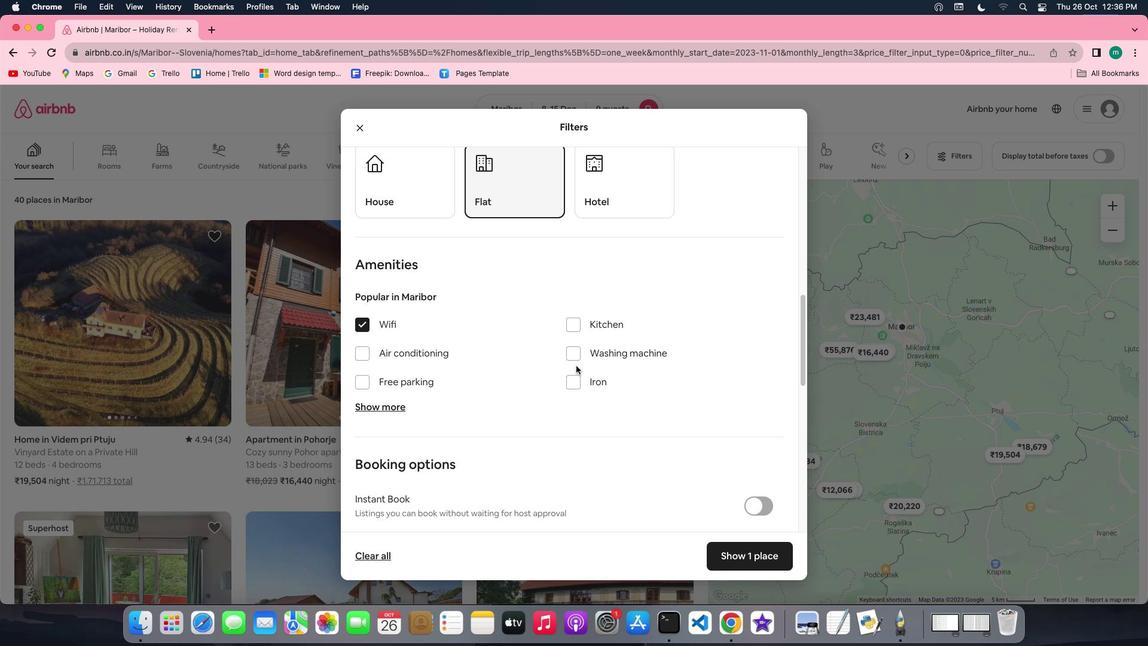 
Action: Mouse scrolled (576, 366) with delta (0, 0)
Screenshot: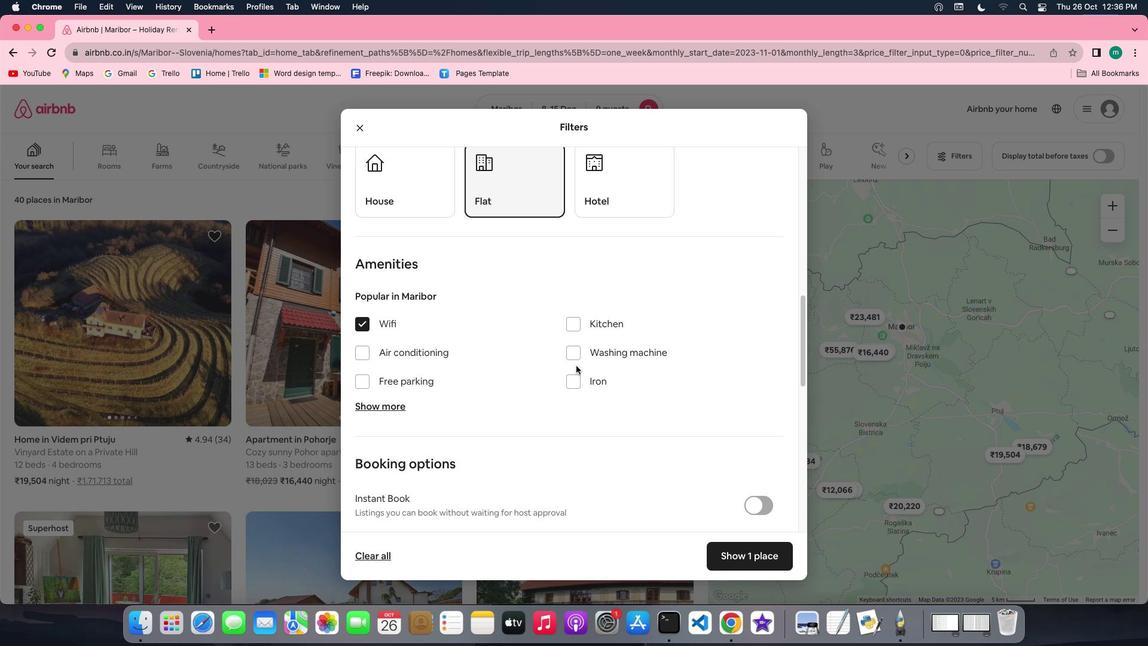 
Action: Mouse scrolled (576, 366) with delta (0, 0)
Screenshot: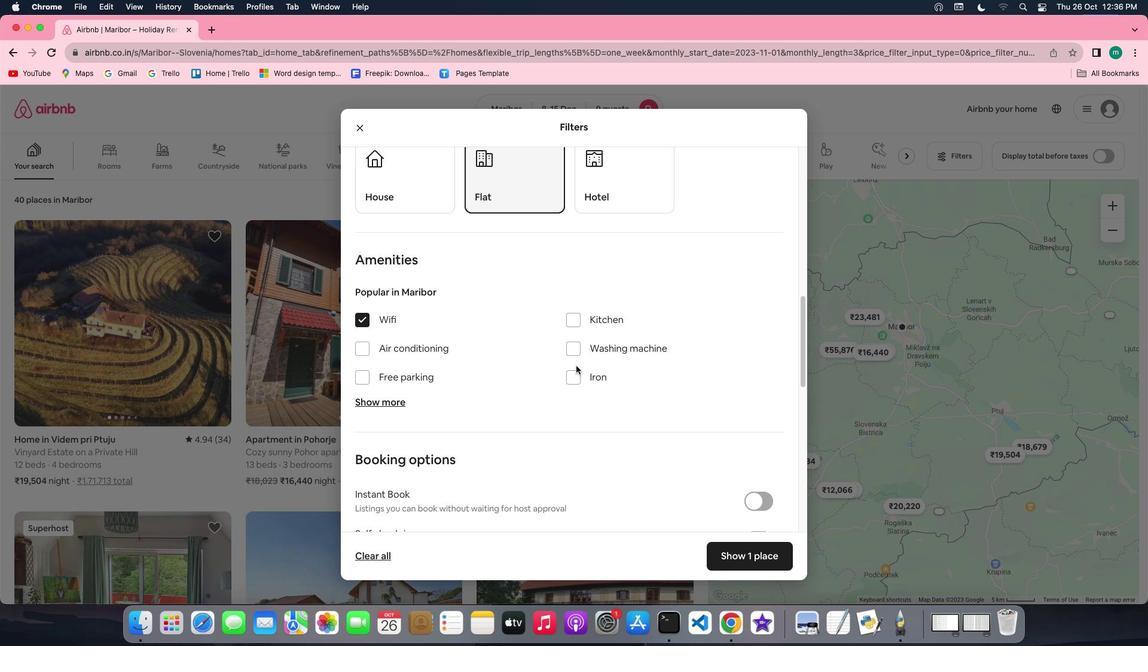 
Action: Mouse scrolled (576, 366) with delta (0, 0)
Screenshot: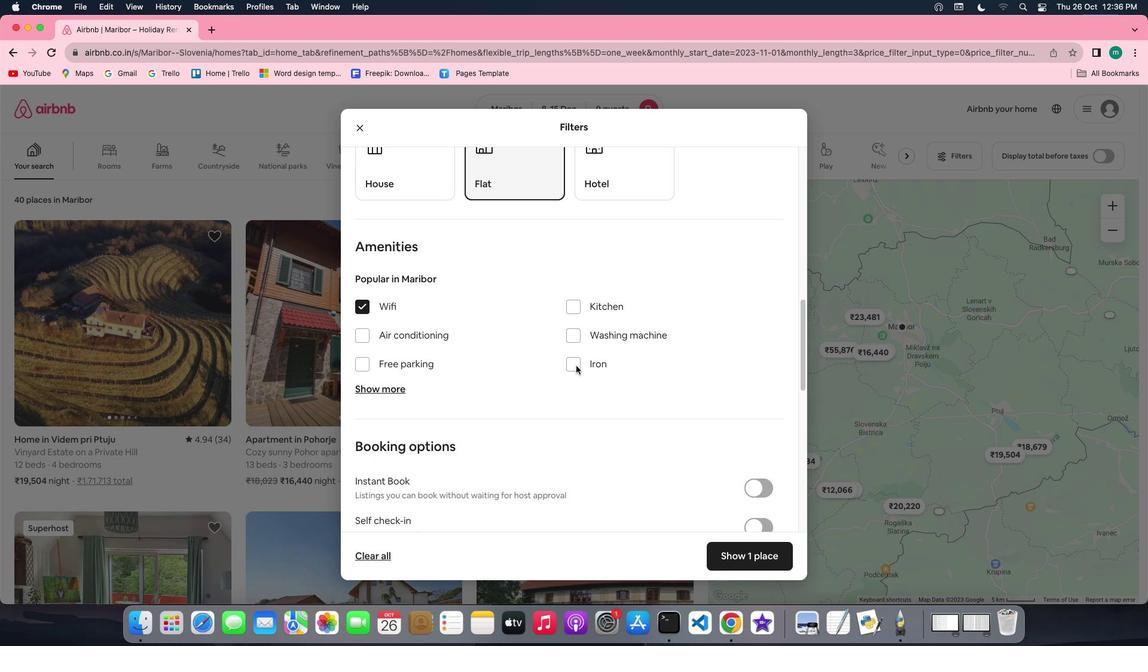 
Action: Mouse scrolled (576, 366) with delta (0, 0)
Screenshot: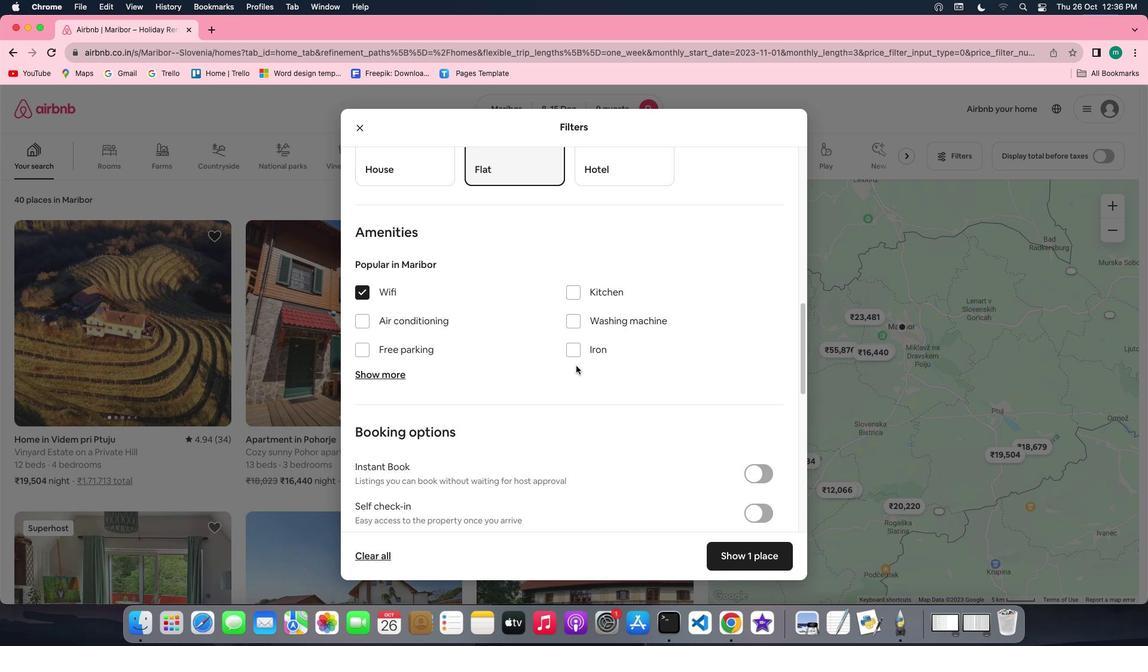 
Action: Mouse scrolled (576, 366) with delta (0, 0)
Screenshot: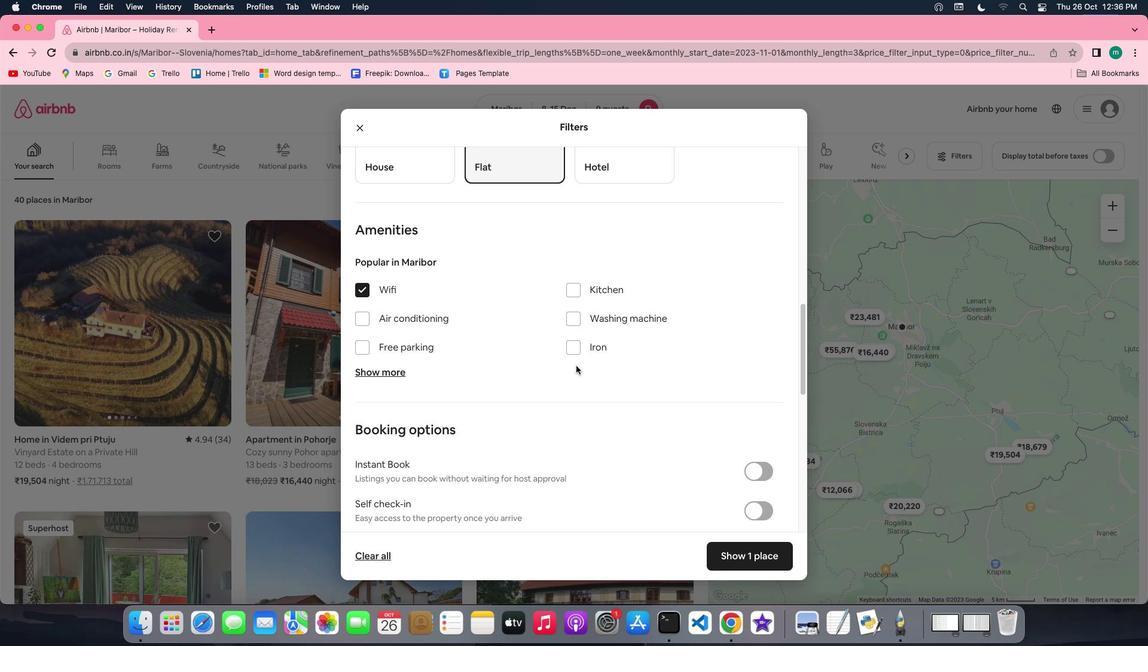 
Action: Mouse scrolled (576, 366) with delta (0, 0)
Screenshot: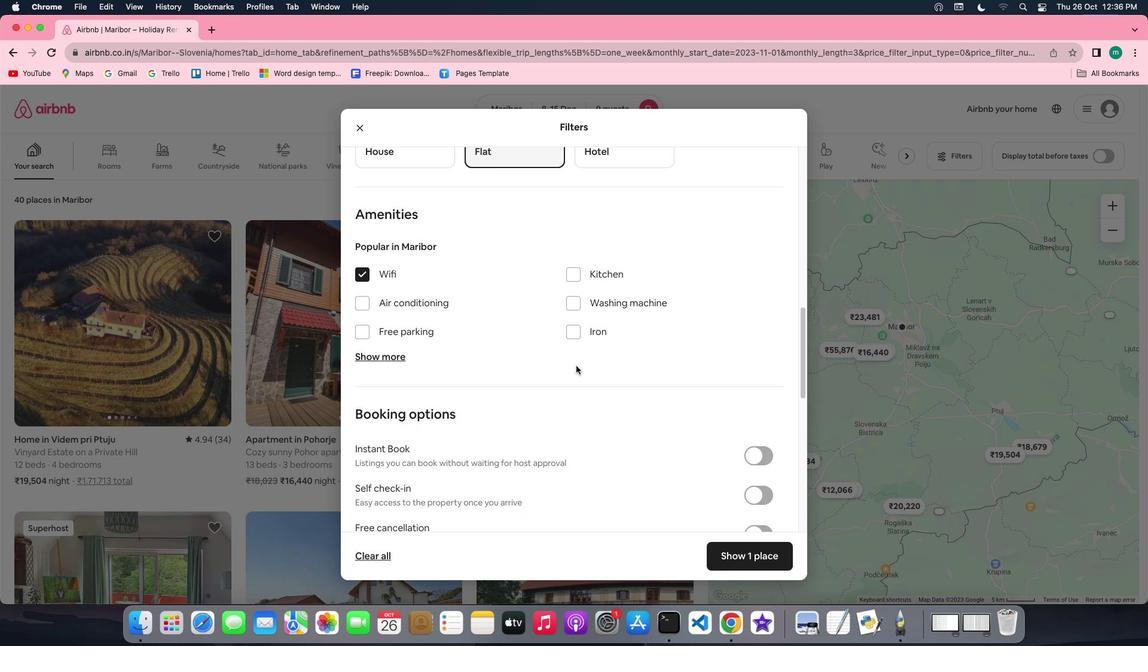 
Action: Mouse scrolled (576, 366) with delta (0, 0)
Screenshot: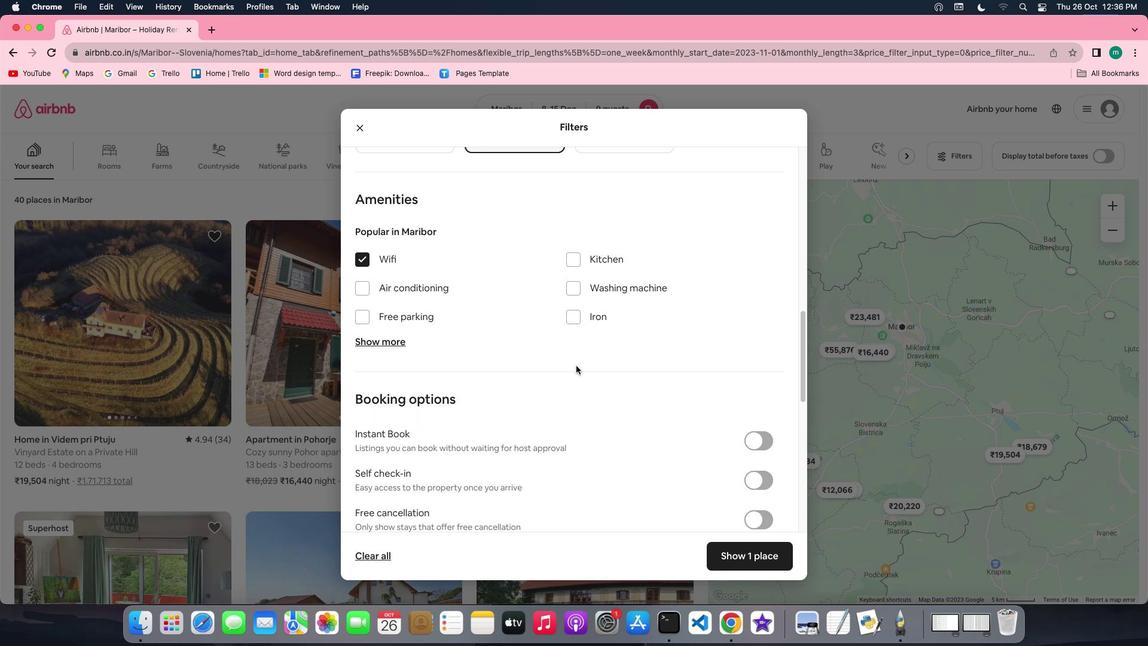 
Action: Mouse scrolled (576, 366) with delta (0, 0)
Screenshot: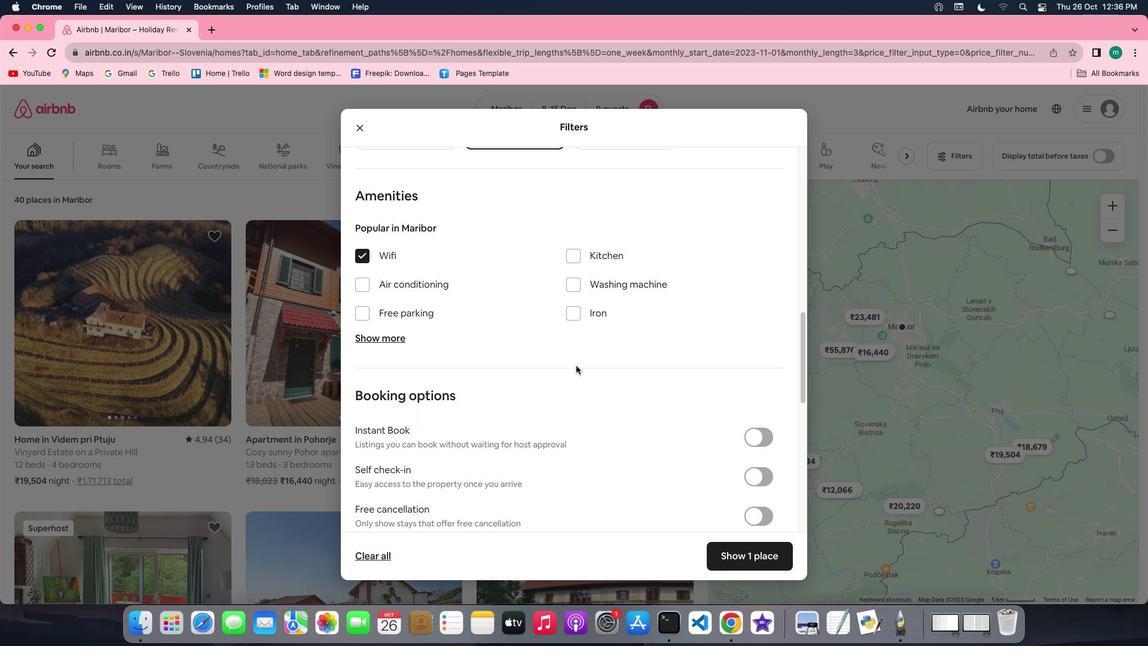 
Action: Mouse moved to (395, 328)
Screenshot: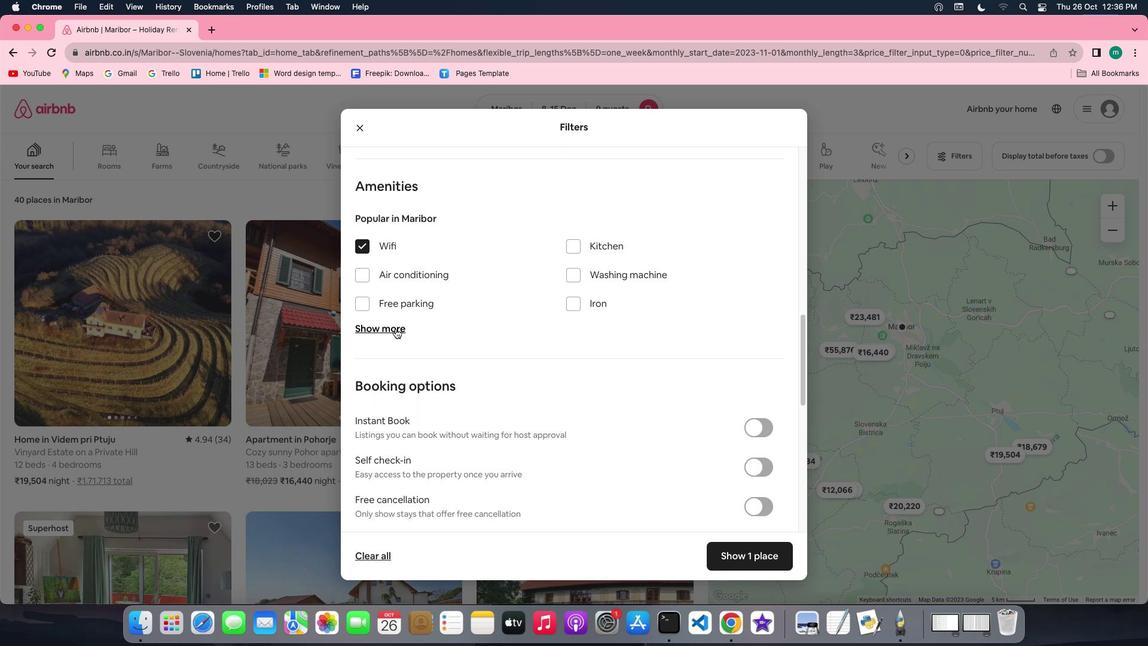 
Action: Mouse pressed left at (395, 328)
Screenshot: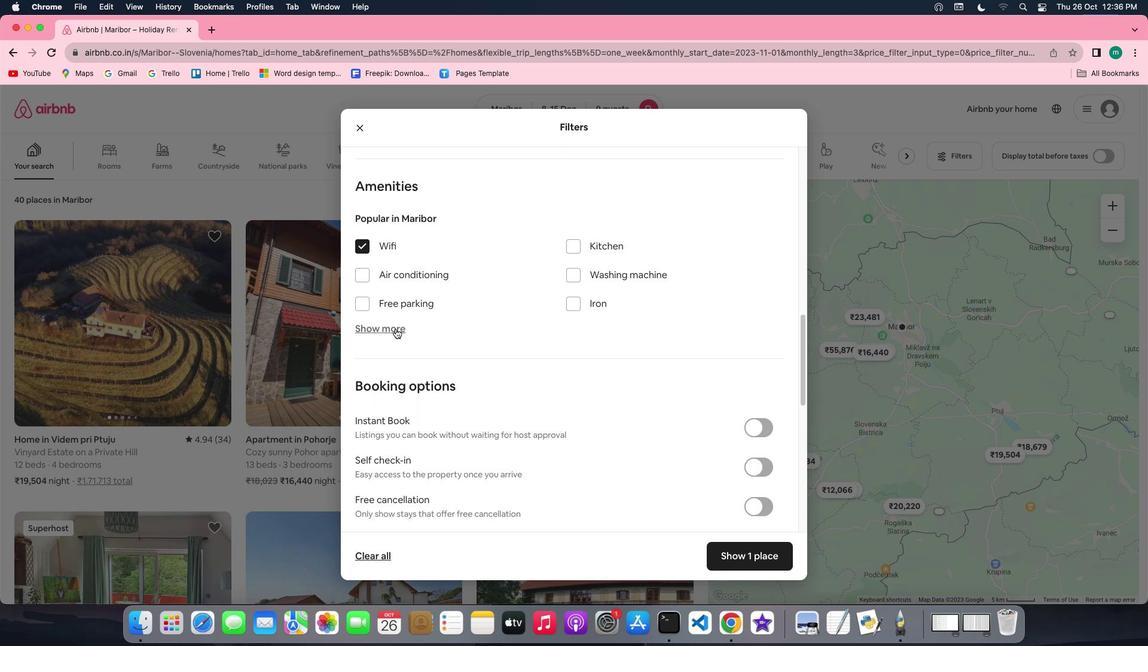 
Action: Mouse moved to (570, 396)
Screenshot: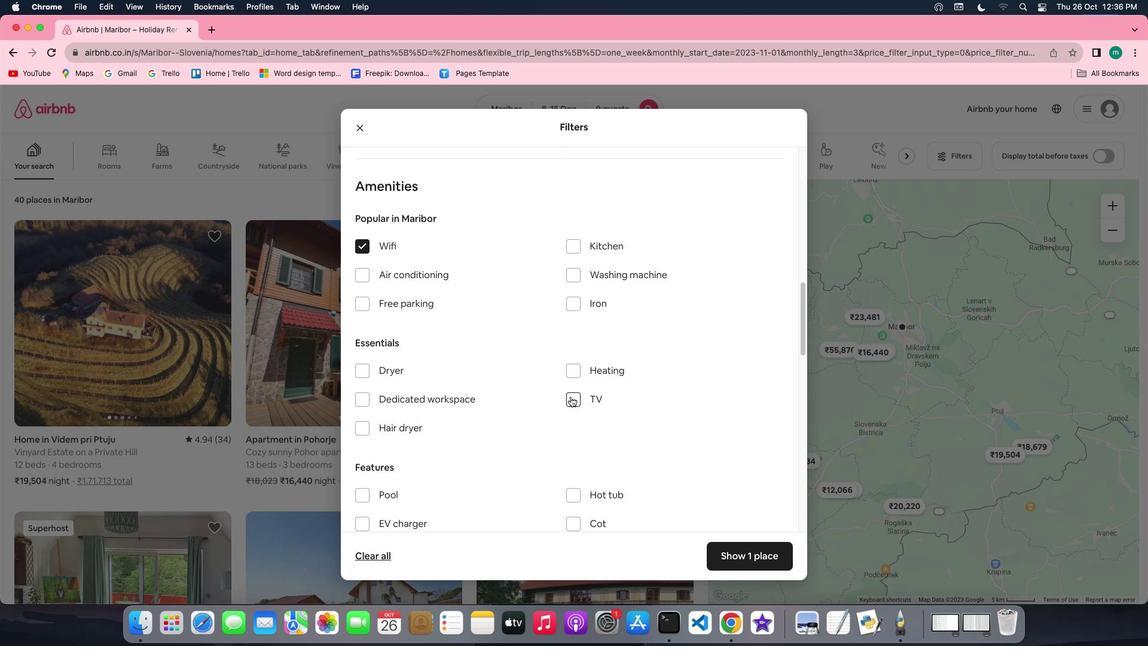 
Action: Mouse pressed left at (570, 396)
Screenshot: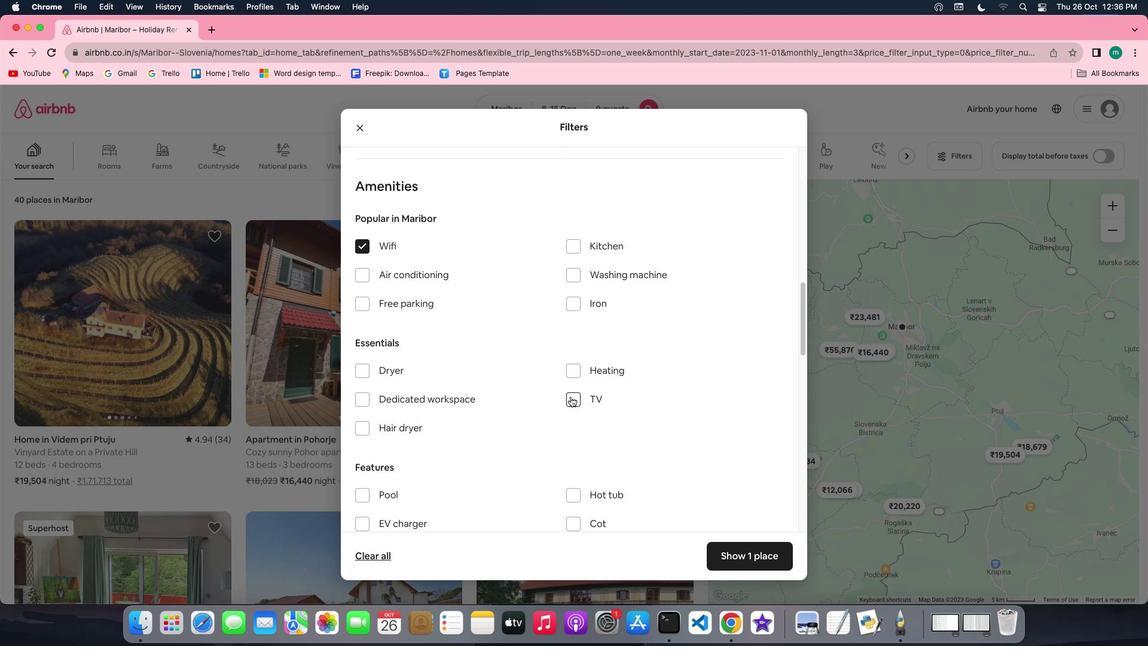 
Action: Mouse moved to (373, 303)
Screenshot: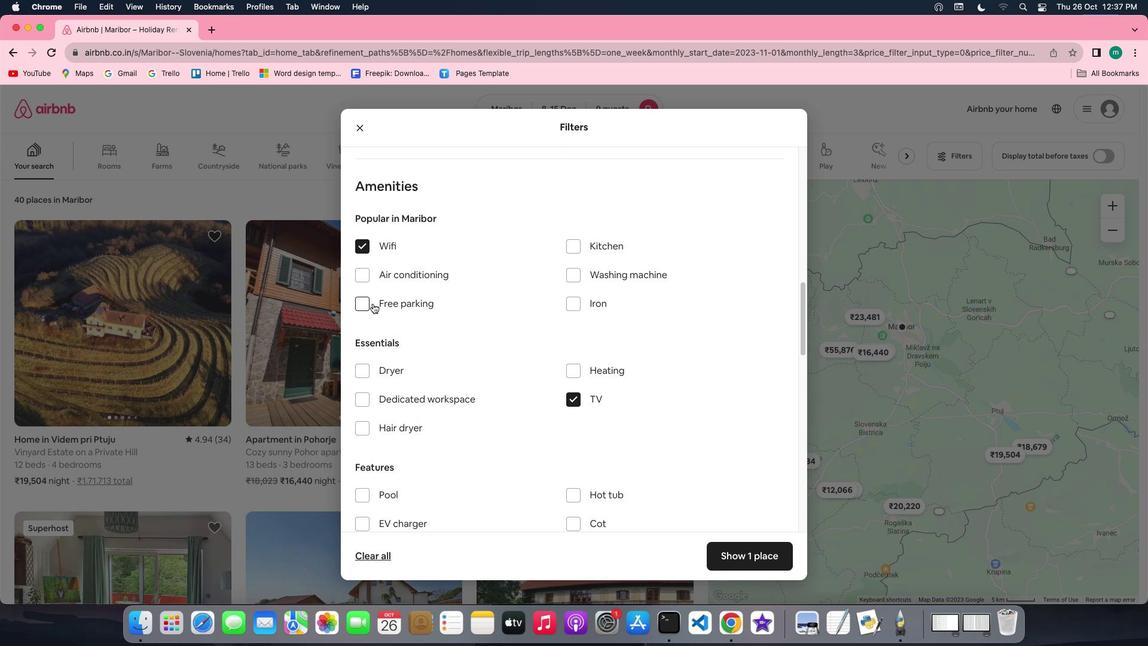 
Action: Mouse pressed left at (373, 303)
Screenshot: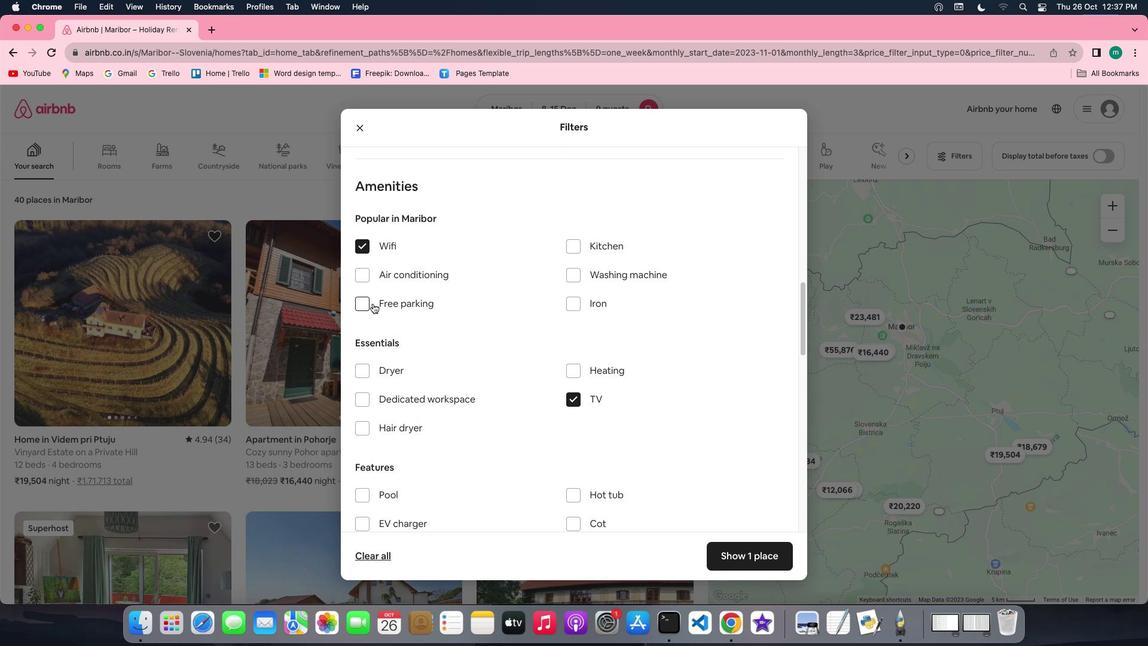 
Action: Mouse moved to (537, 360)
Screenshot: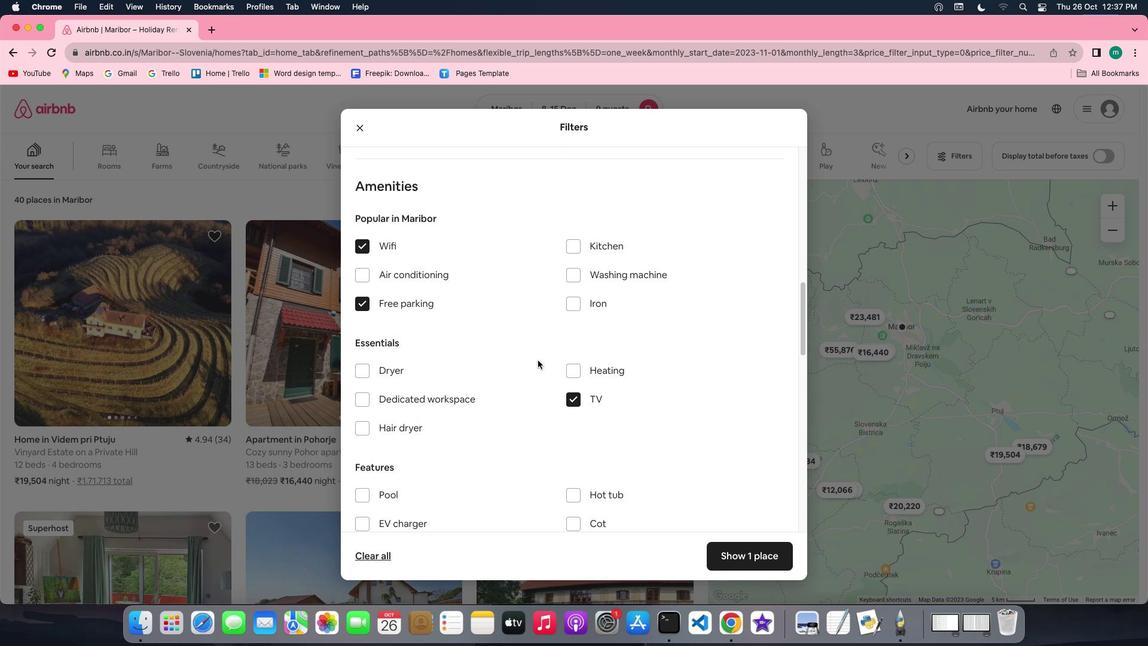 
Action: Mouse scrolled (537, 360) with delta (0, 0)
Screenshot: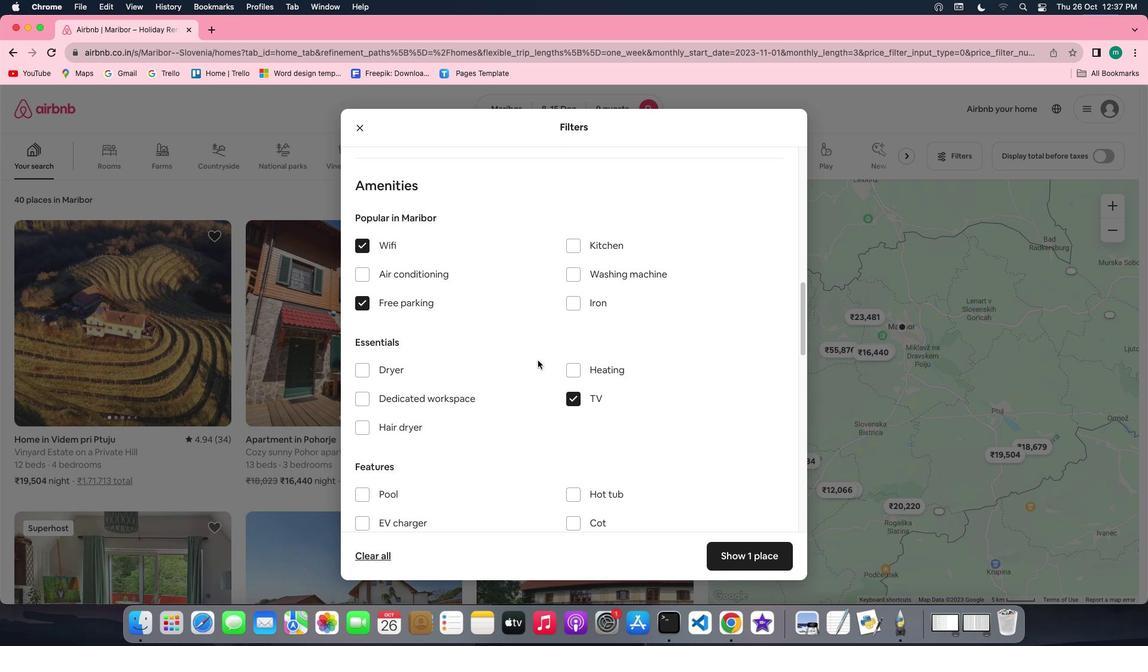 
Action: Mouse scrolled (537, 360) with delta (0, 0)
Screenshot: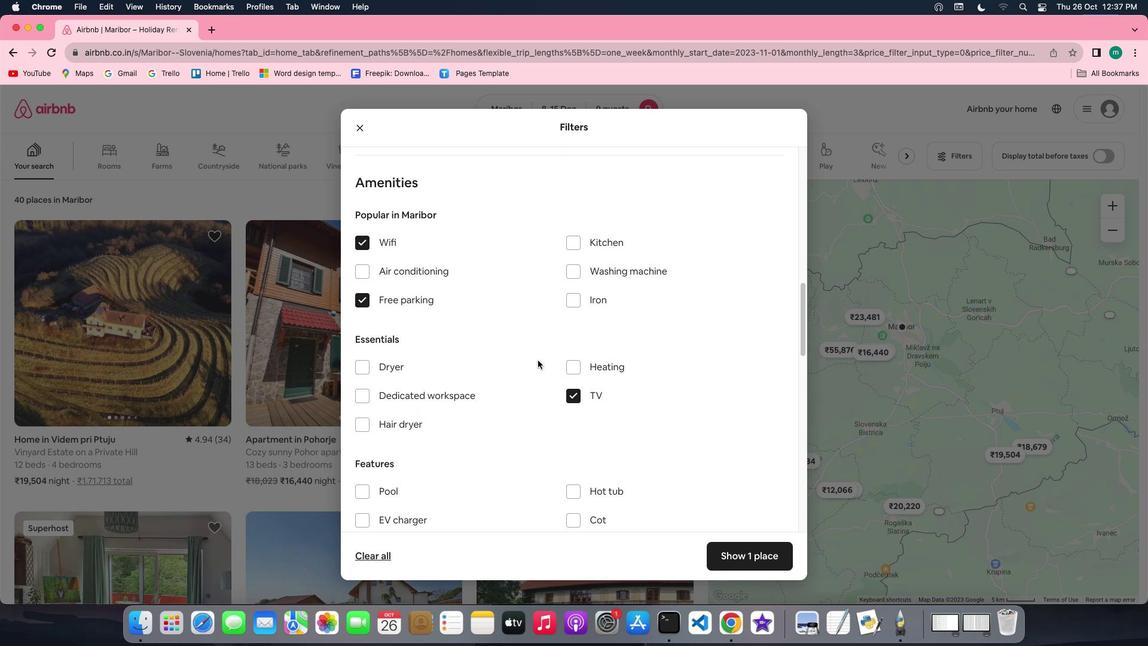 
Action: Mouse scrolled (537, 360) with delta (0, 0)
Screenshot: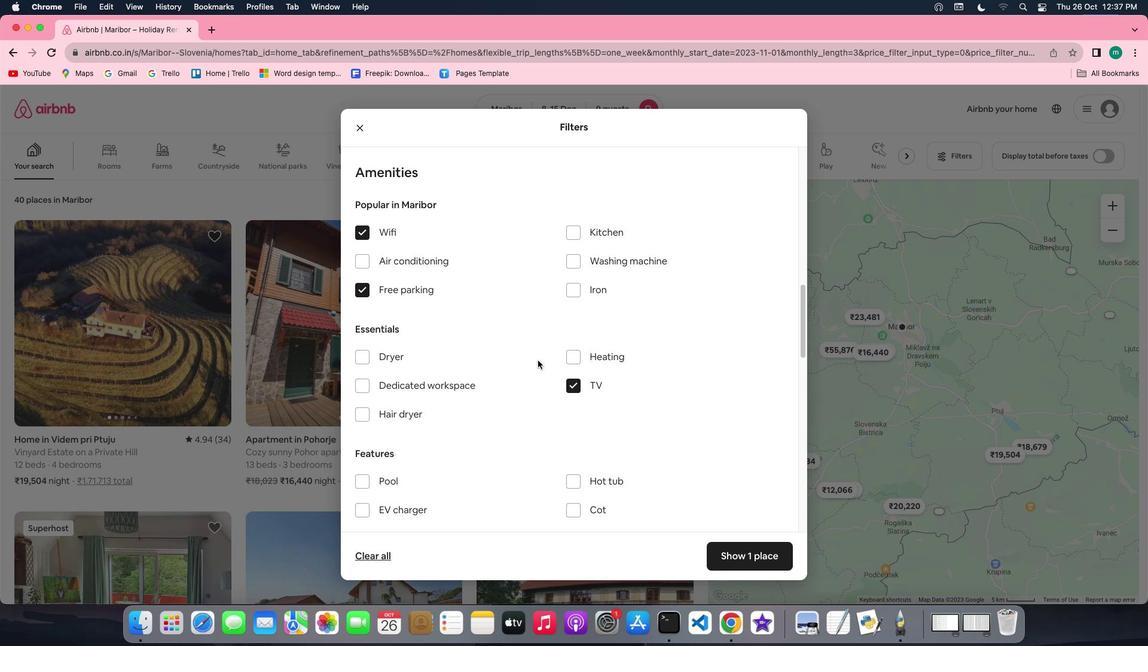 
Action: Mouse scrolled (537, 360) with delta (0, 0)
Screenshot: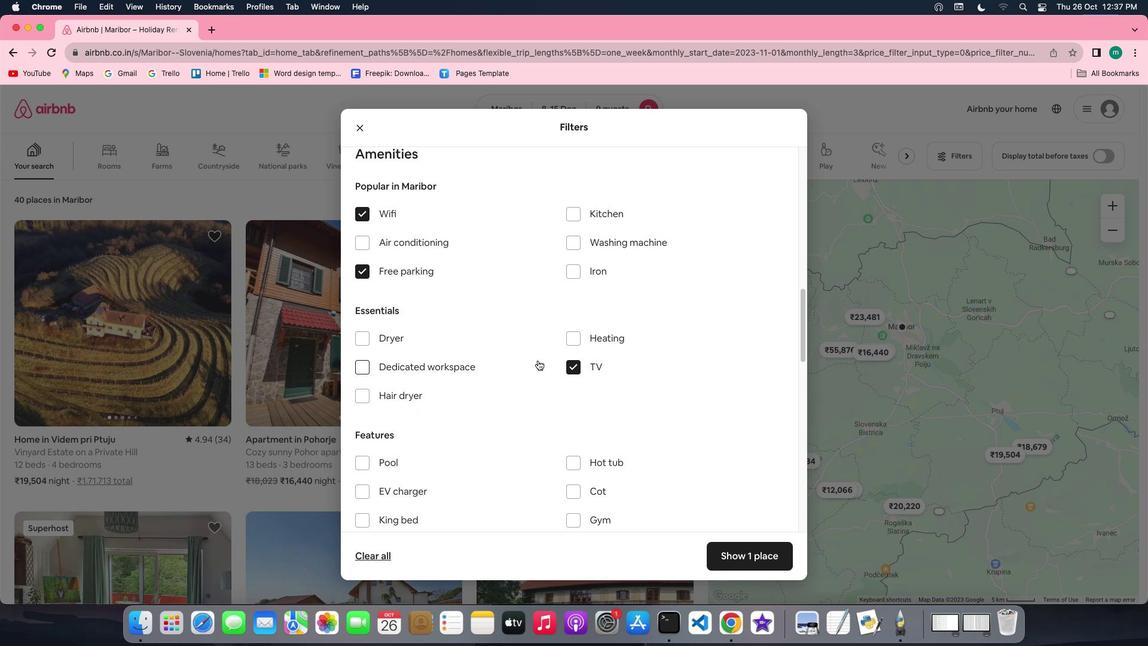 
Action: Mouse scrolled (537, 360) with delta (0, 0)
Screenshot: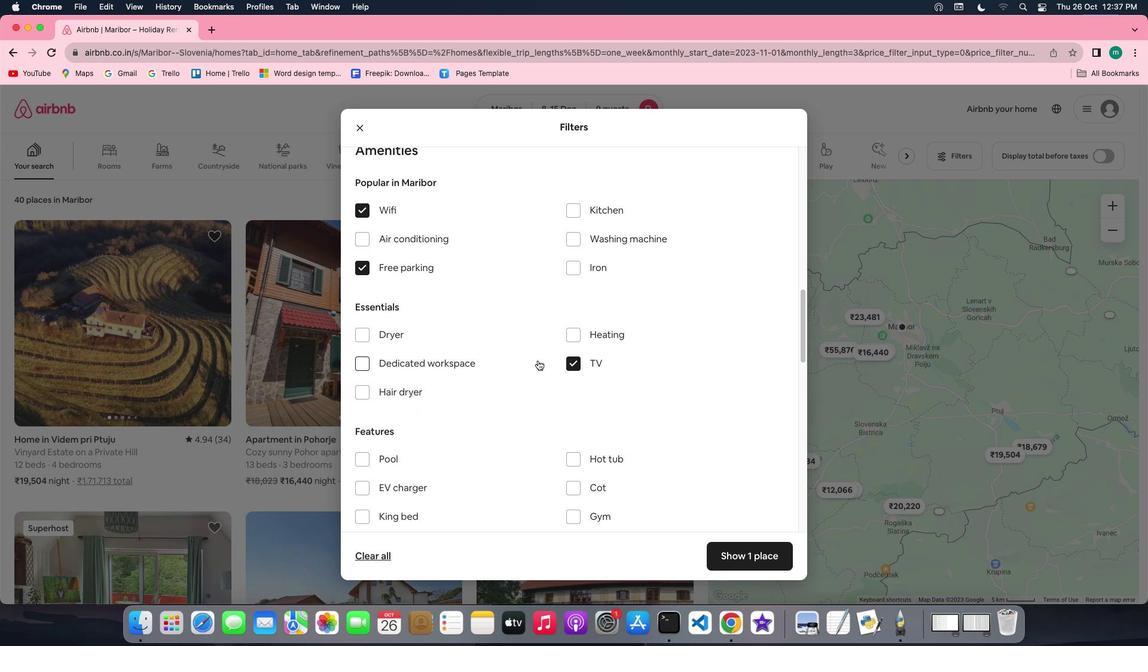 
Action: Mouse scrolled (537, 360) with delta (0, 0)
Screenshot: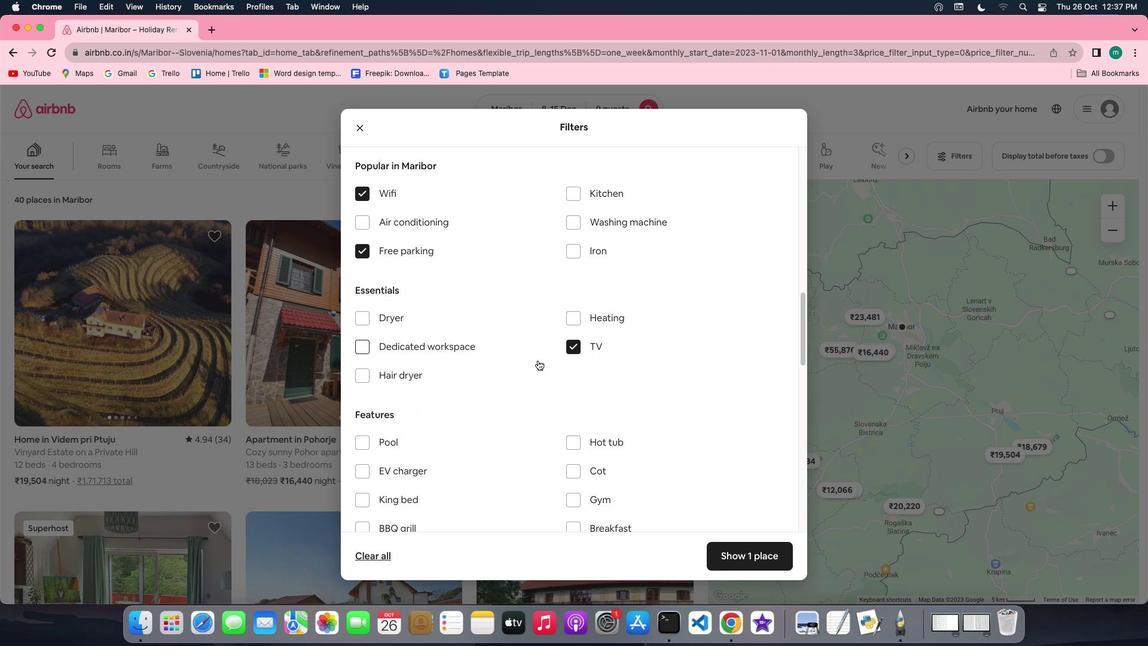 
Action: Mouse scrolled (537, 360) with delta (0, 0)
Screenshot: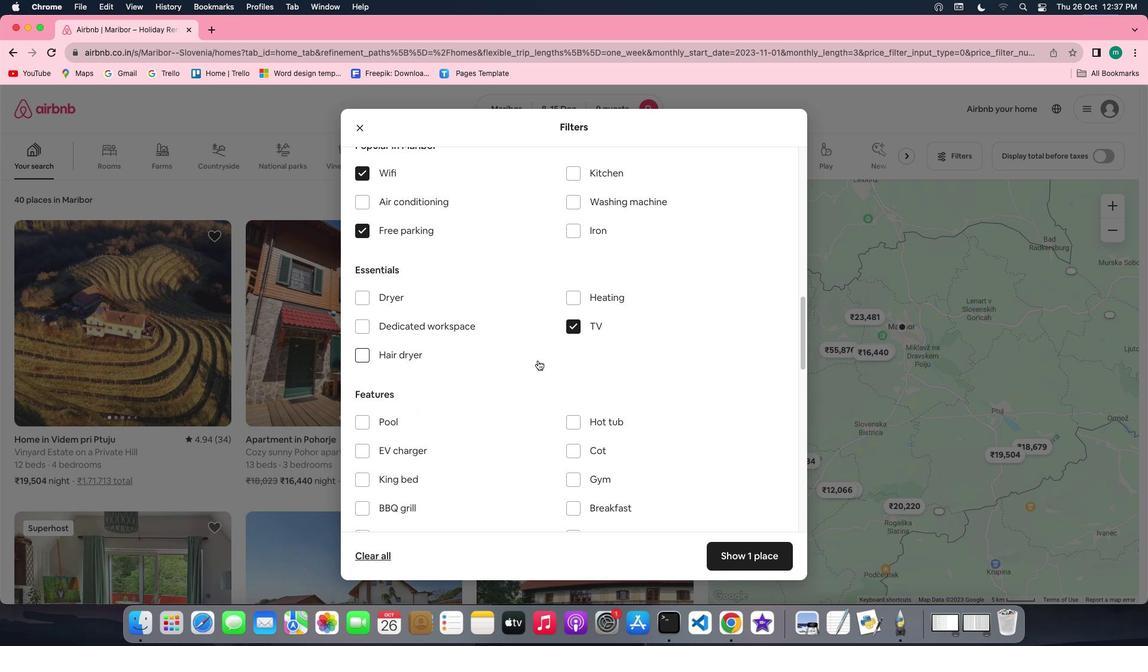 
Action: Mouse scrolled (537, 360) with delta (0, 0)
Screenshot: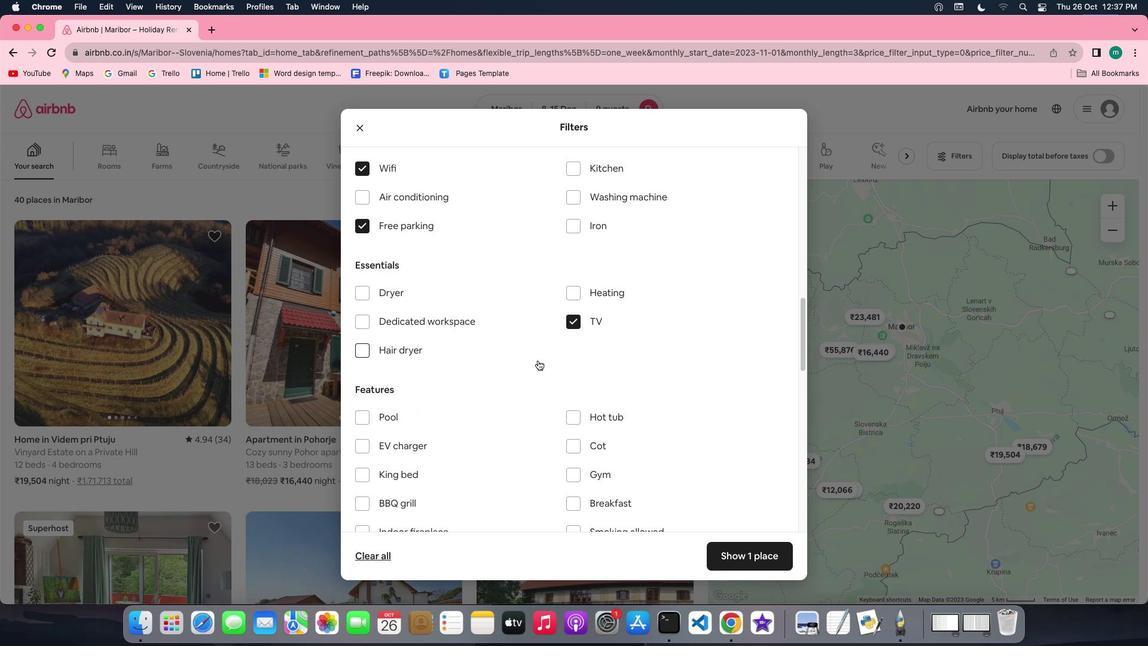
Action: Mouse scrolled (537, 360) with delta (0, 0)
Screenshot: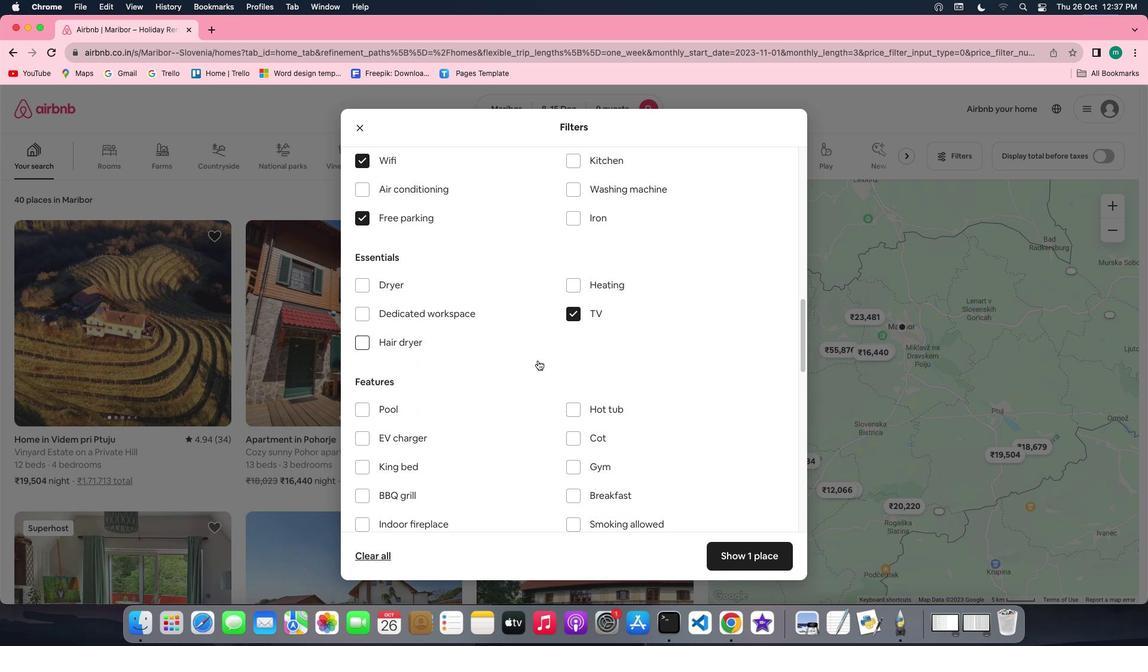 
Action: Mouse scrolled (537, 360) with delta (0, 0)
Screenshot: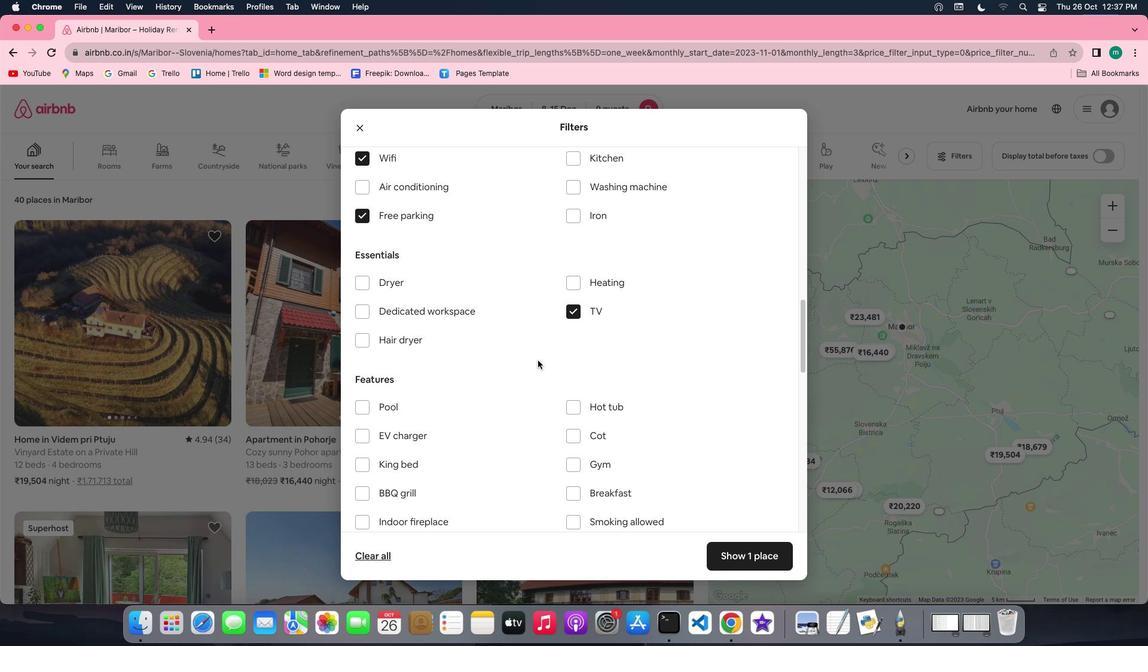 
Action: Mouse scrolled (537, 360) with delta (0, 0)
Screenshot: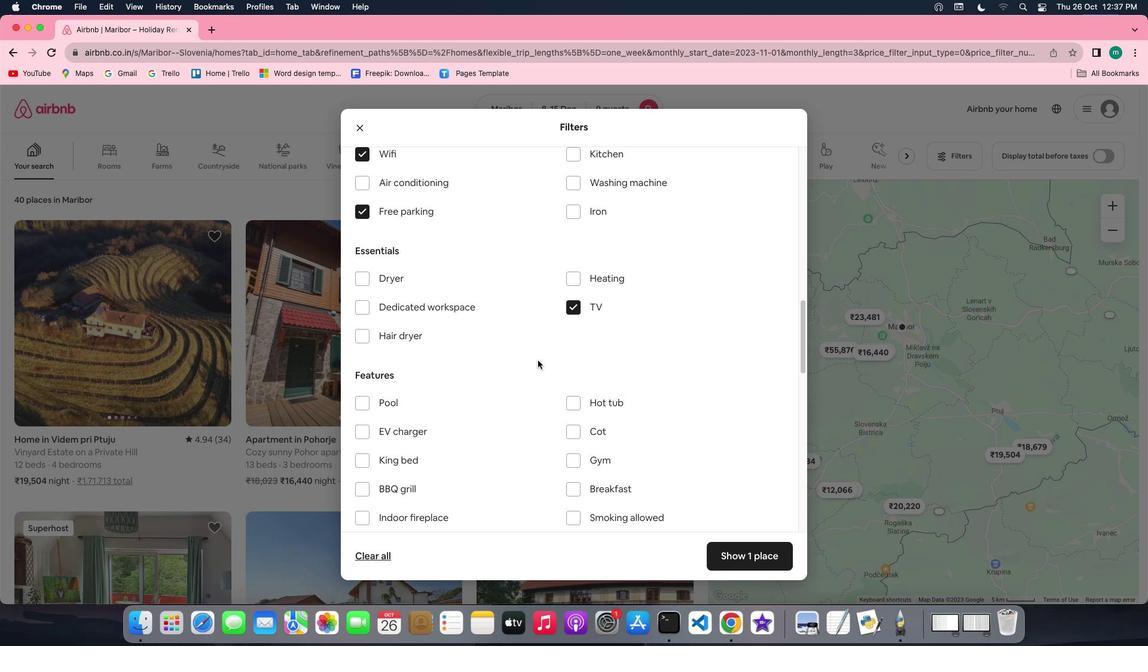 
Action: Mouse scrolled (537, 360) with delta (0, 0)
Screenshot: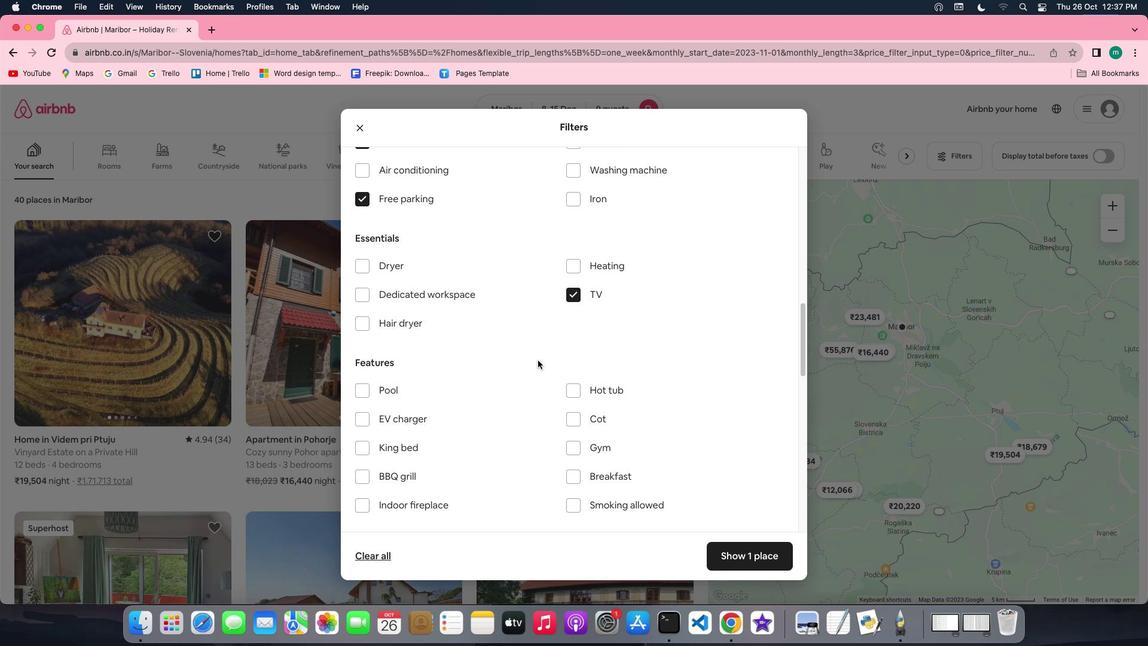 
Action: Mouse scrolled (537, 360) with delta (0, 0)
Screenshot: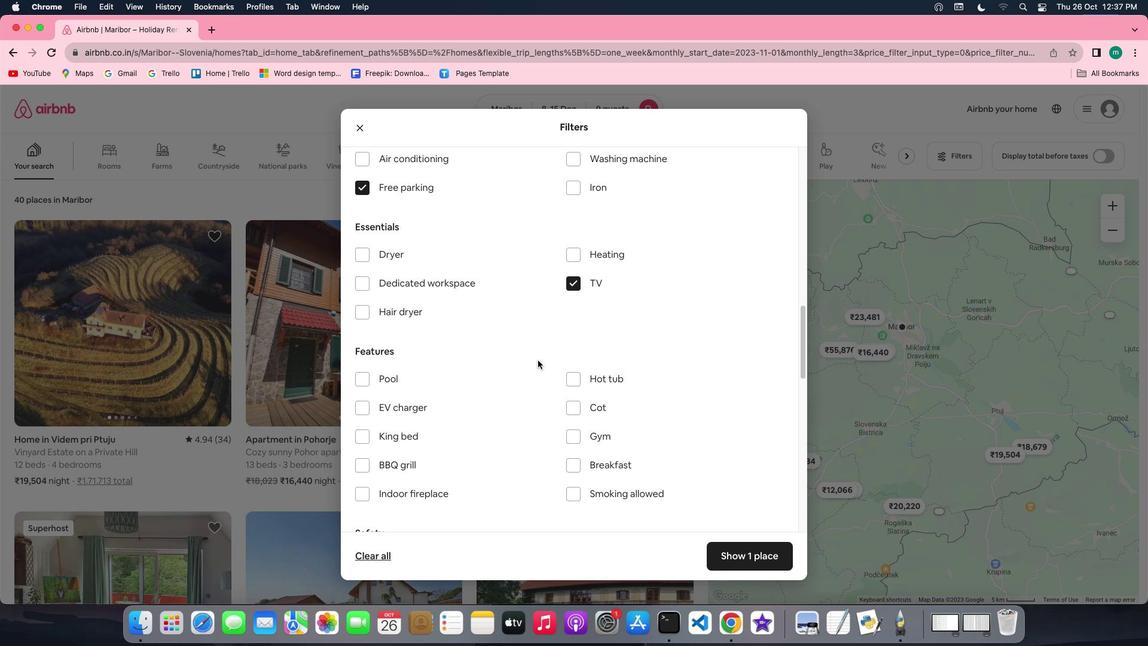 
Action: Mouse scrolled (537, 360) with delta (0, 0)
Screenshot: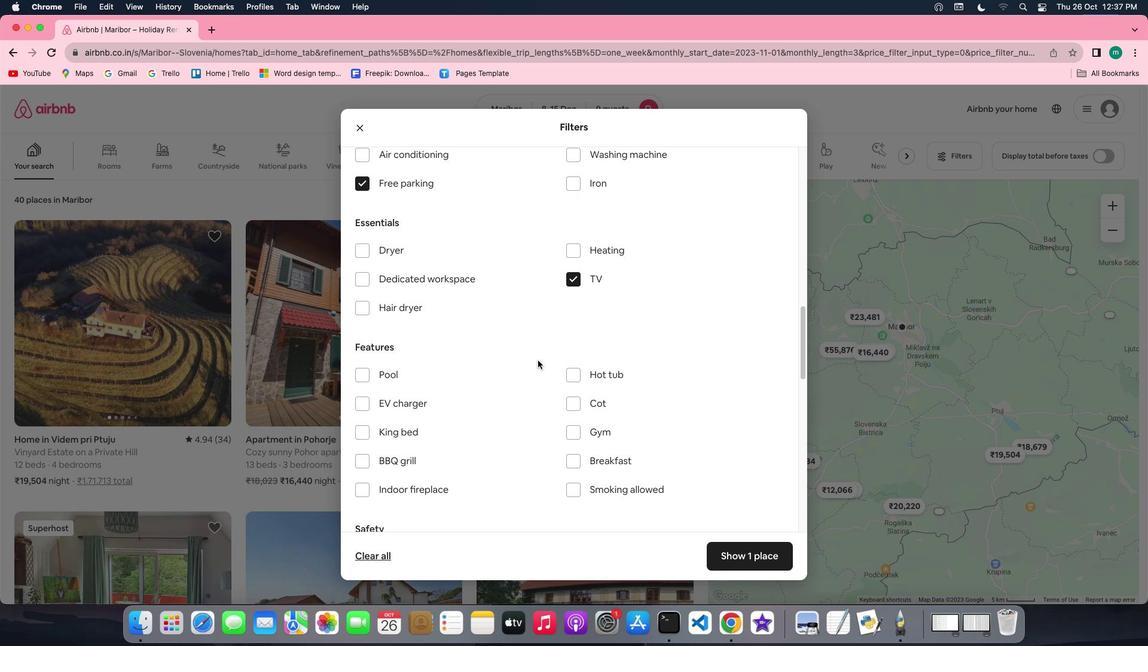 
Action: Mouse scrolled (537, 360) with delta (0, 0)
Screenshot: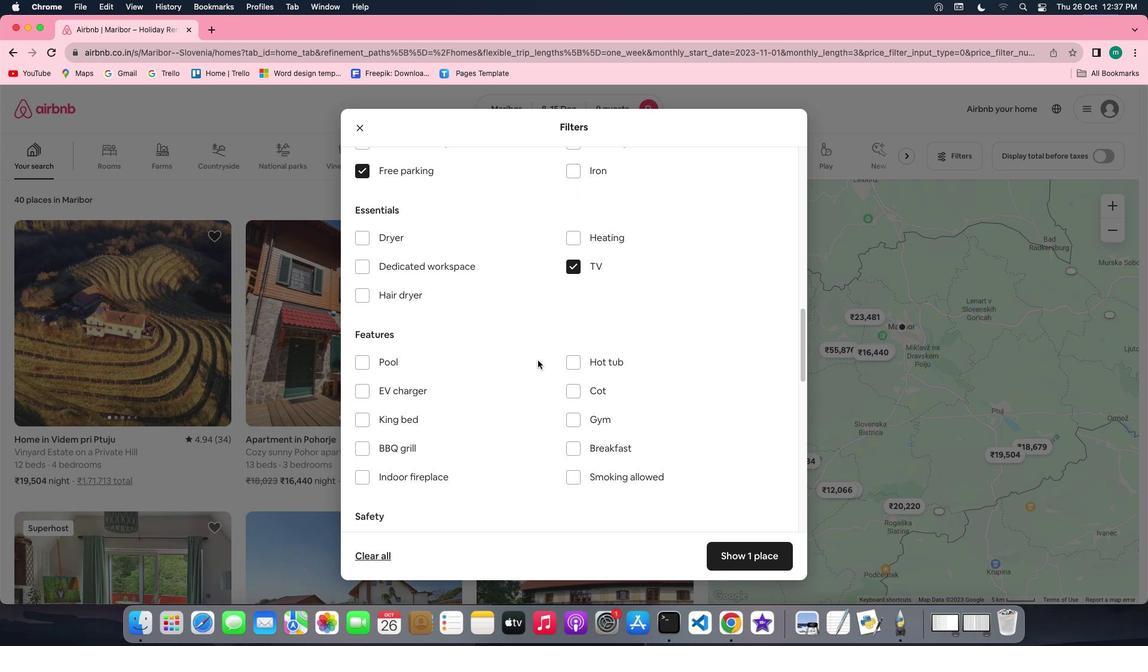 
Action: Mouse scrolled (537, 360) with delta (0, 0)
Screenshot: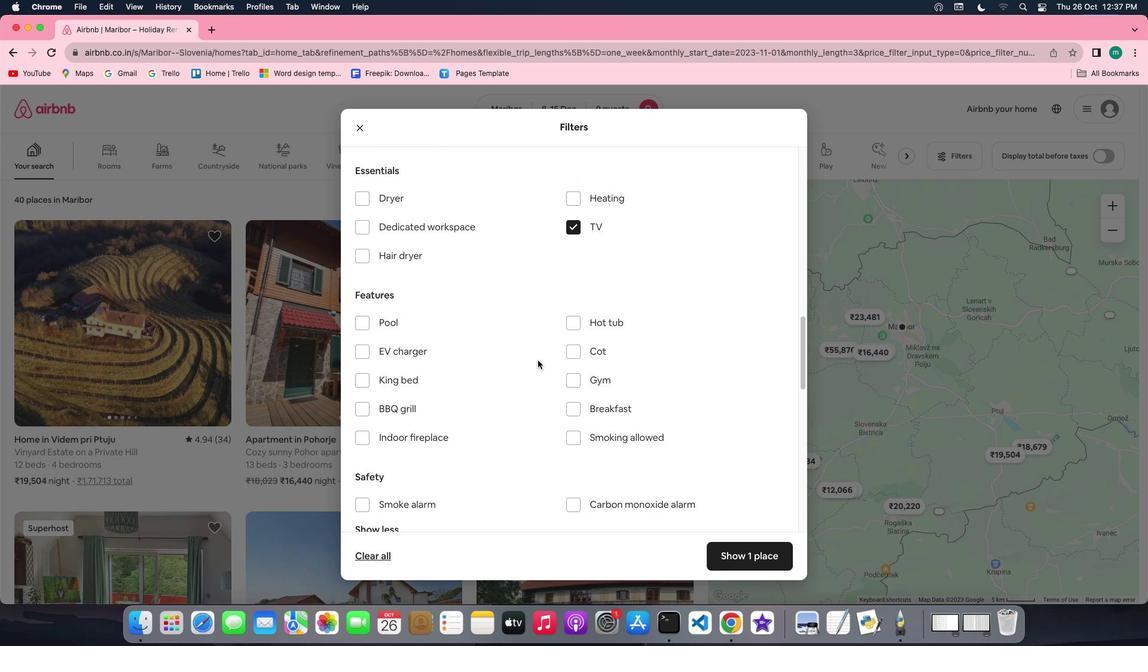 
Action: Mouse moved to (595, 352)
Screenshot: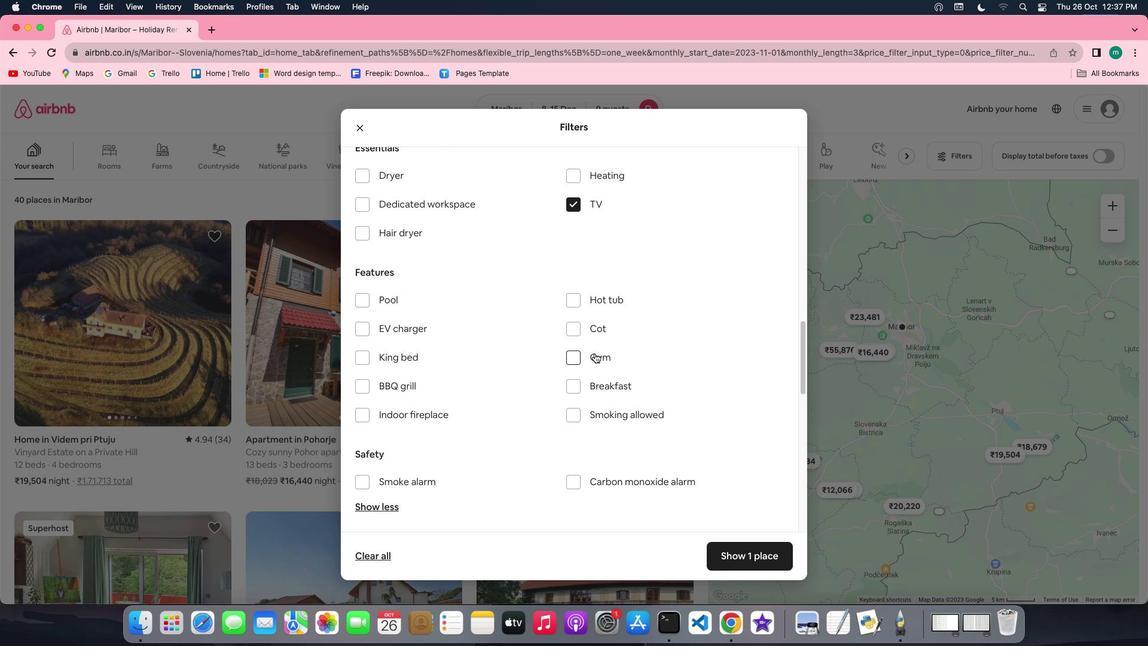 
Action: Mouse pressed left at (595, 352)
Screenshot: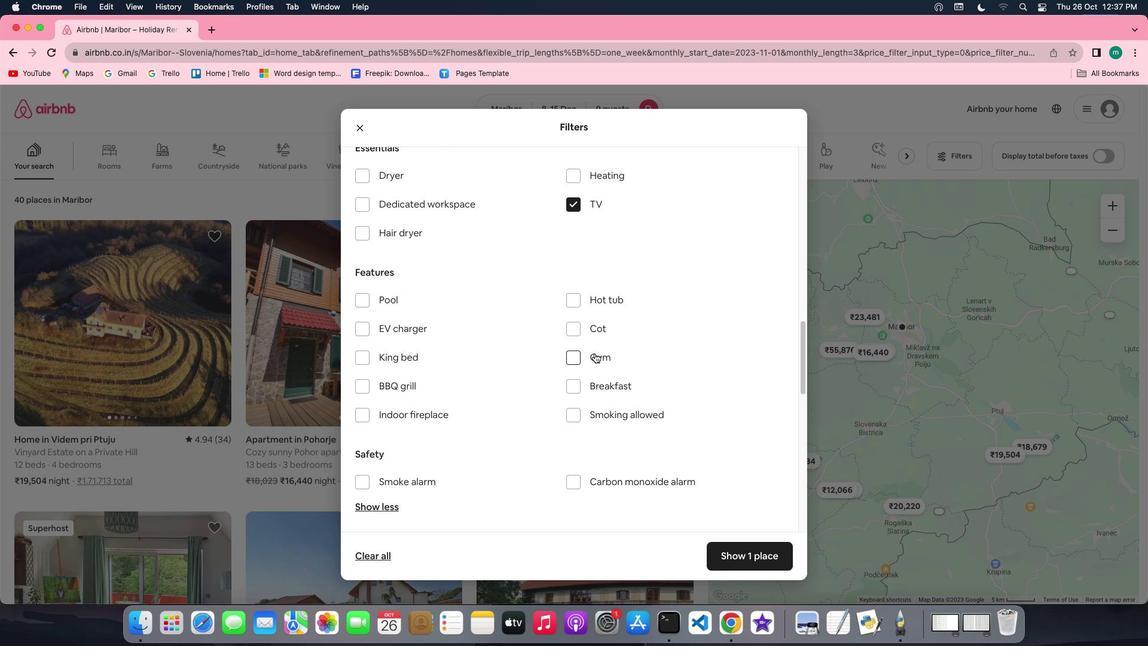 
Action: Mouse moved to (601, 385)
Screenshot: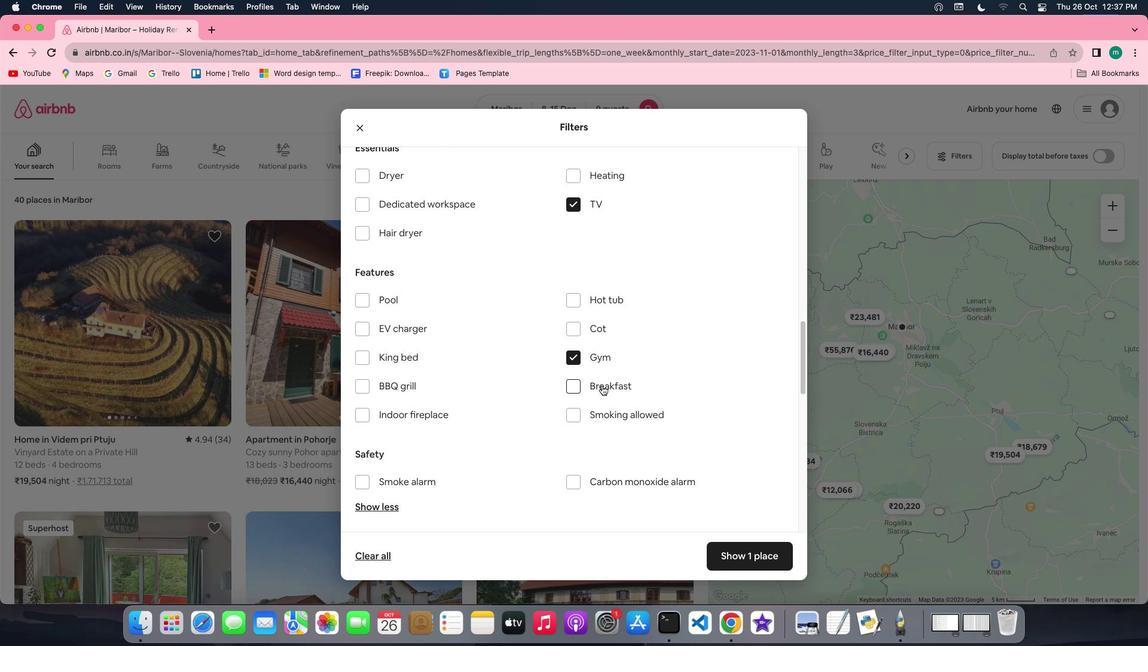 
Action: Mouse pressed left at (601, 385)
Screenshot: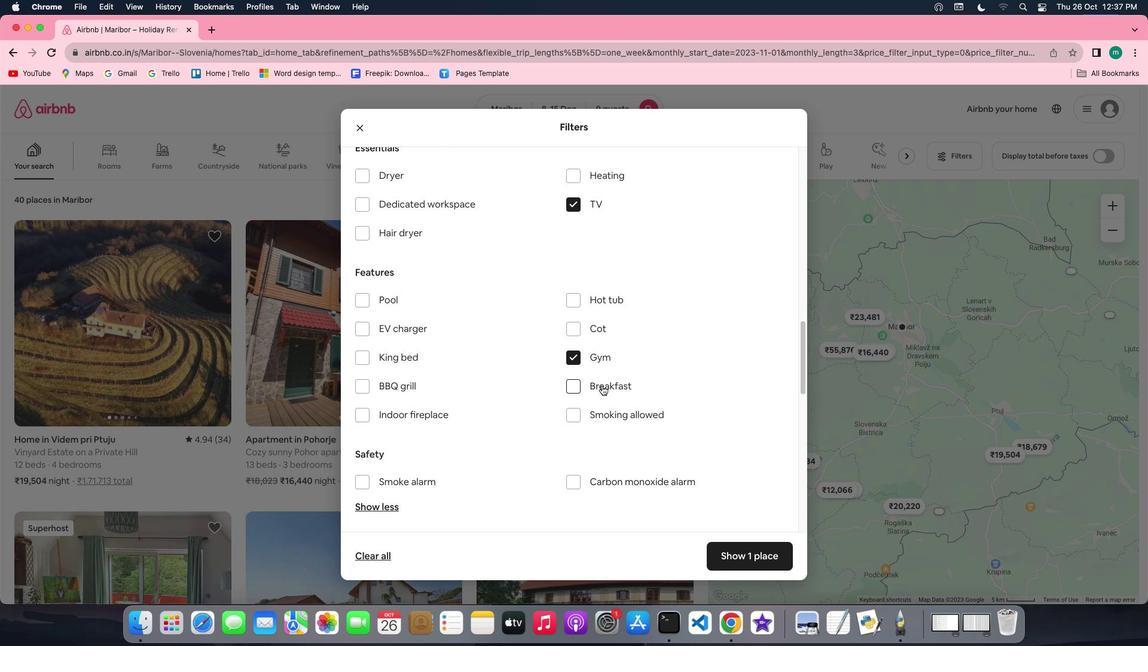 
Action: Mouse scrolled (601, 385) with delta (0, 0)
Screenshot: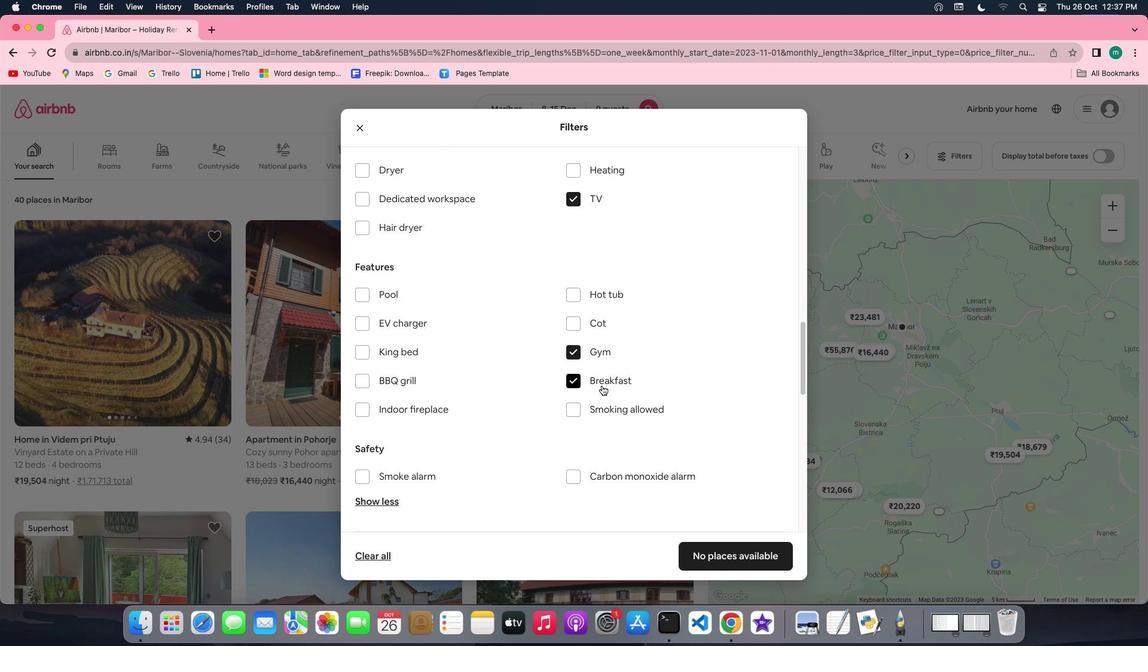 
Action: Mouse scrolled (601, 385) with delta (0, 0)
Screenshot: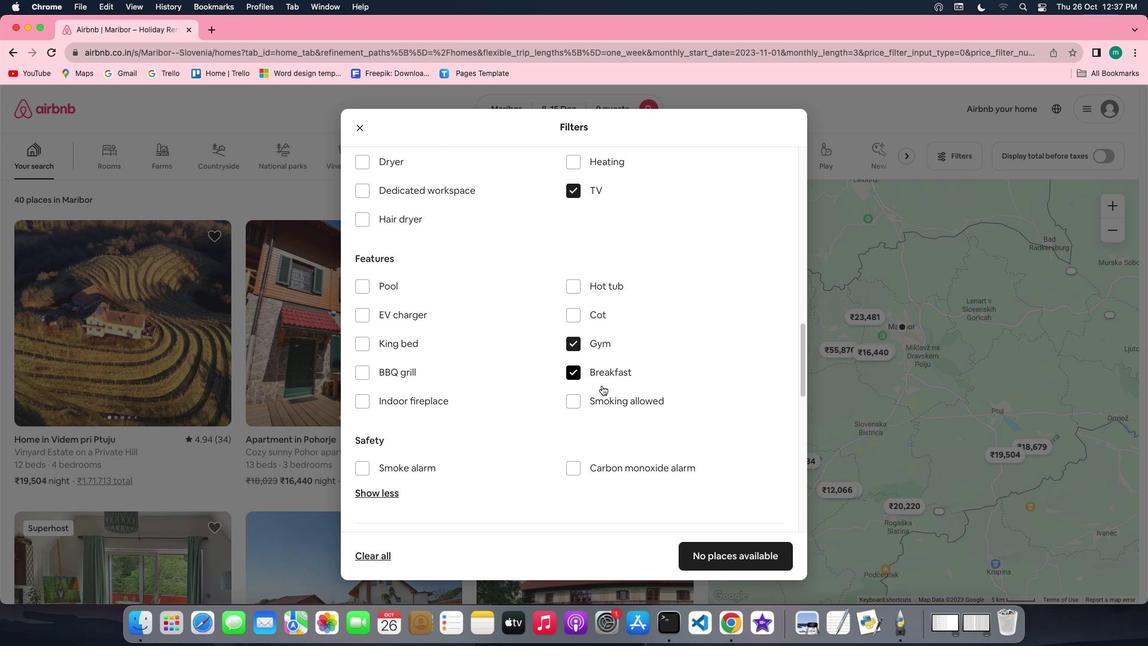 
Action: Mouse scrolled (601, 385) with delta (0, -1)
Screenshot: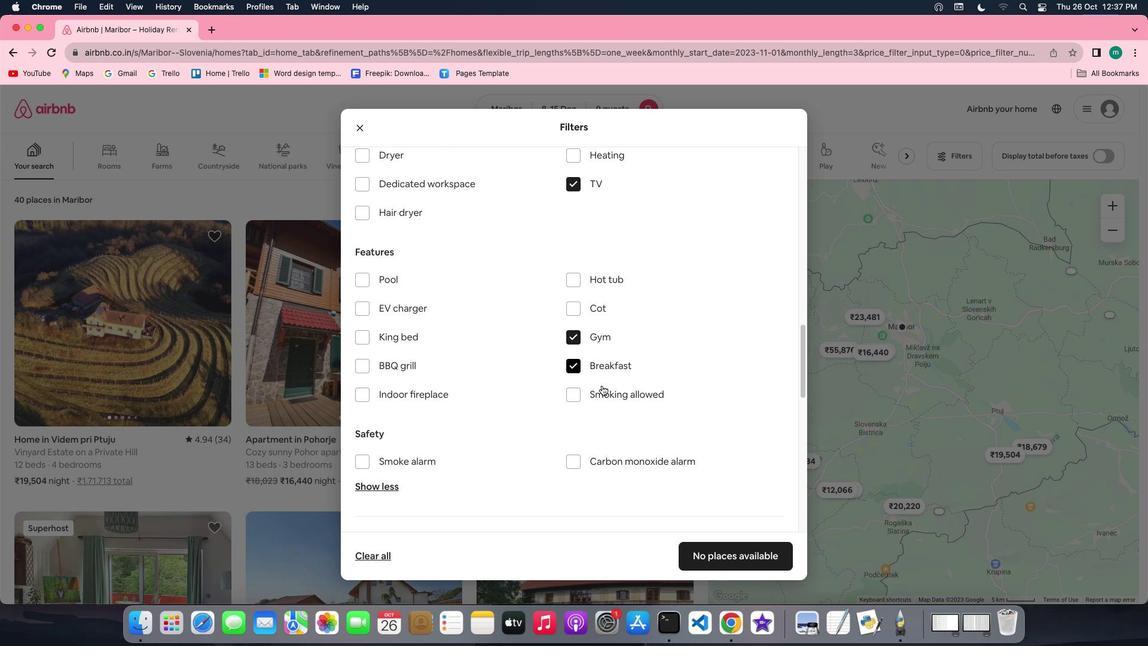 
Action: Mouse scrolled (601, 385) with delta (0, 0)
Screenshot: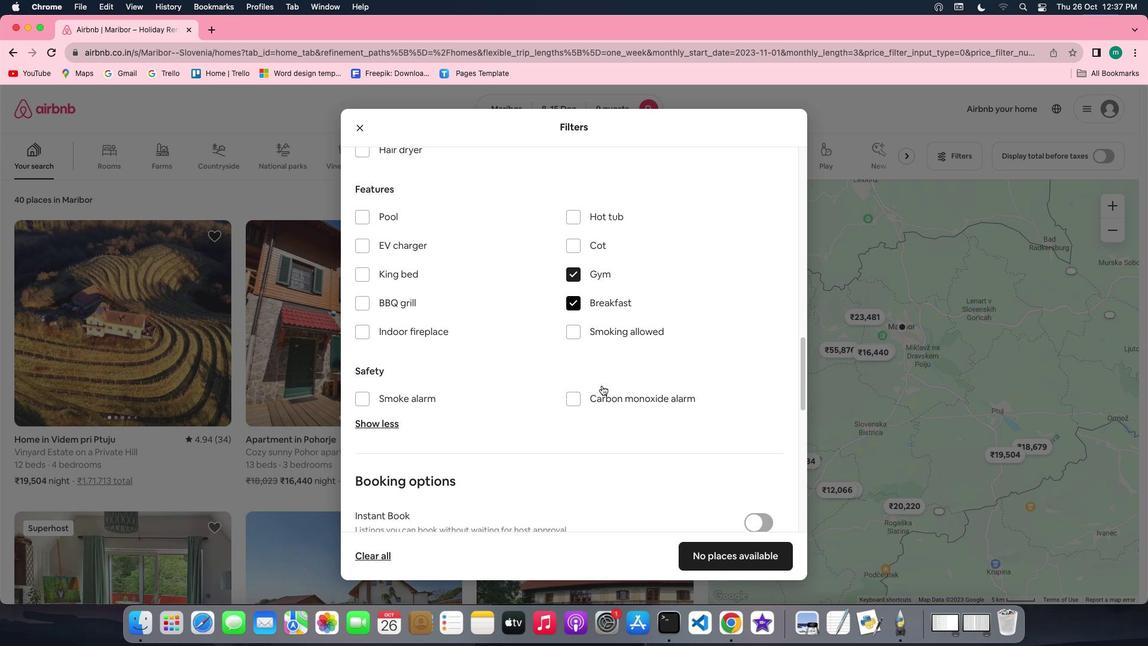 
Action: Mouse scrolled (601, 385) with delta (0, 0)
Screenshot: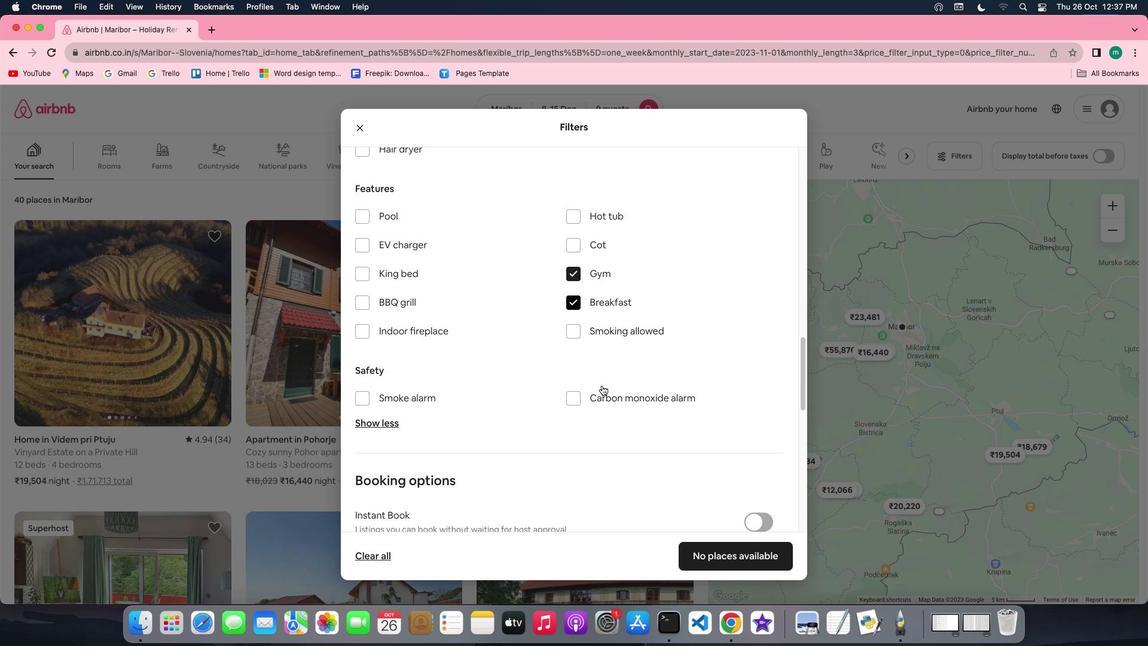 
Action: Mouse scrolled (601, 385) with delta (0, 0)
Screenshot: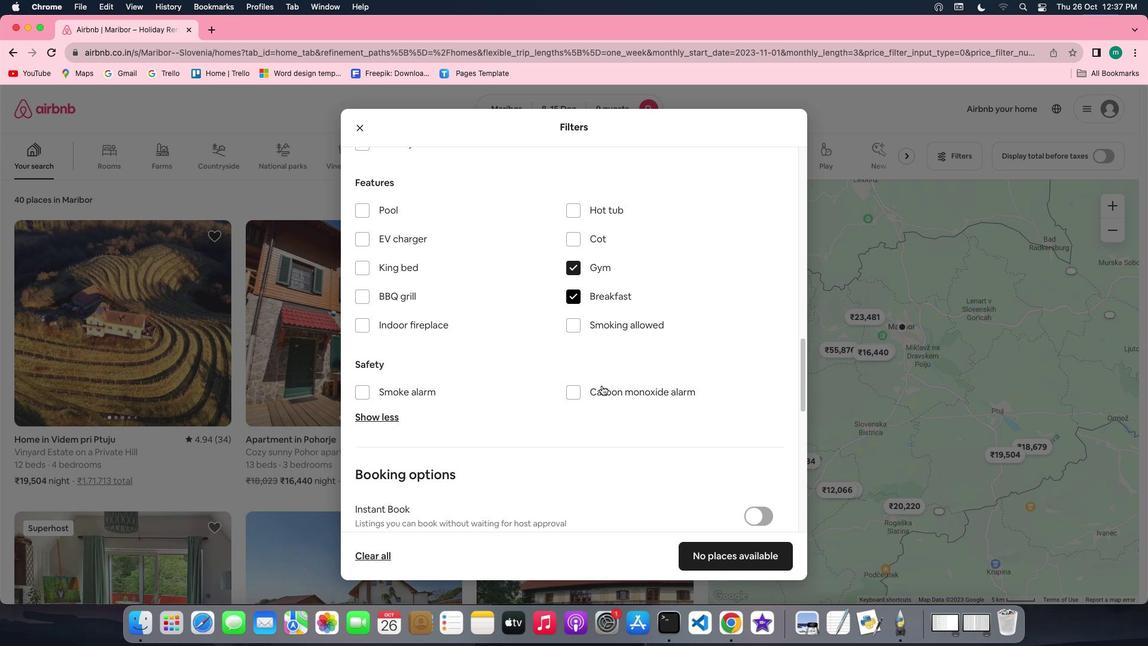 
Action: Mouse scrolled (601, 385) with delta (0, 0)
Screenshot: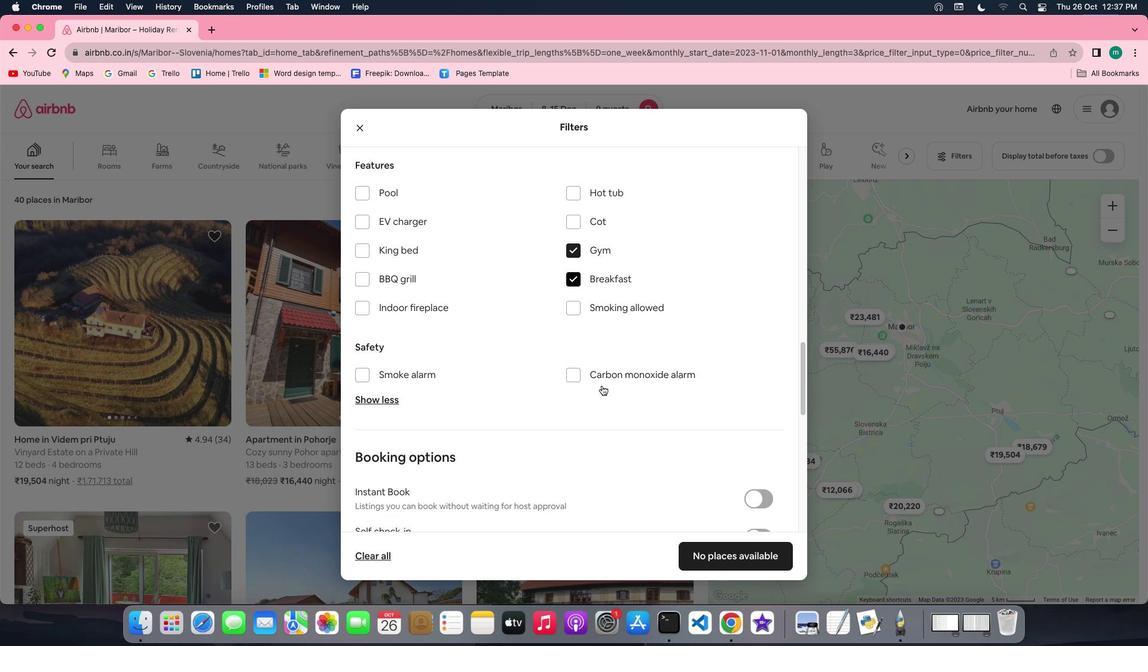 
Action: Mouse scrolled (601, 385) with delta (0, 0)
Screenshot: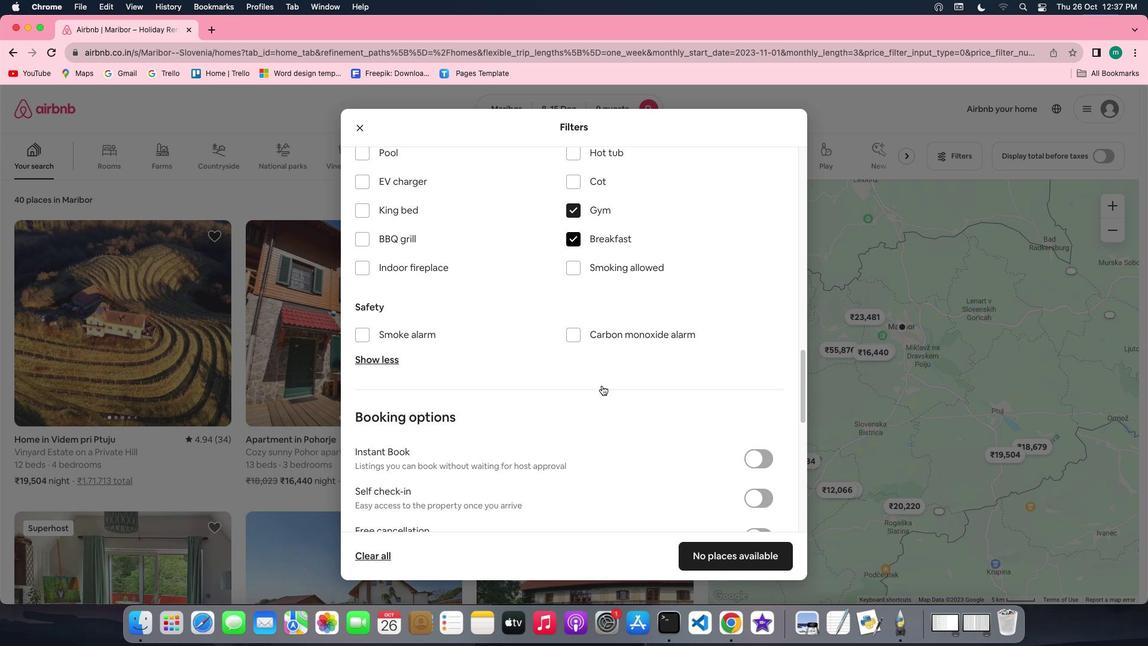 
Action: Mouse scrolled (601, 385) with delta (0, 0)
Screenshot: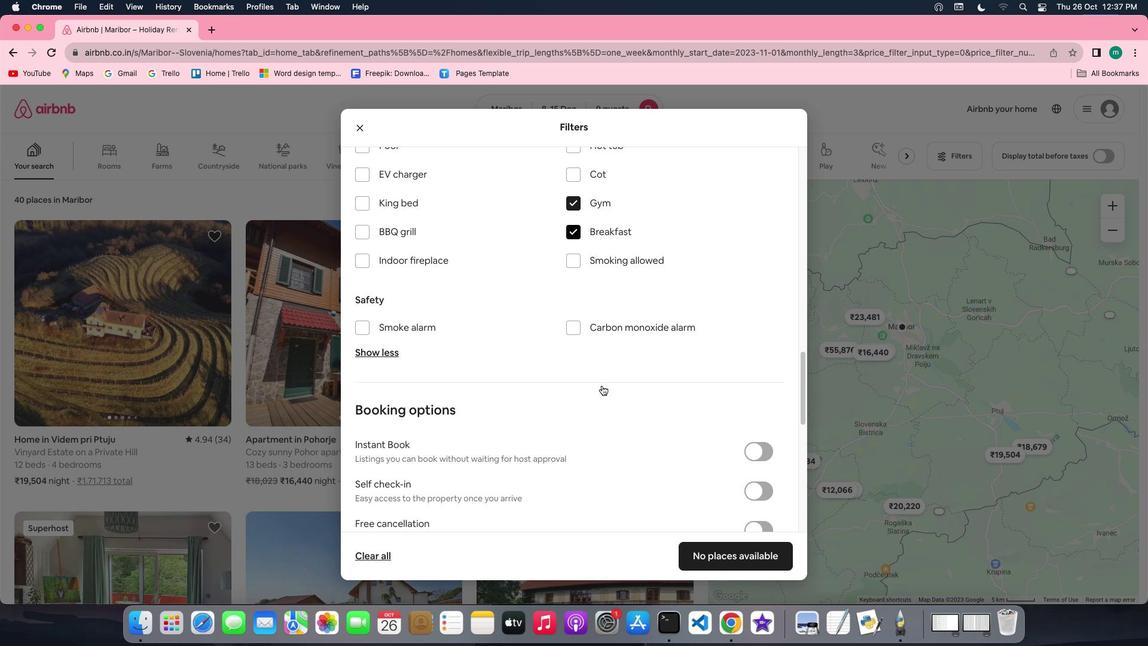 
Action: Mouse scrolled (601, 385) with delta (0, -1)
Screenshot: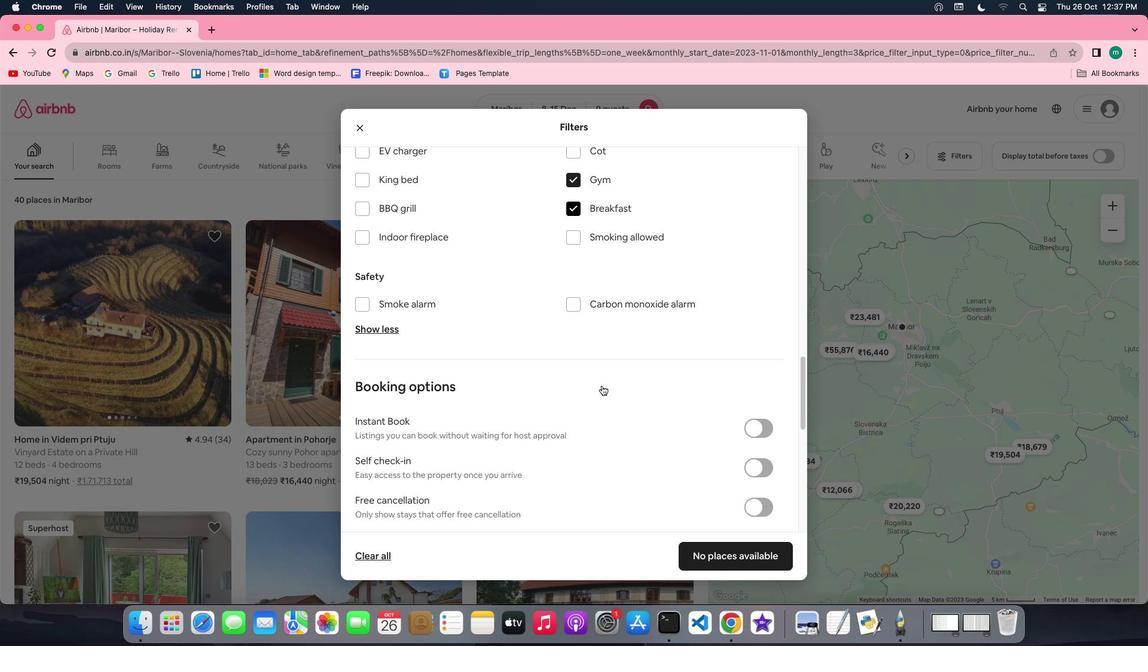 
Action: Mouse scrolled (601, 385) with delta (0, -1)
Screenshot: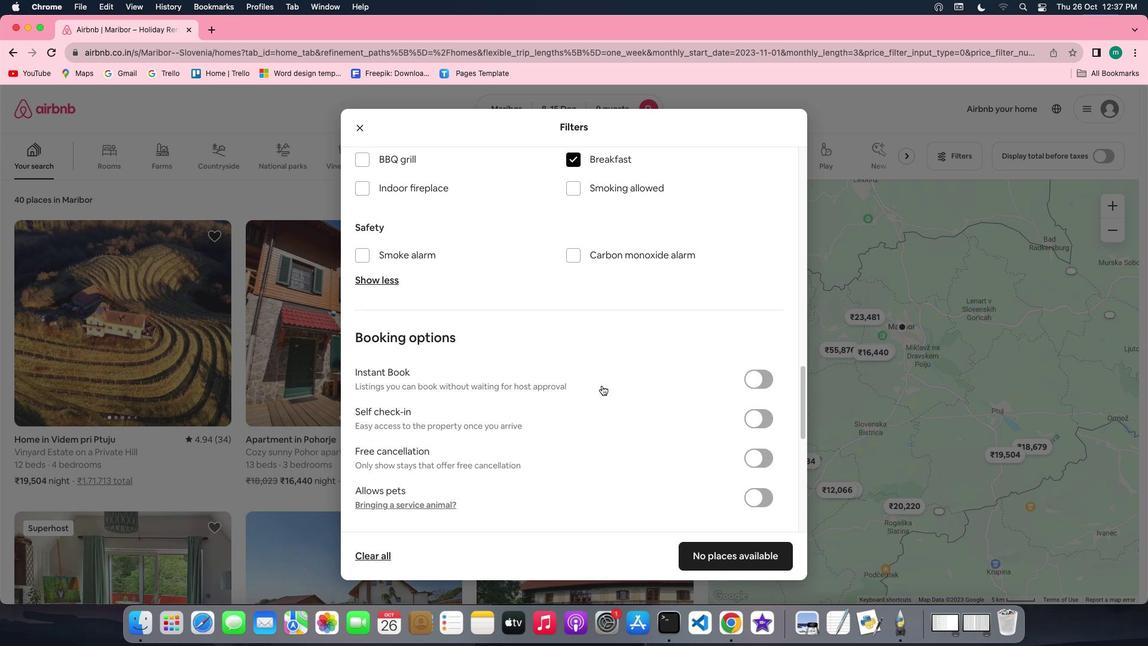 
Action: Mouse moved to (763, 349)
Screenshot: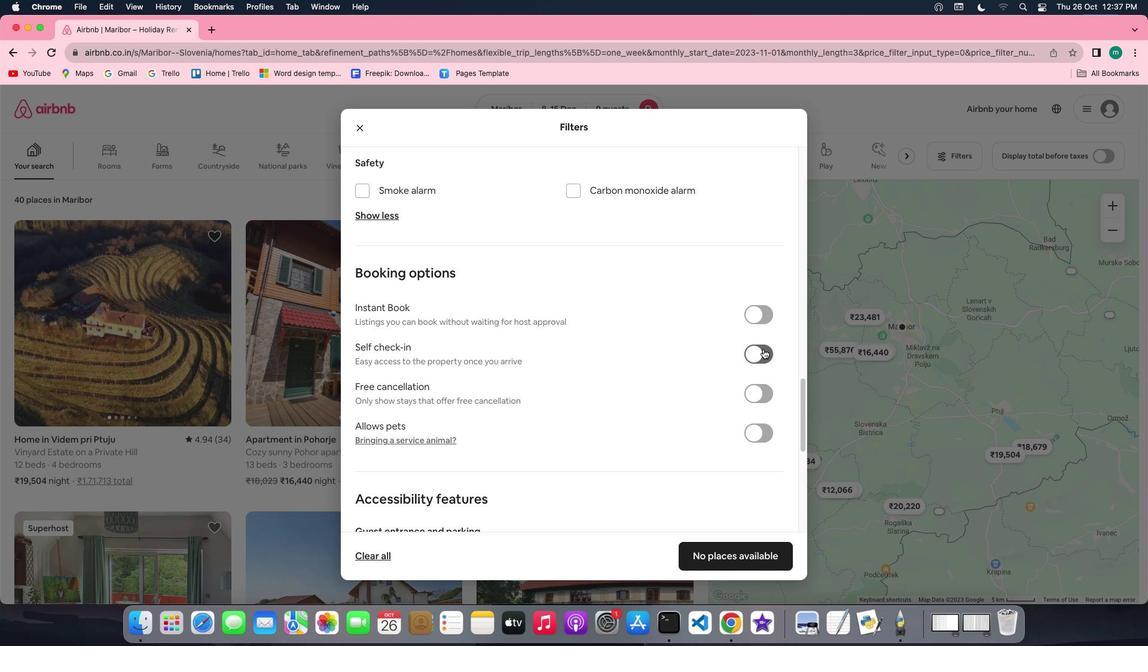 
Action: Mouse pressed left at (763, 349)
Screenshot: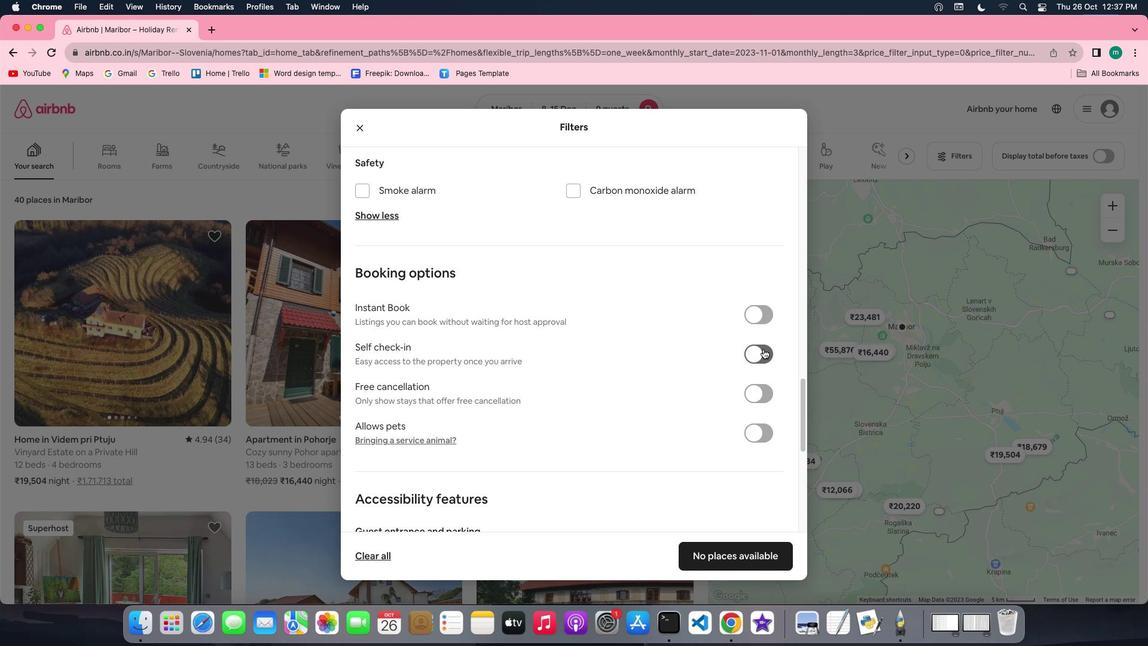 
Action: Mouse moved to (568, 367)
Screenshot: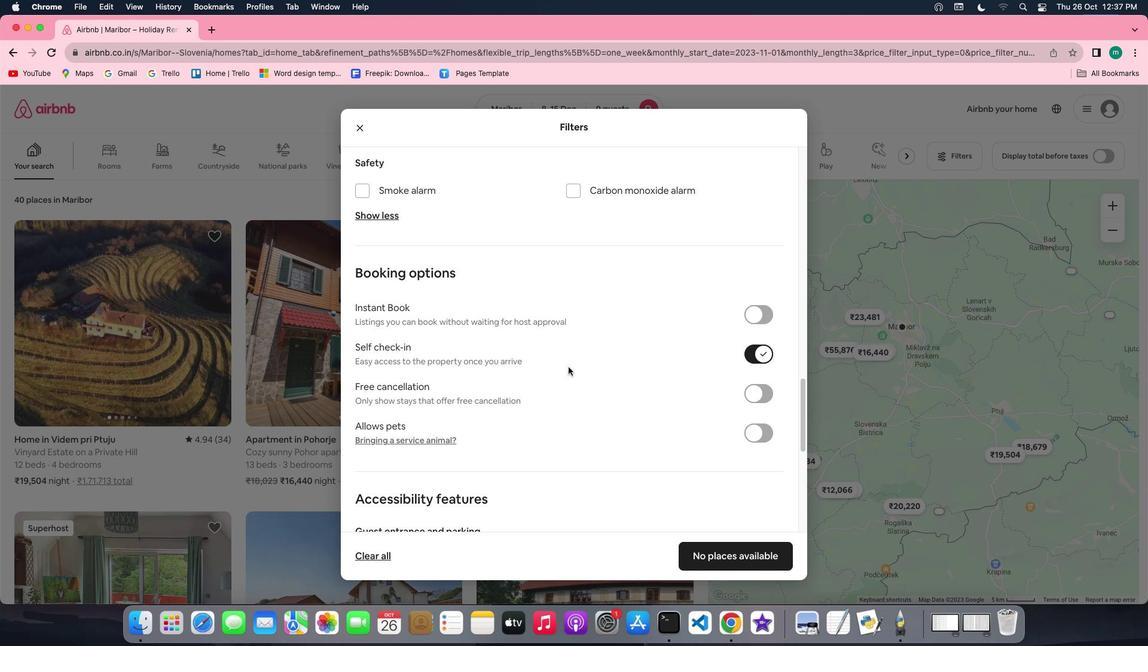 
Action: Mouse scrolled (568, 367) with delta (0, 0)
Screenshot: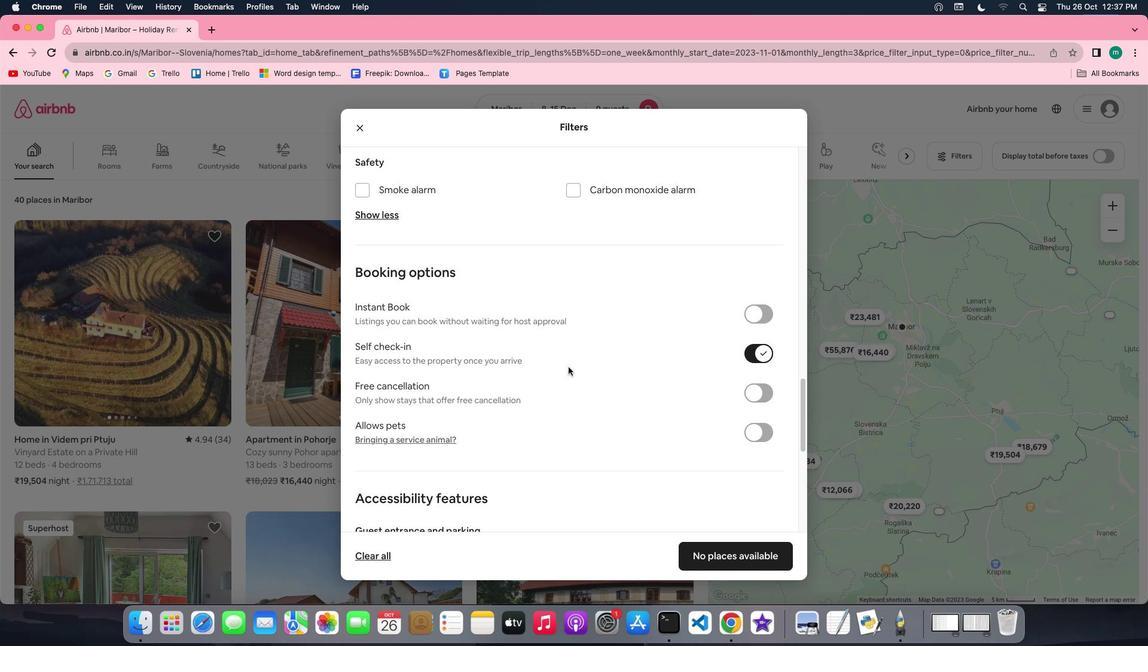 
Action: Mouse scrolled (568, 367) with delta (0, 0)
Screenshot: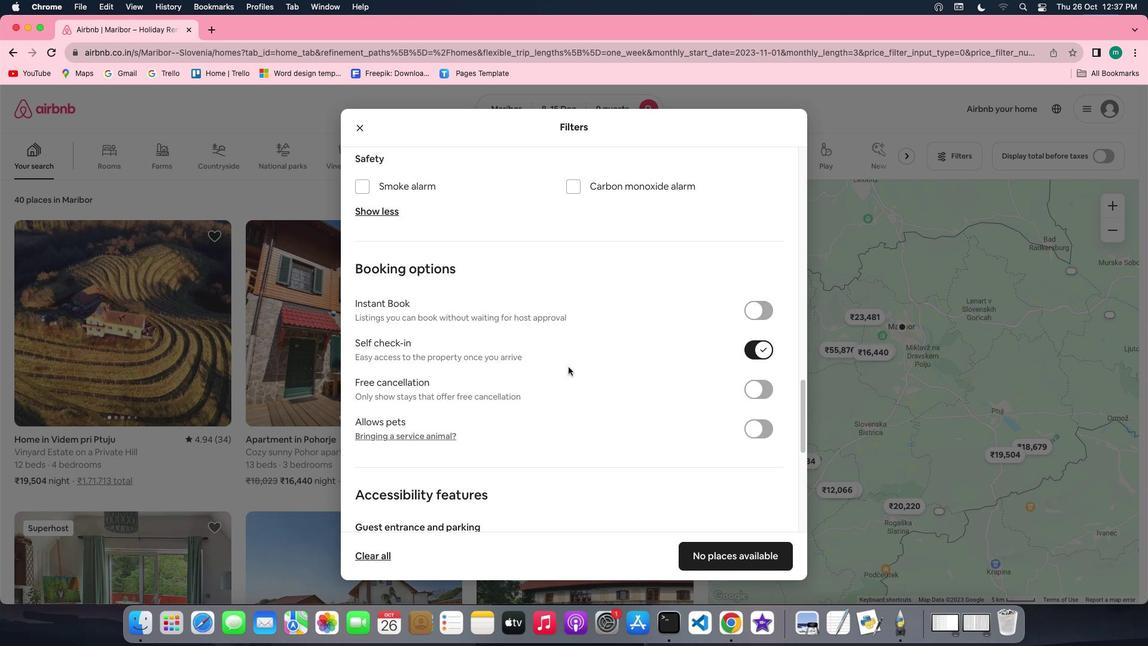 
Action: Mouse scrolled (568, 367) with delta (0, 0)
Screenshot: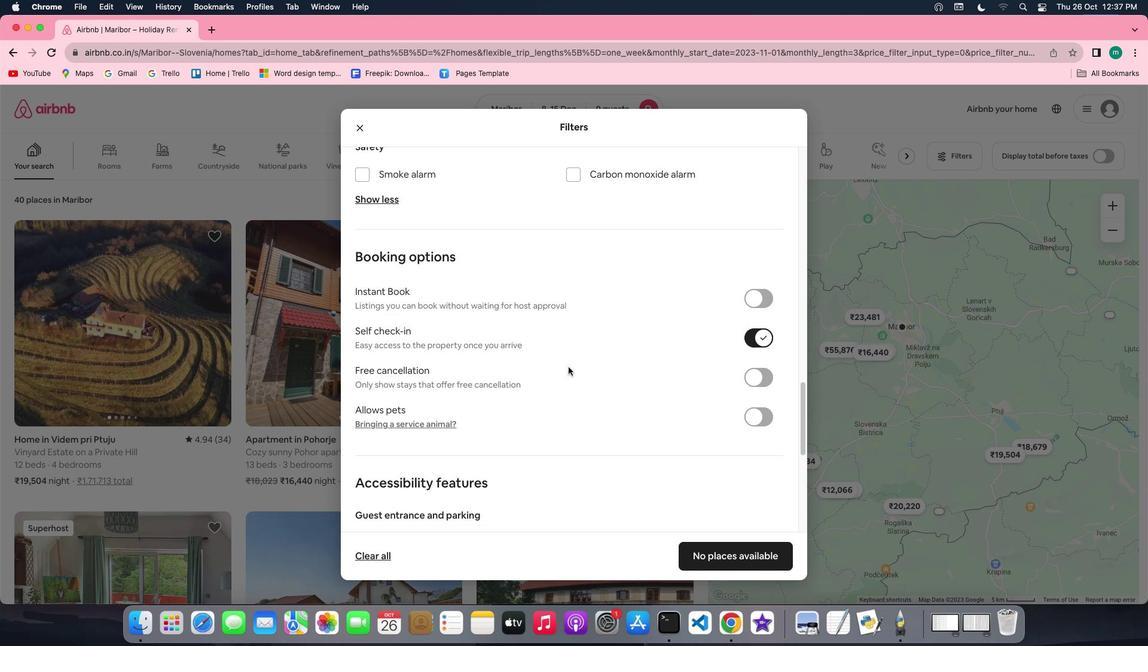 
Action: Mouse scrolled (568, 367) with delta (0, 0)
Screenshot: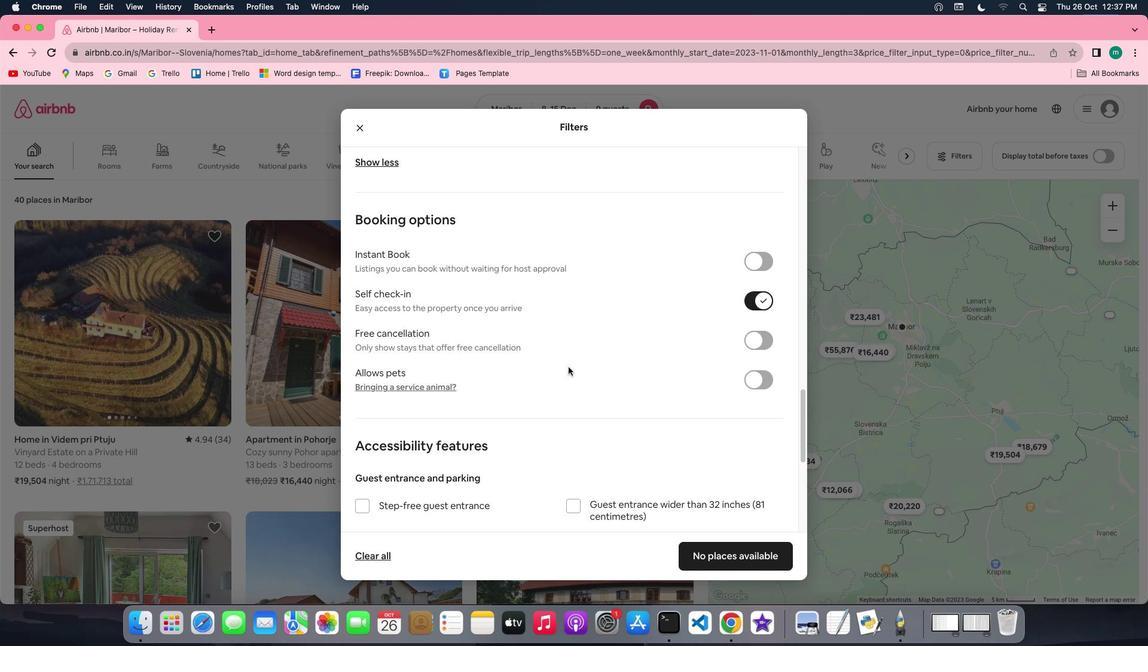
Action: Mouse scrolled (568, 367) with delta (0, 0)
Screenshot: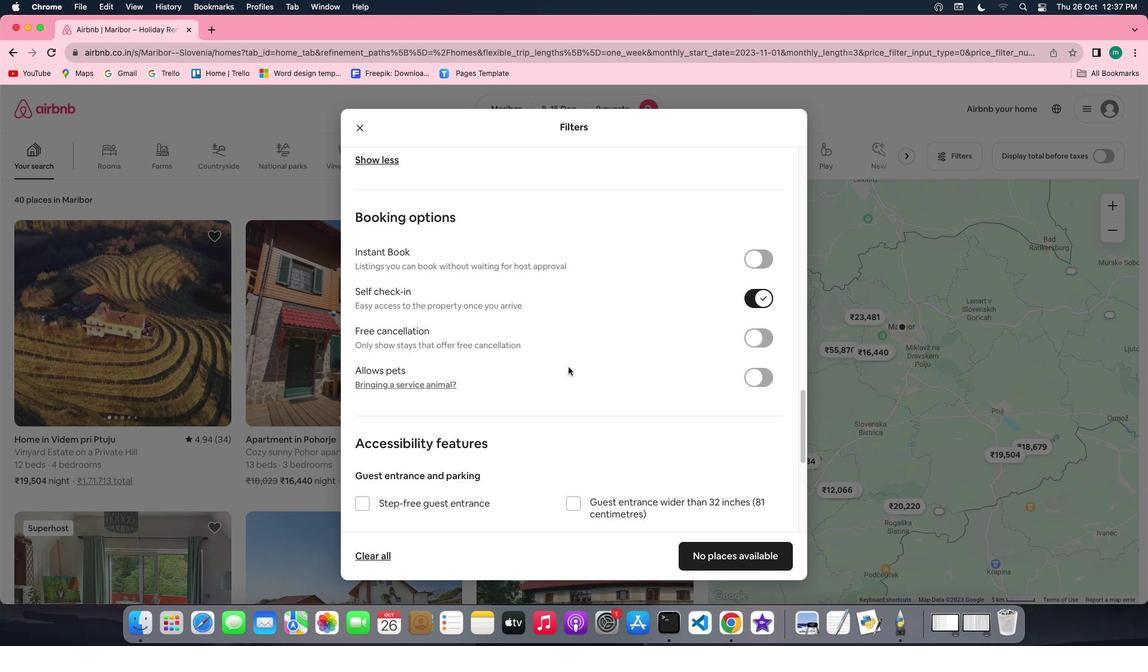 
Action: Mouse scrolled (568, 367) with delta (0, -1)
Screenshot: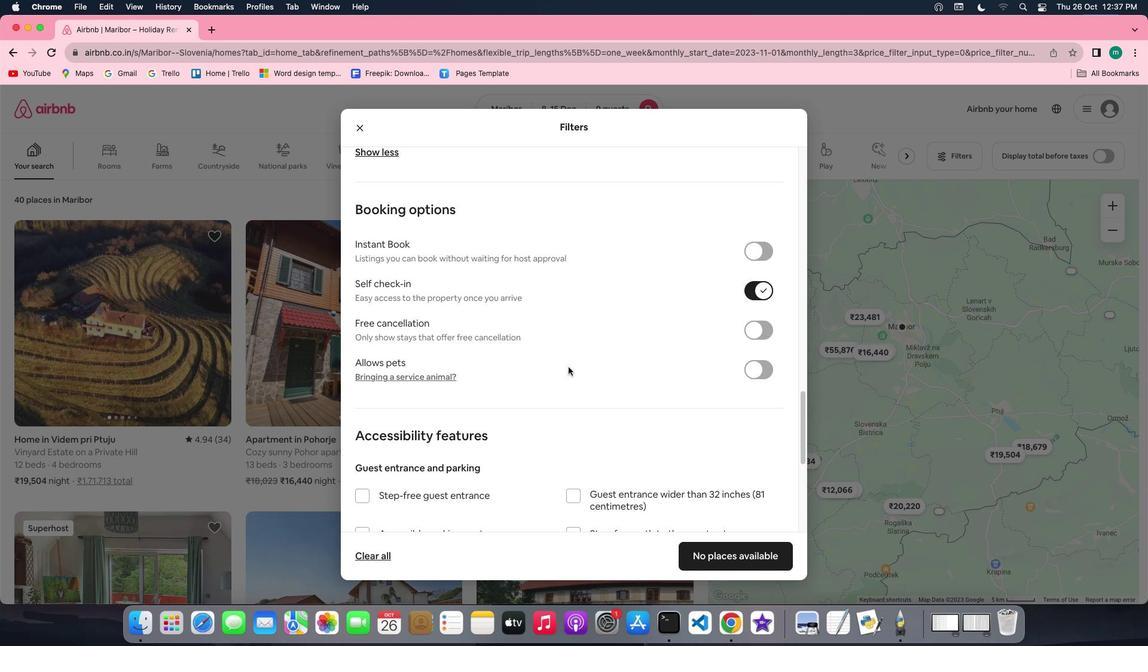
Action: Mouse moved to (374, 335)
Screenshot: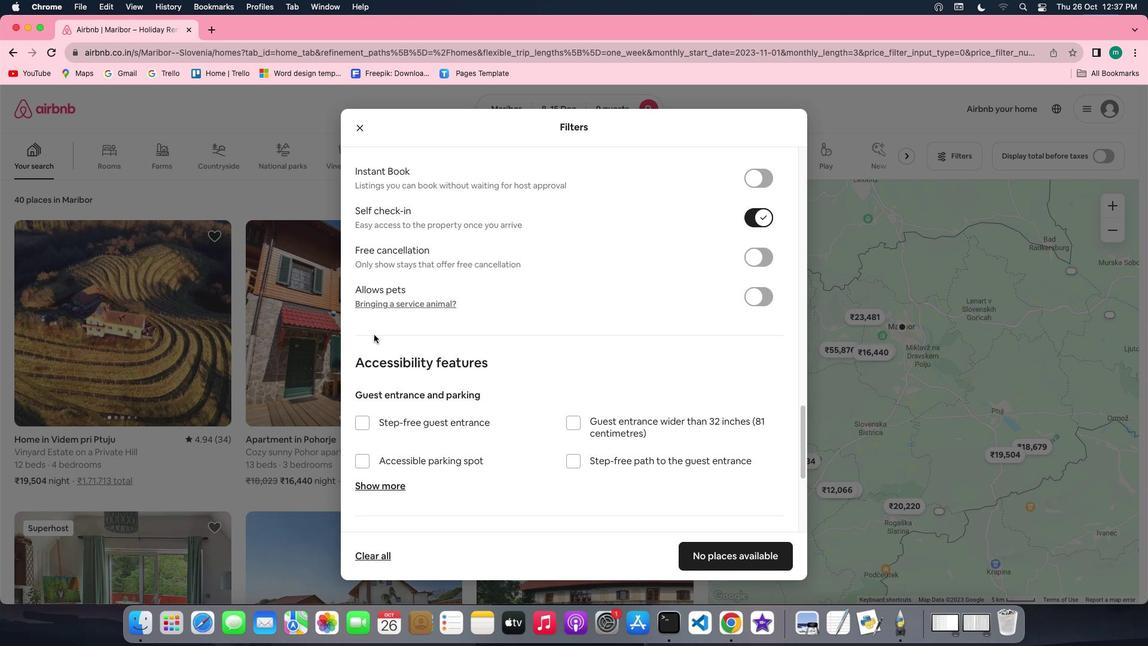 
Action: Mouse scrolled (374, 335) with delta (0, 0)
Screenshot: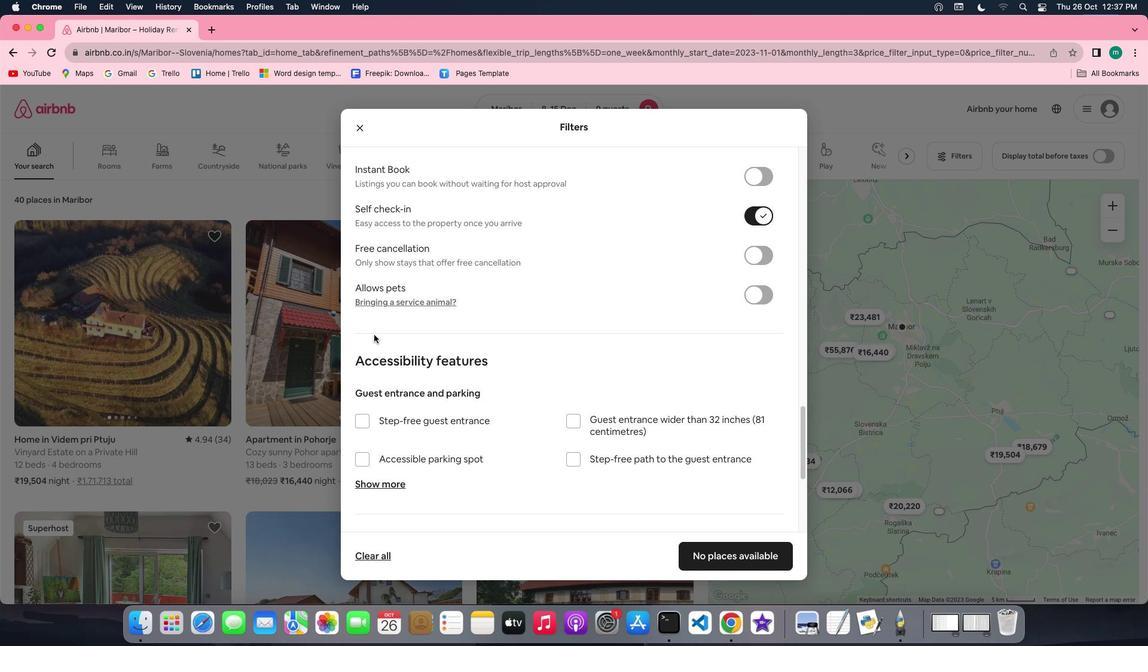 
Action: Mouse scrolled (374, 335) with delta (0, 0)
Screenshot: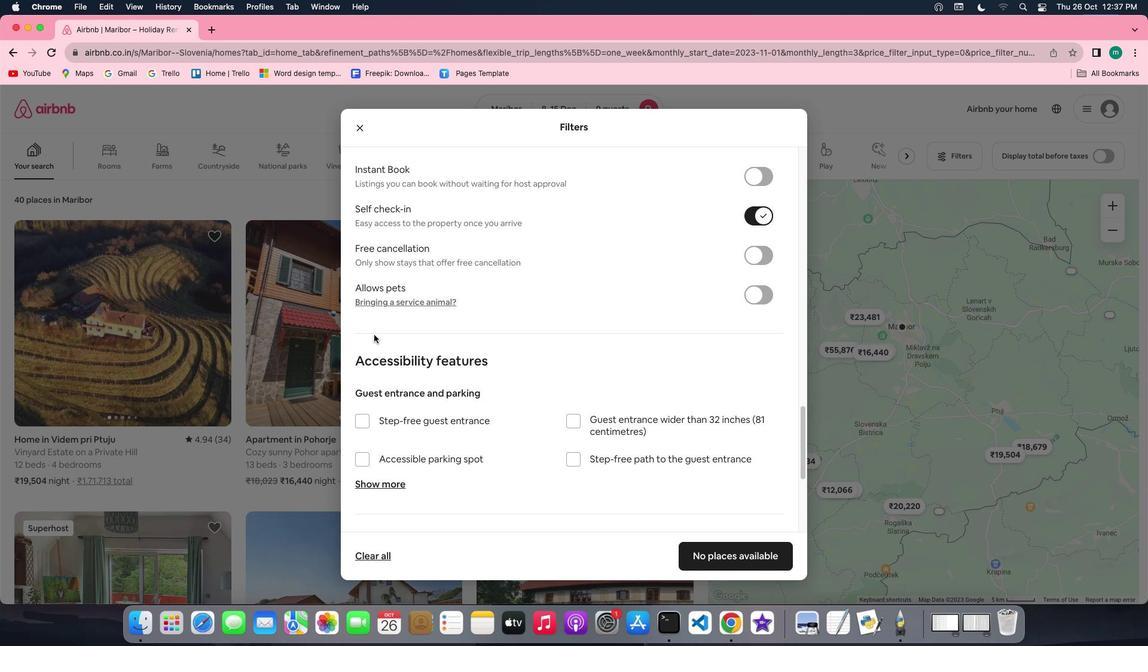 
Action: Mouse scrolled (374, 335) with delta (0, -1)
Screenshot: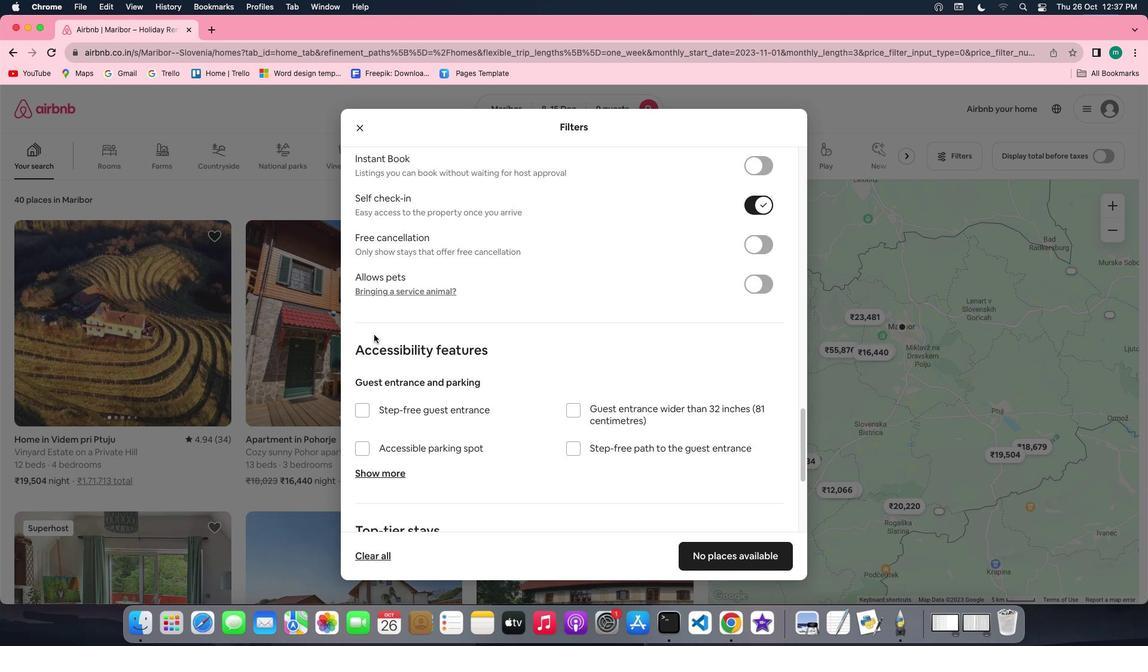 
Action: Mouse scrolled (374, 335) with delta (0, -2)
Screenshot: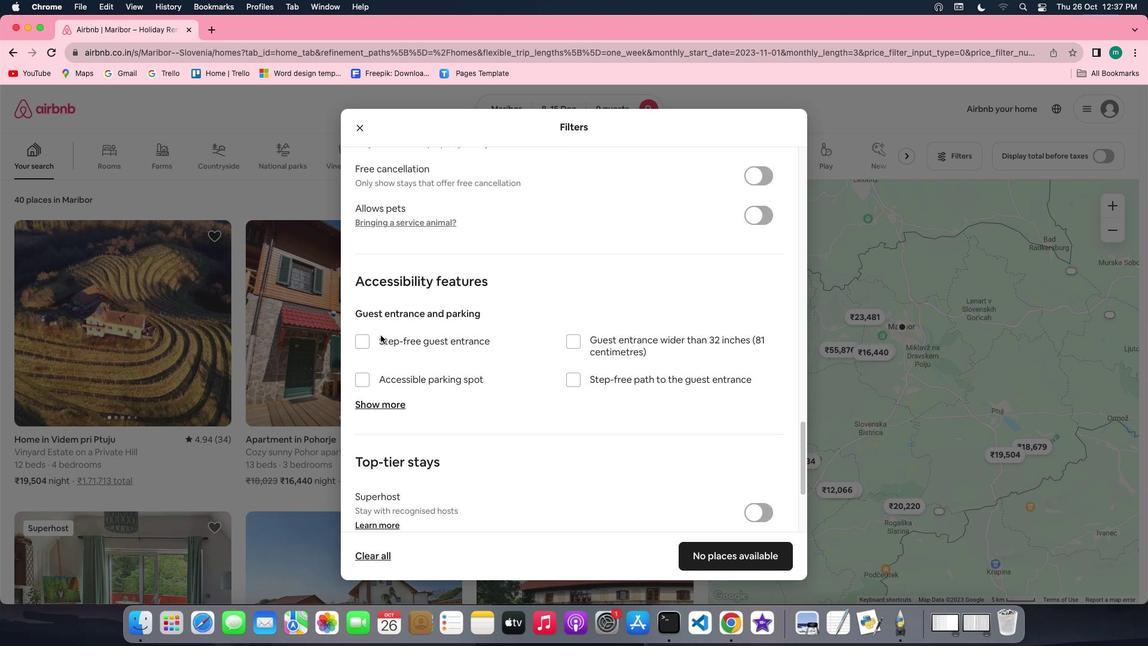 
Action: Mouse moved to (485, 379)
Screenshot: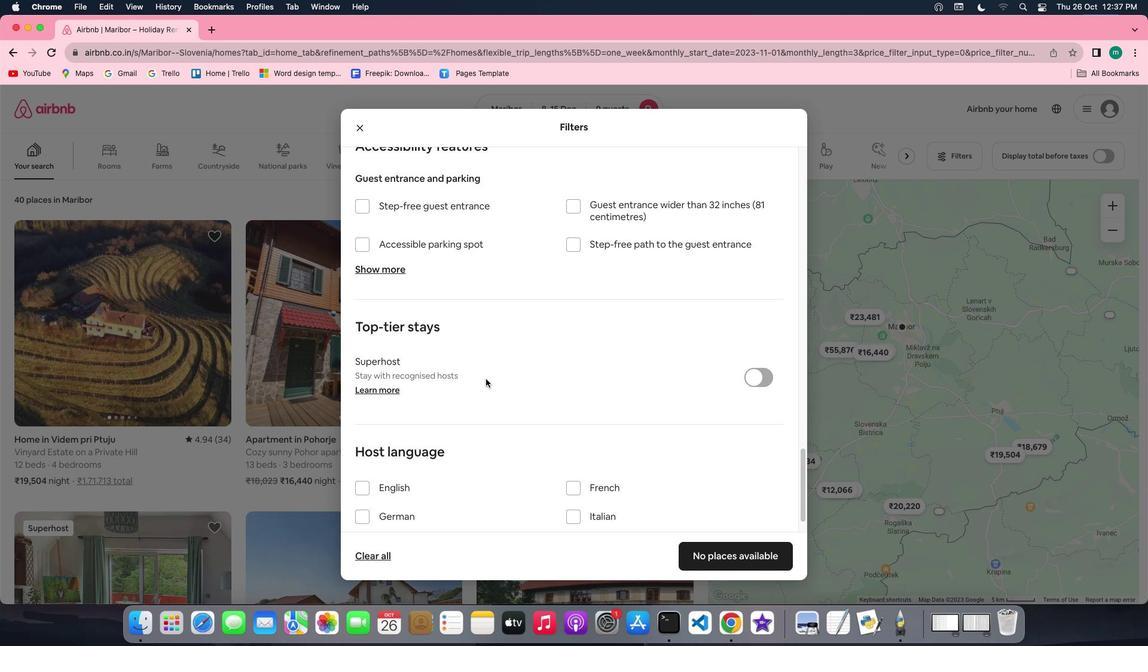 
Action: Mouse scrolled (485, 379) with delta (0, 0)
Screenshot: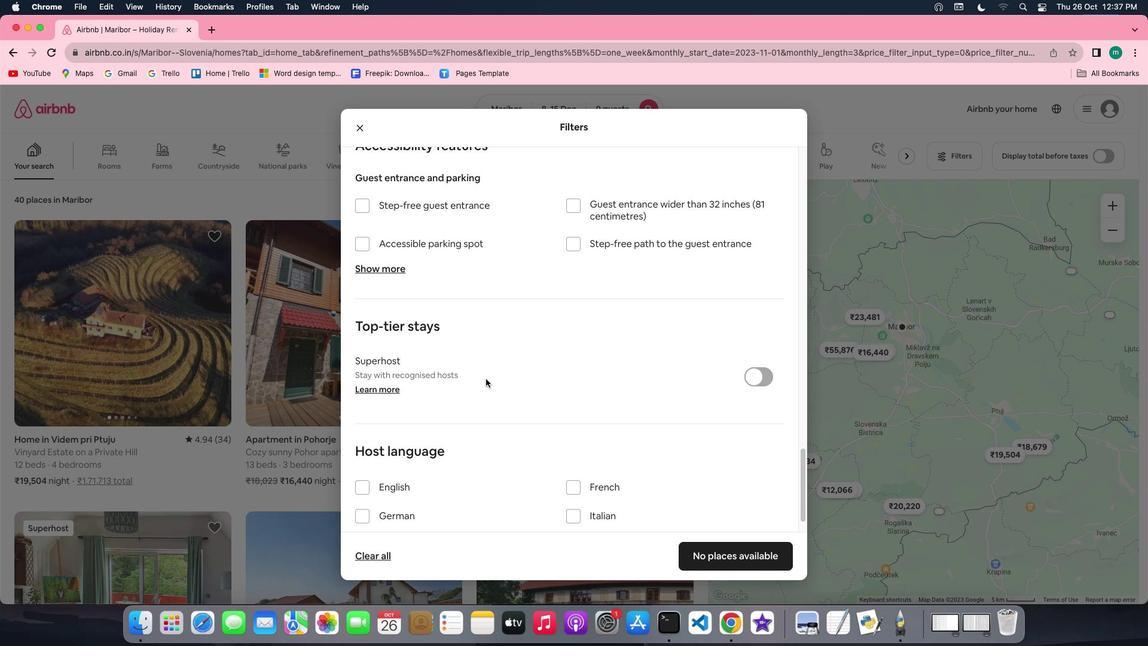 
Action: Mouse scrolled (485, 379) with delta (0, 0)
Screenshot: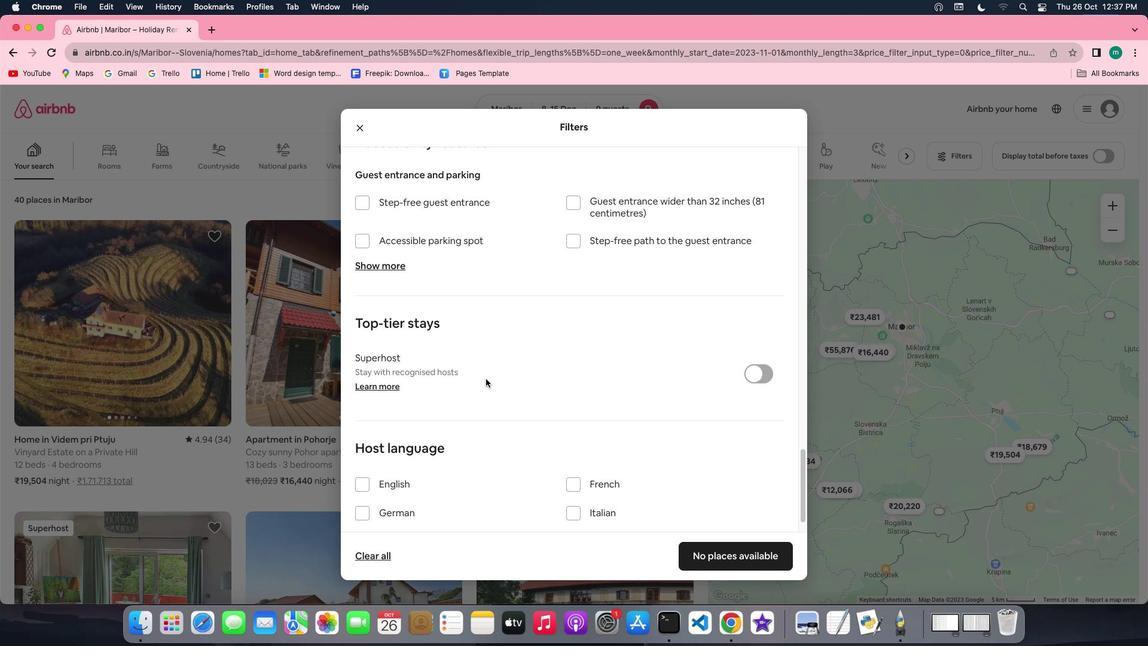 
Action: Mouse scrolled (485, 379) with delta (0, -1)
Screenshot: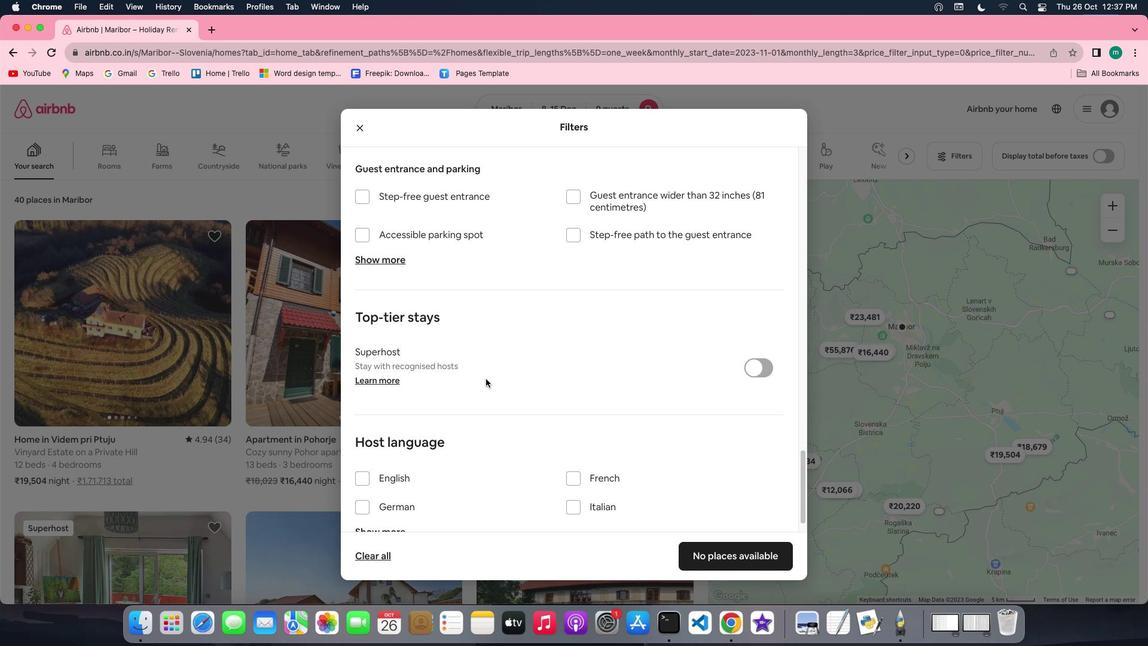 
Action: Mouse scrolled (485, 379) with delta (0, -2)
Screenshot: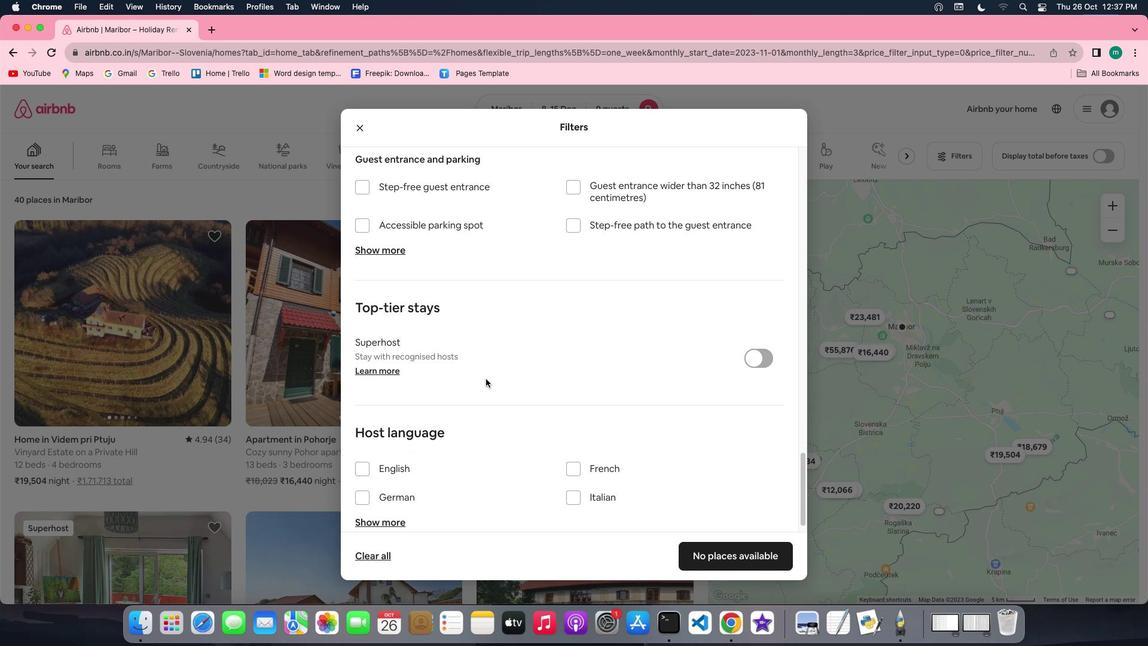 
Action: Mouse moved to (564, 444)
Screenshot: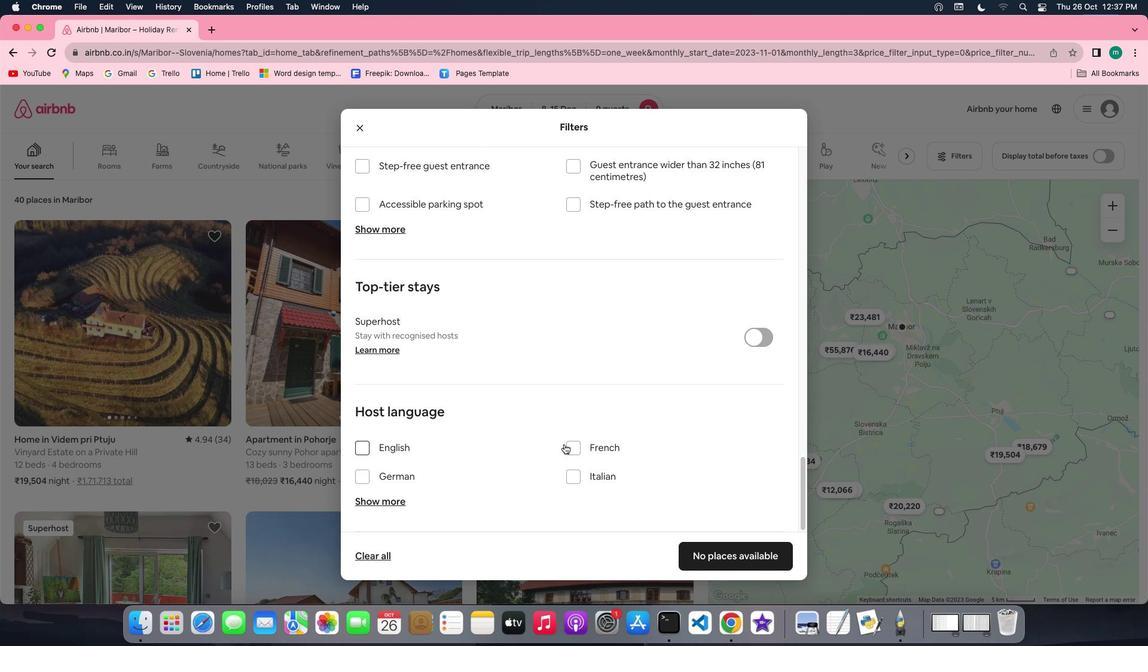 
Action: Mouse scrolled (564, 444) with delta (0, 0)
Screenshot: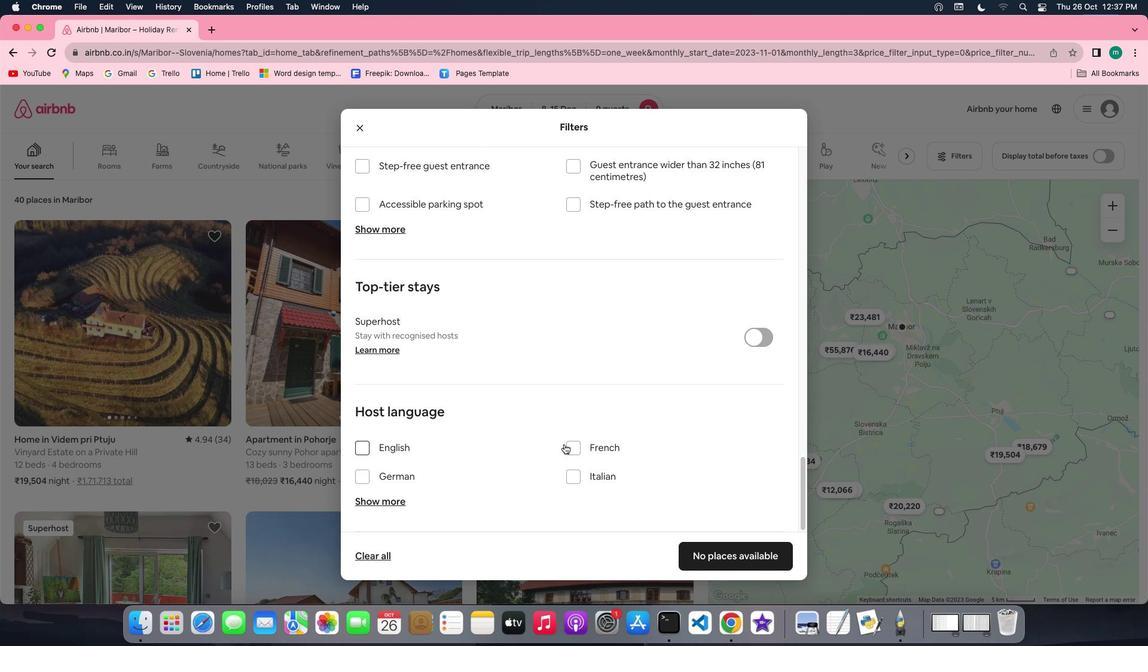 
Action: Mouse scrolled (564, 444) with delta (0, 0)
Screenshot: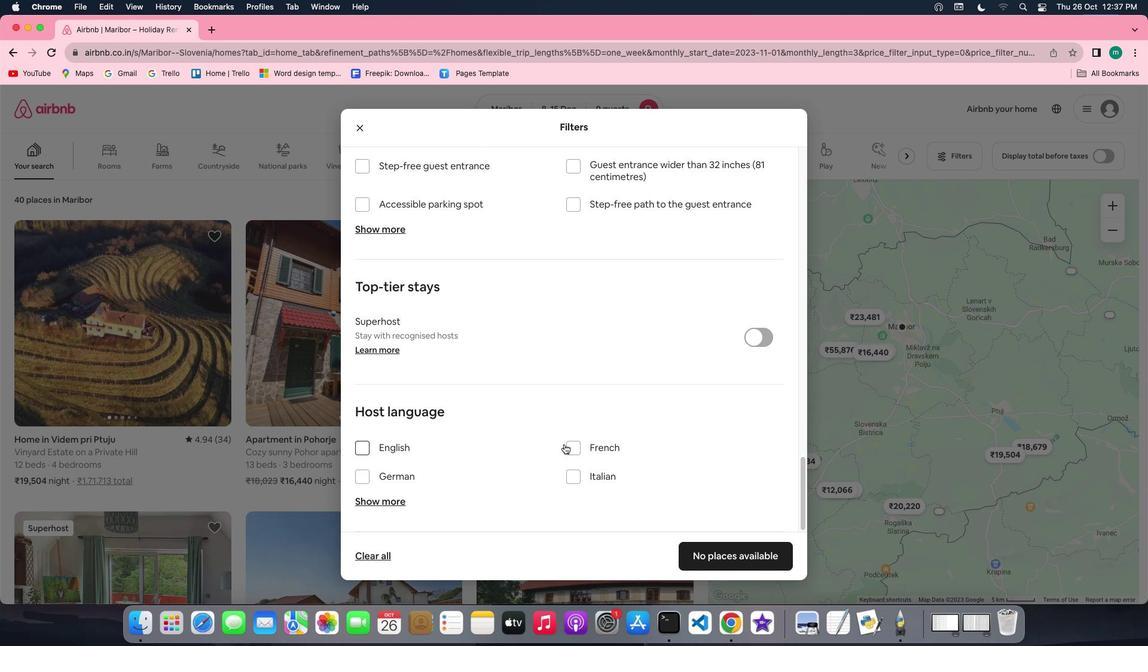 
Action: Mouse scrolled (564, 444) with delta (0, -1)
Screenshot: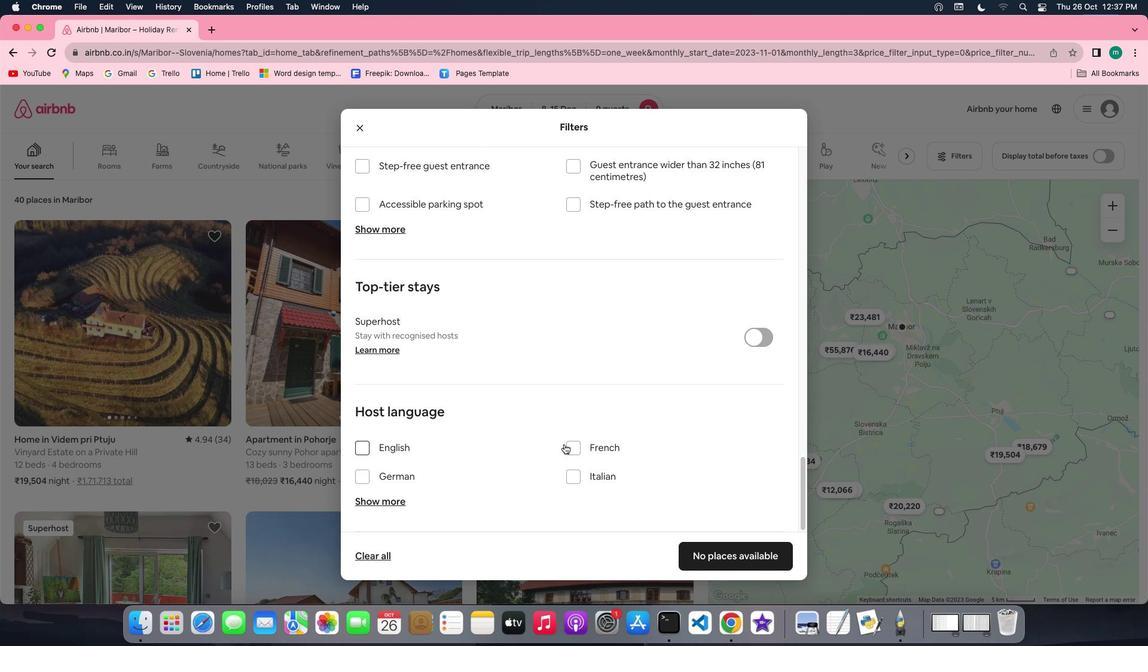 
Action: Mouse scrolled (564, 444) with delta (0, -2)
Screenshot: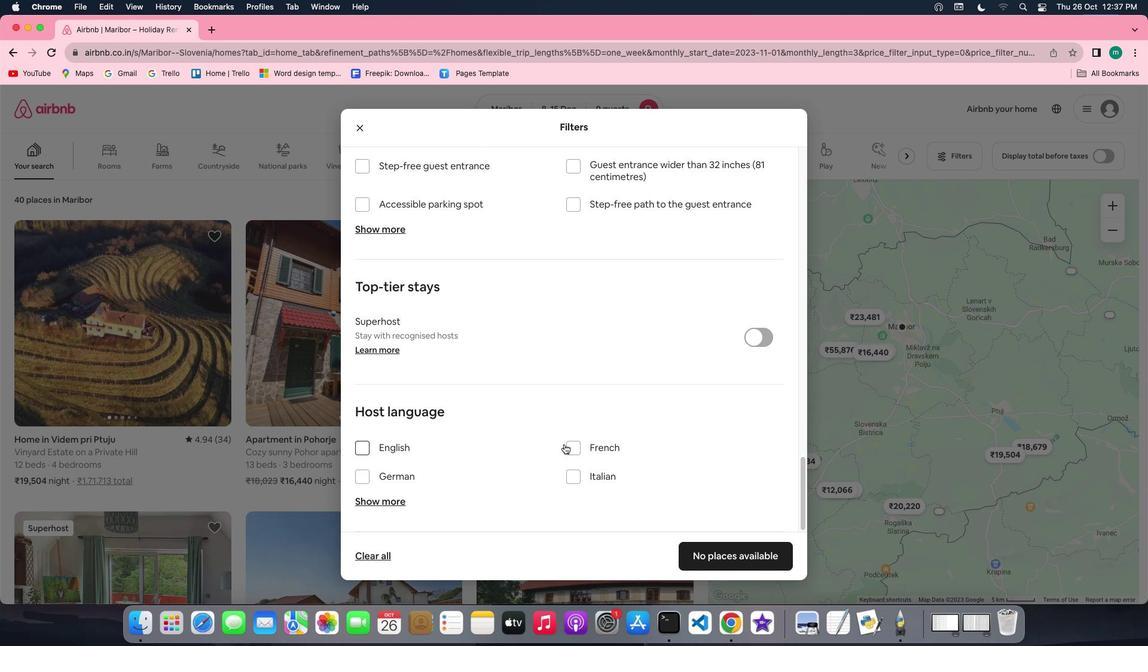 
Action: Mouse moved to (732, 558)
Screenshot: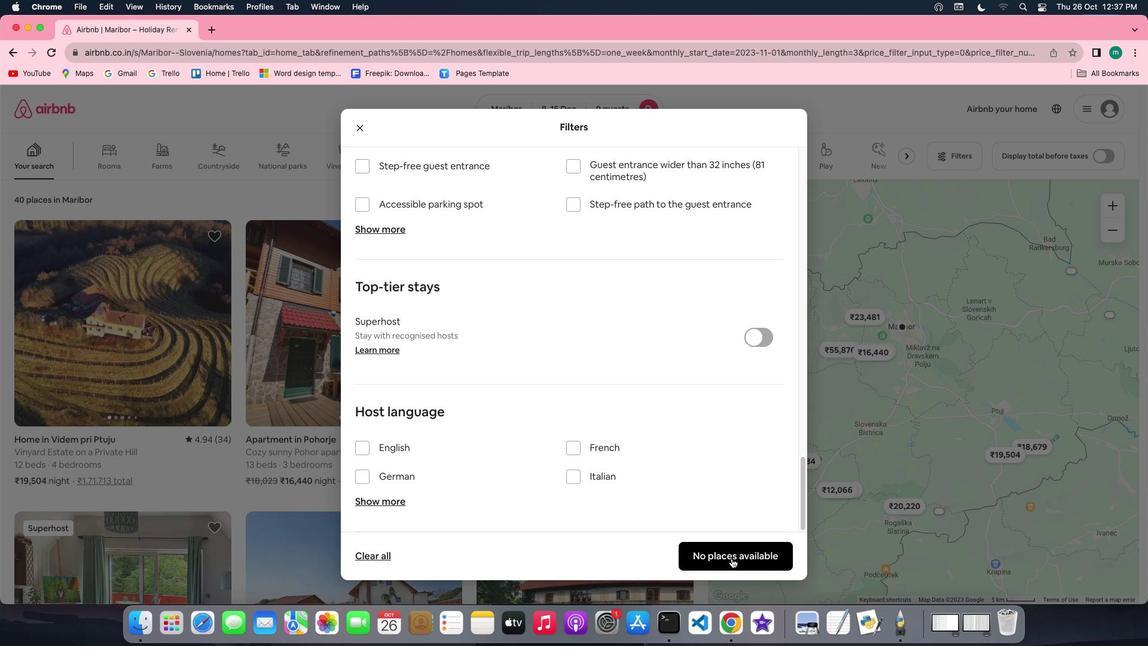 
Action: Mouse pressed left at (732, 558)
Screenshot: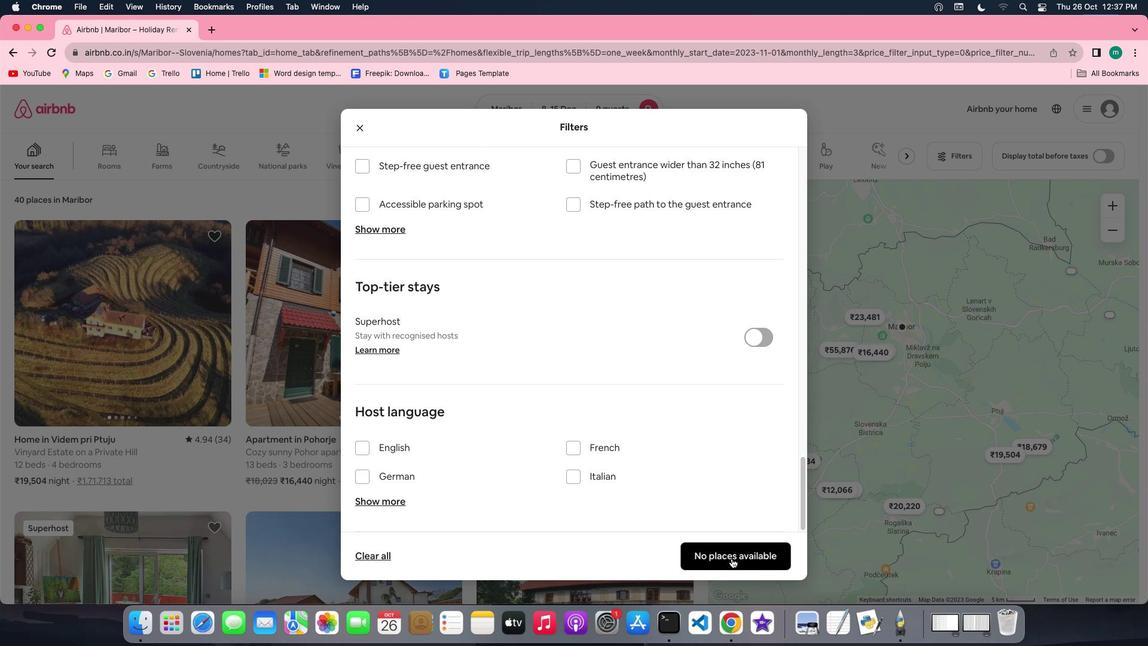 
Action: Mouse moved to (742, 549)
Screenshot: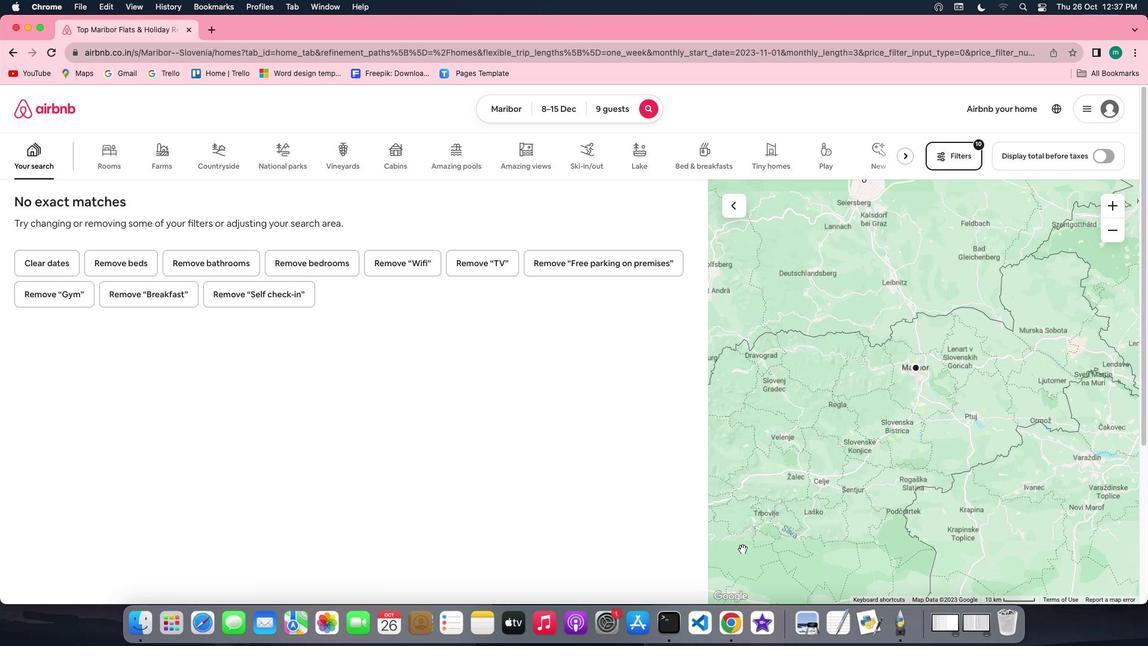 
